Task: Create a roll up summary field in the customer object.
Action: Mouse moved to (46, 74)
Screenshot: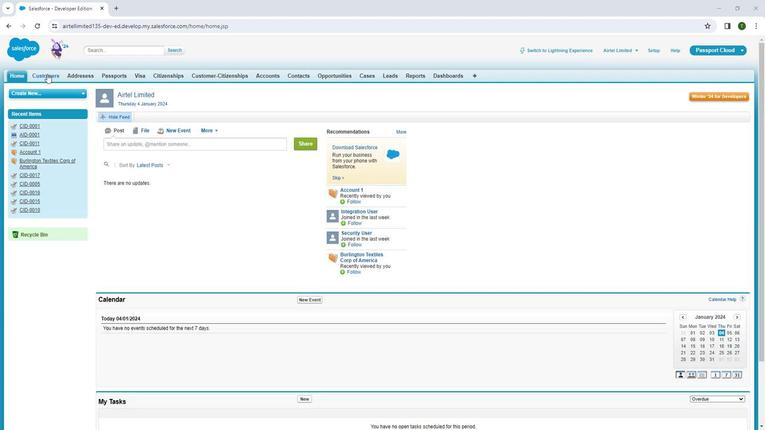 
Action: Mouse pressed left at (46, 74)
Screenshot: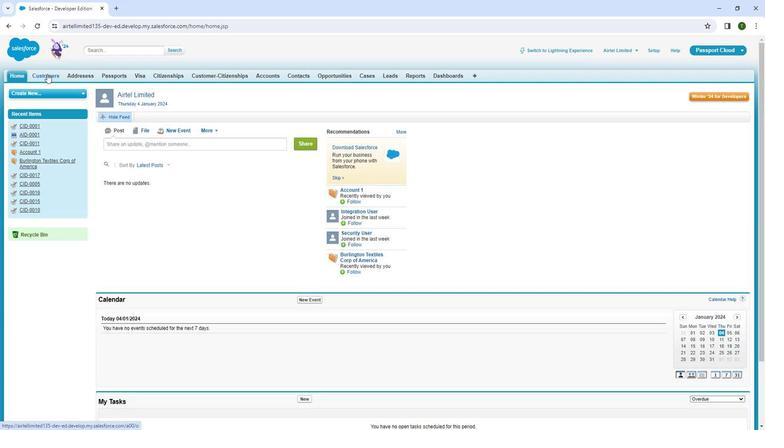 
Action: Mouse pressed left at (46, 74)
Screenshot: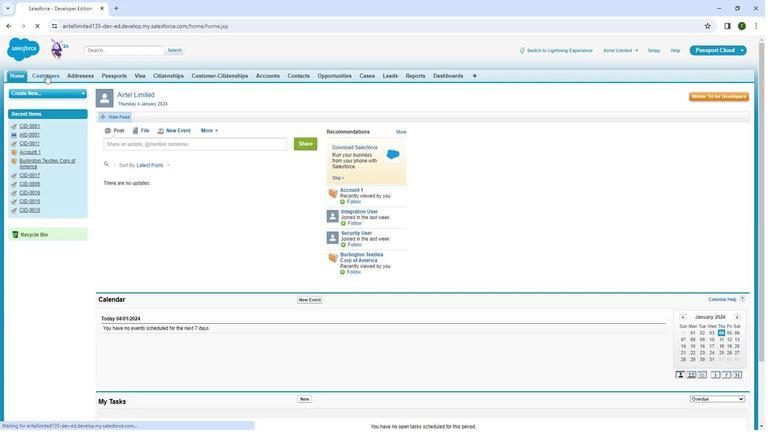 
Action: Mouse moved to (298, 137)
Screenshot: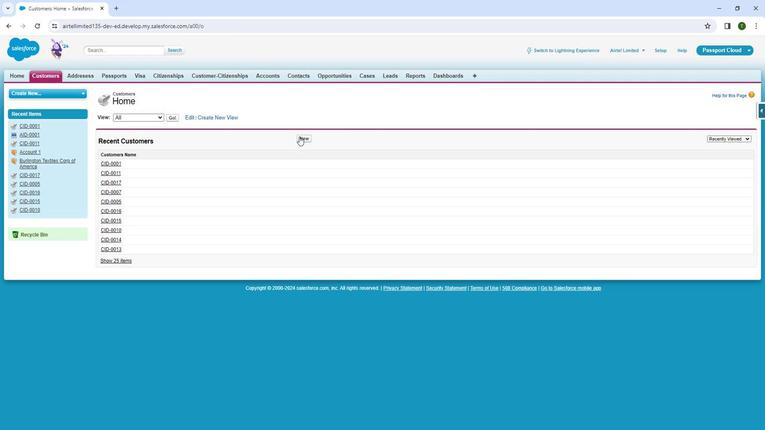 
Action: Mouse pressed left at (298, 137)
Screenshot: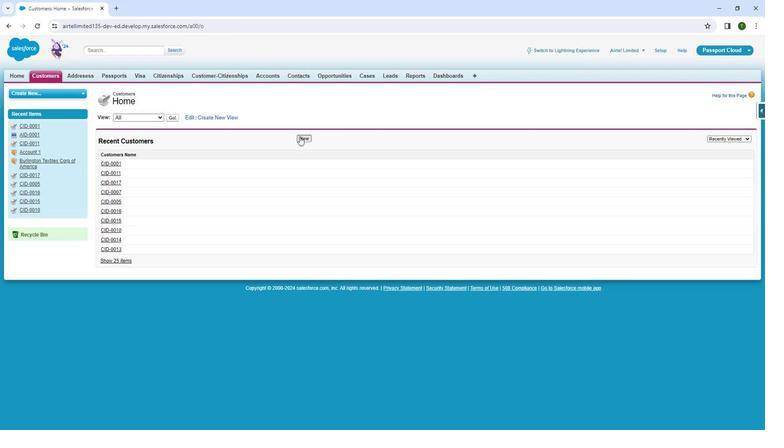 
Action: Mouse moved to (156, 120)
Screenshot: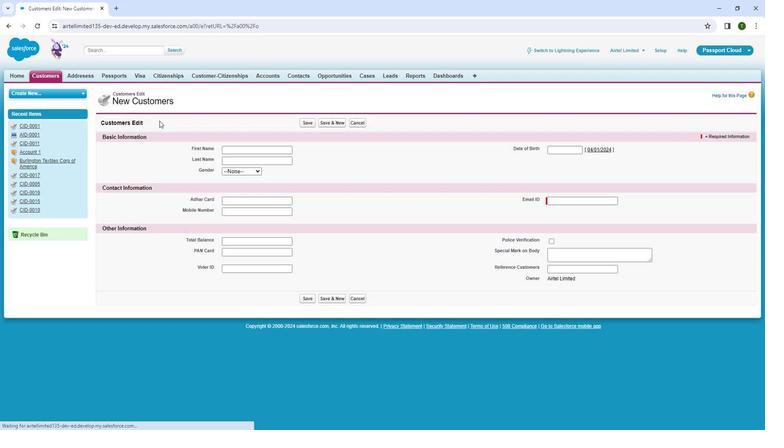 
Action: Mouse scrolled (156, 120) with delta (0, 0)
Screenshot: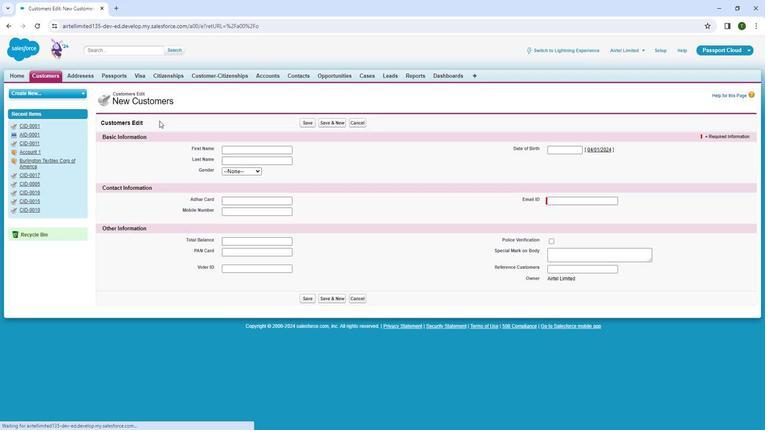 
Action: Mouse moved to (228, 151)
Screenshot: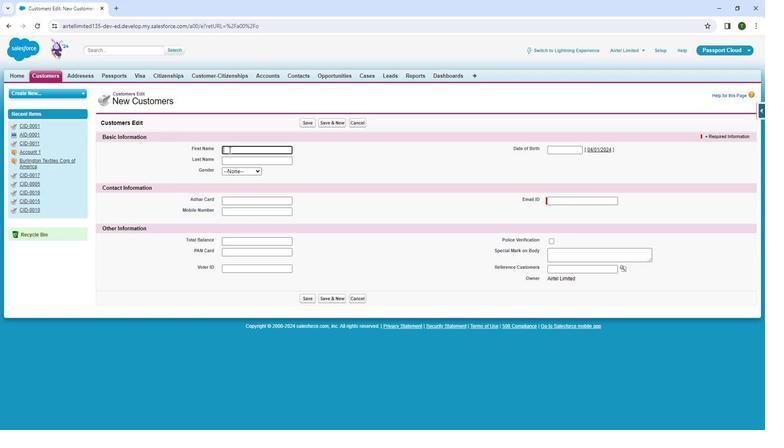 
Action: Mouse pressed left at (228, 151)
Screenshot: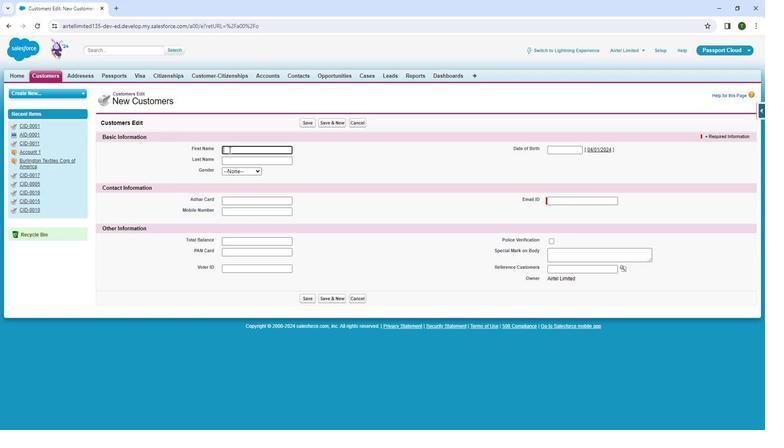 
Action: Mouse moved to (232, 145)
Screenshot: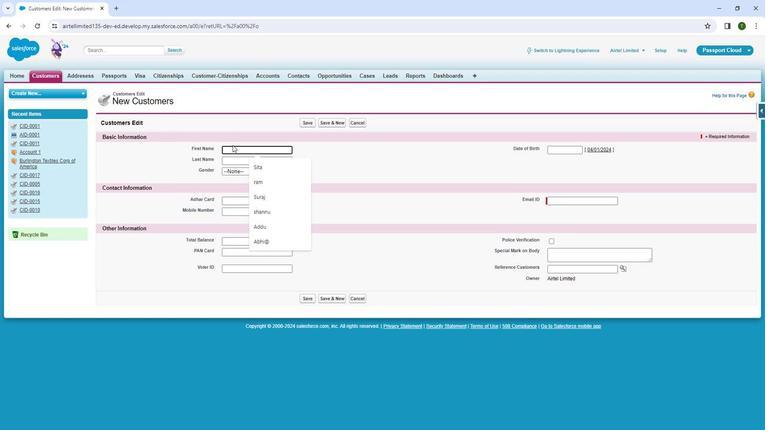 
Action: Key pressed <Key.shift><Key.shift><Key.shift><Key.shift><Key.shift><Key.shift><Key.shift><Key.shift><Key.shift><Key.shift><Key.shift><Key.shift><Key.shift><Key.shift><Key.shift><Key.shift><Key.shift><Key.shift><Key.shift><Key.shift><Key.shift><Key.shift><Key.shift><Key.shift><Key.shift><Key.shift><Key.shift><Key.shift><Key.shift><Key.shift><Key.shift><Key.shift><Key.shift><Key.shift><Key.shift><Key.shift><Key.shift>Pintu
Screenshot: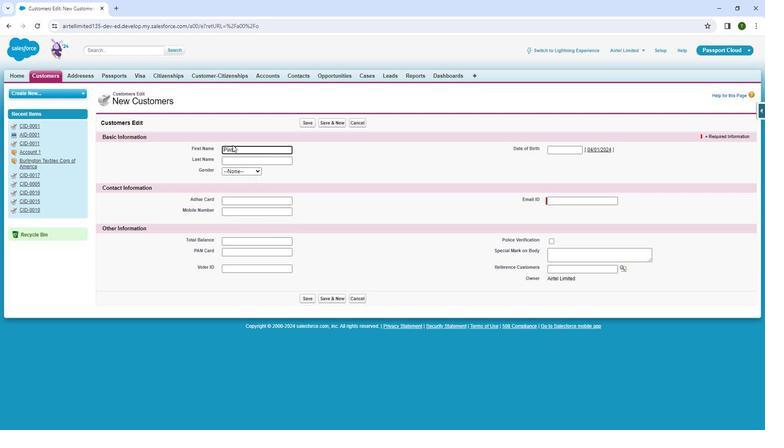 
Action: Mouse moved to (249, 157)
Screenshot: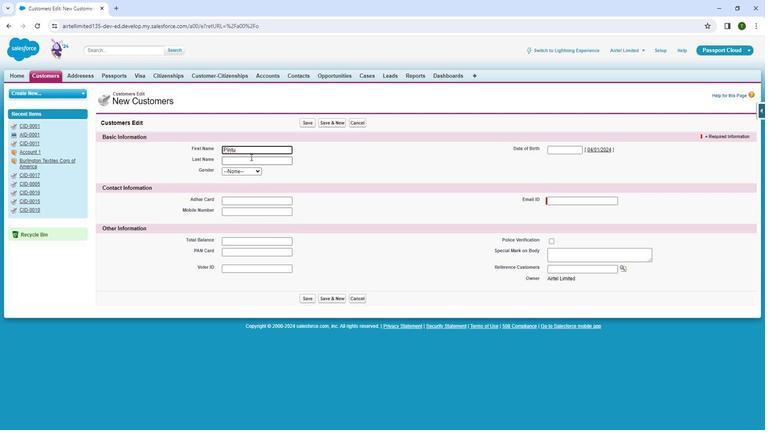 
Action: Mouse pressed left at (249, 157)
Screenshot: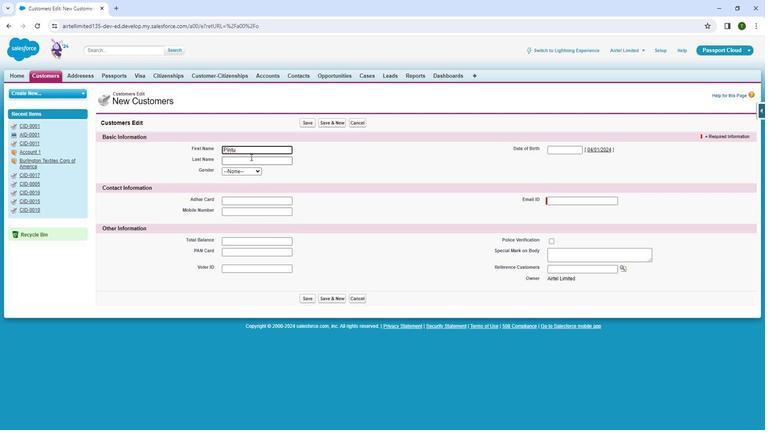 
Action: Mouse moved to (246, 159)
Screenshot: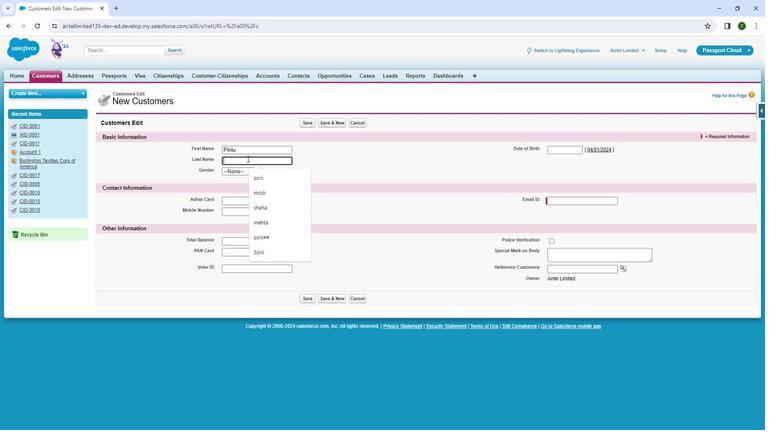 
Action: Key pressed s
Screenshot: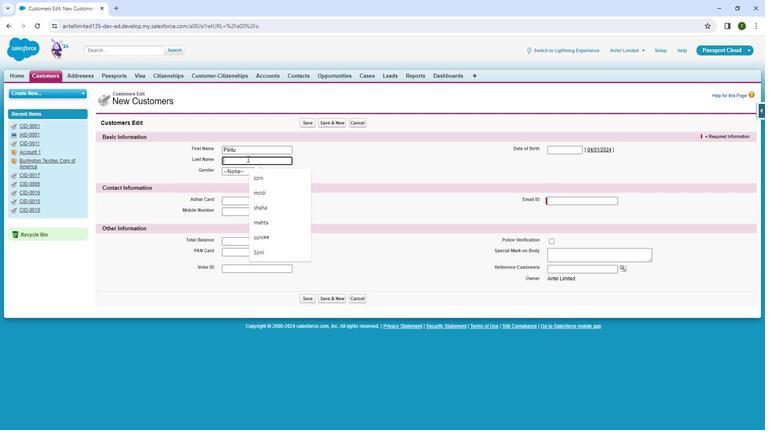 
Action: Mouse moved to (245, 160)
Screenshot: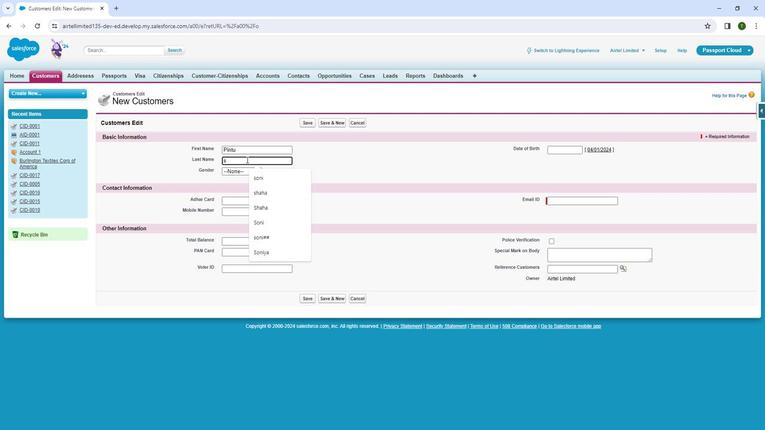 
Action: Key pressed hah
Screenshot: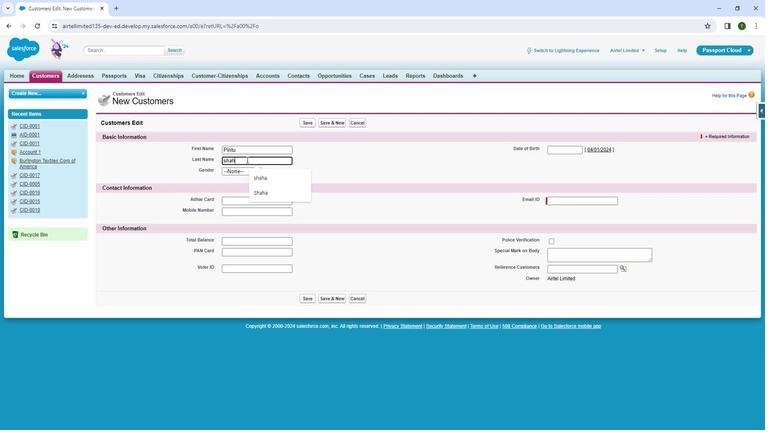 
Action: Mouse moved to (243, 162)
Screenshot: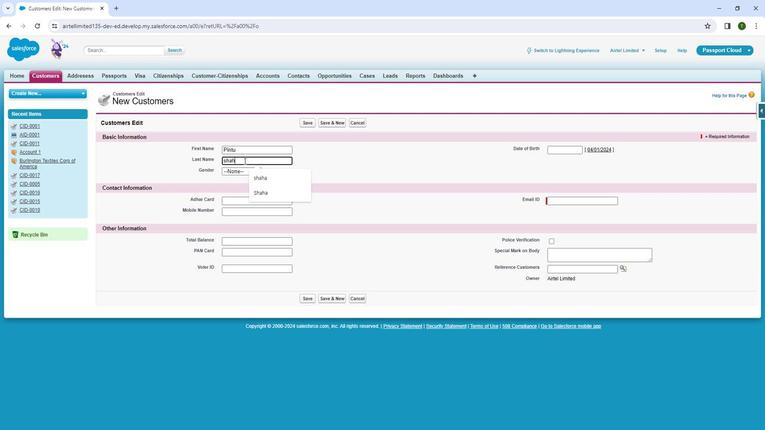 
Action: Key pressed u
Screenshot: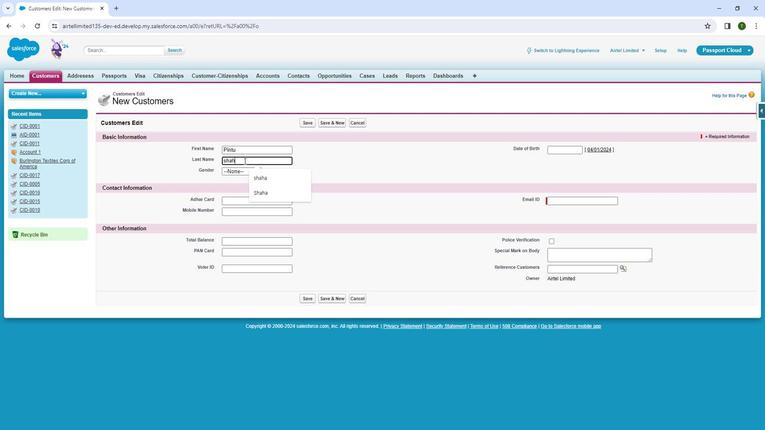 
Action: Mouse moved to (229, 173)
Screenshot: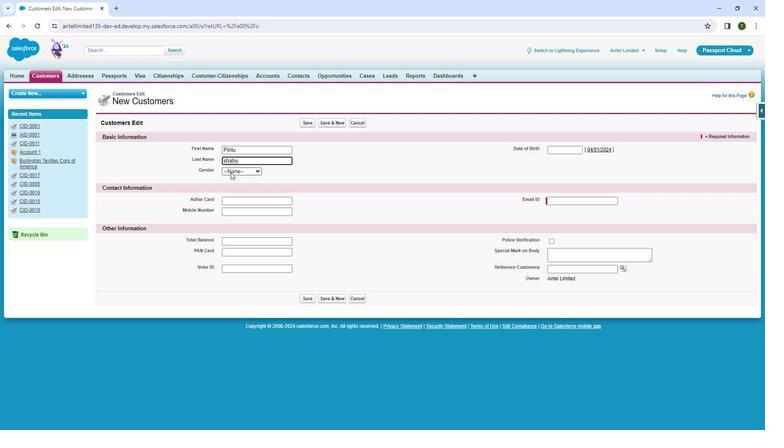
Action: Mouse pressed left at (229, 173)
Screenshot: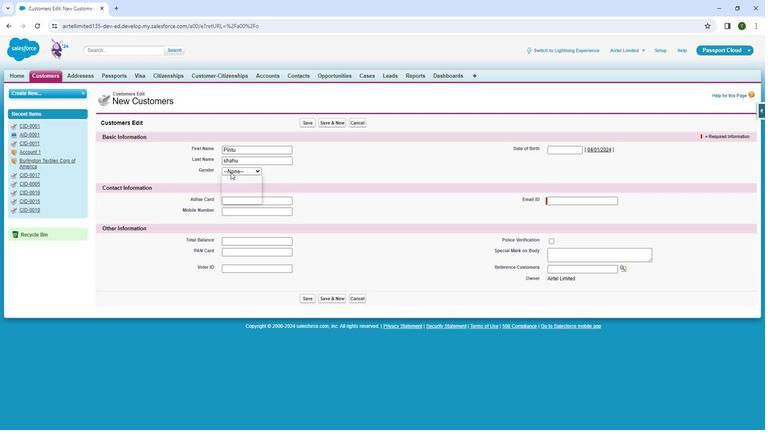 
Action: Mouse moved to (232, 186)
Screenshot: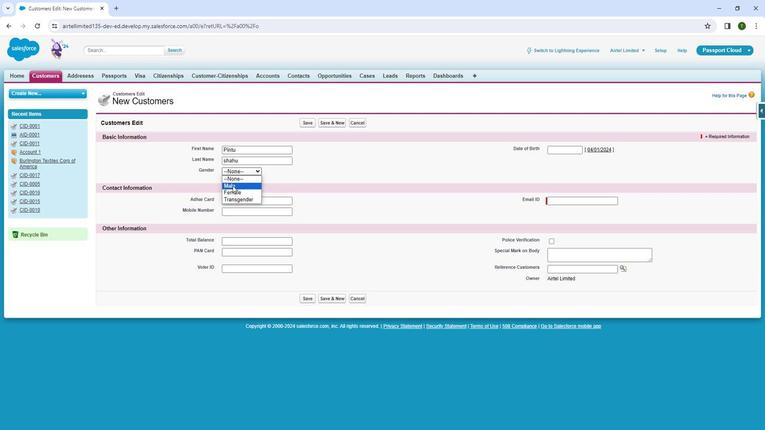 
Action: Mouse pressed left at (232, 186)
Screenshot: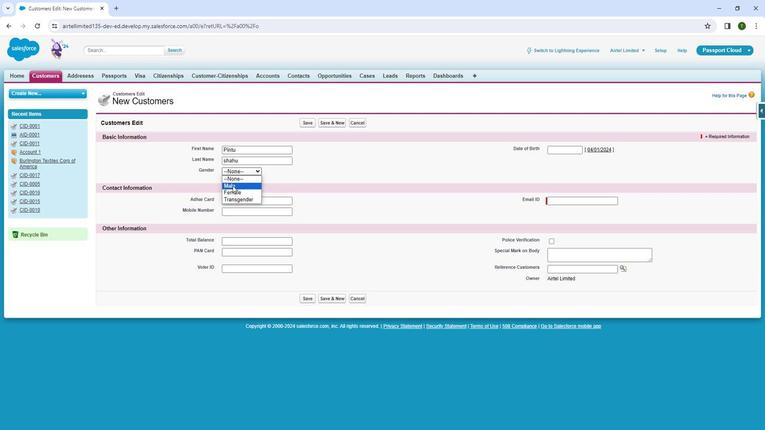 
Action: Mouse moved to (563, 204)
Screenshot: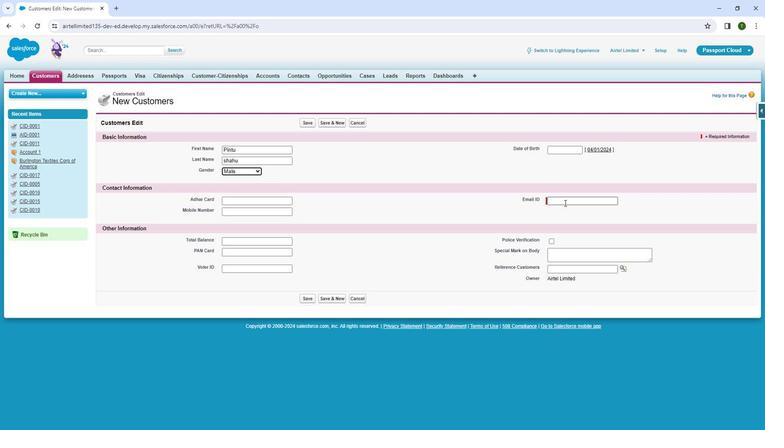 
Action: Mouse pressed left at (563, 204)
Screenshot: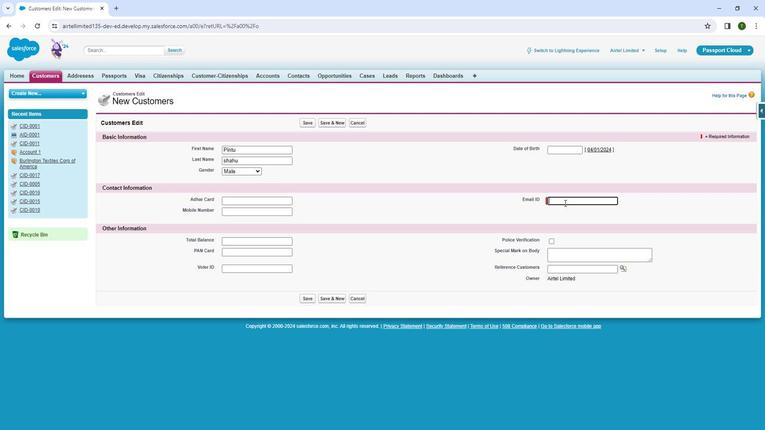 
Action: Mouse moved to (564, 204)
Screenshot: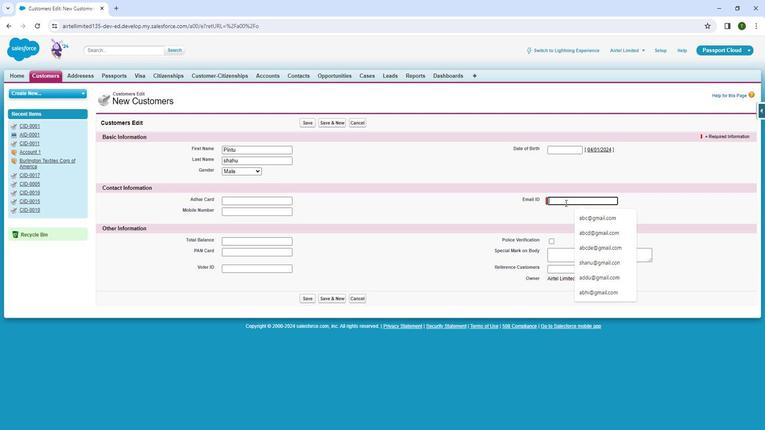 
Action: Key pressed pin
Screenshot: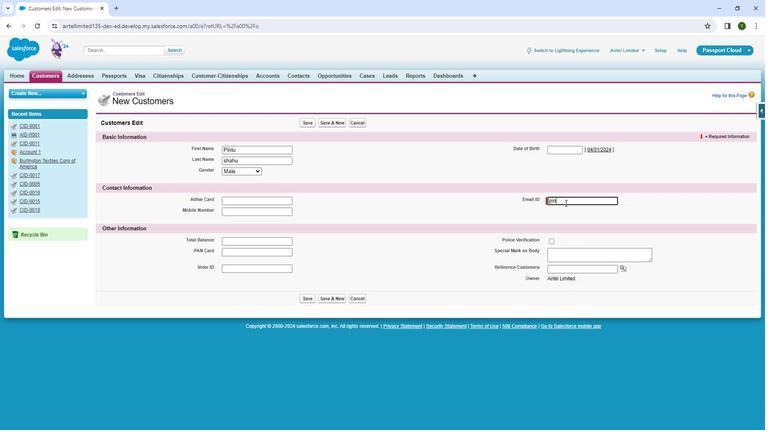 
Action: Mouse moved to (564, 204)
Screenshot: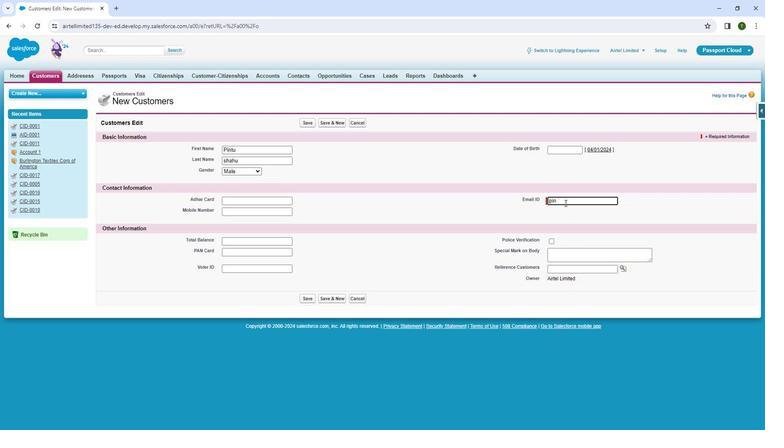 
Action: Key pressed t
Screenshot: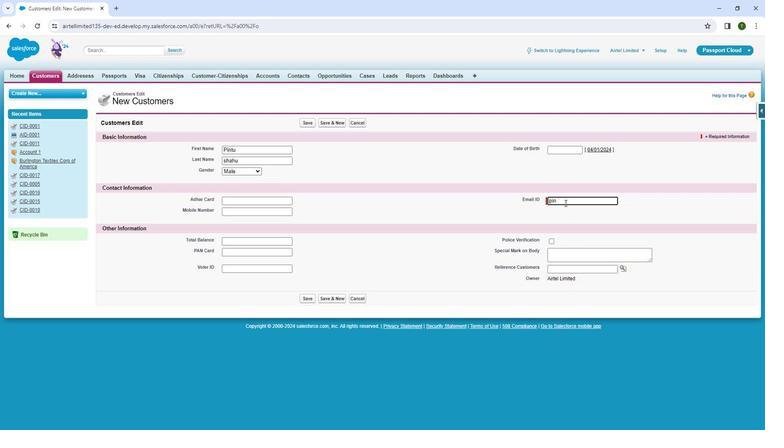
Action: Mouse moved to (564, 204)
Screenshot: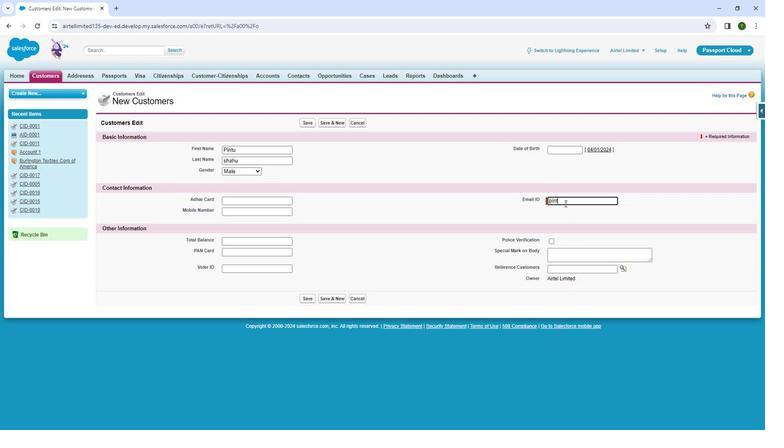 
Action: Key pressed u
Screenshot: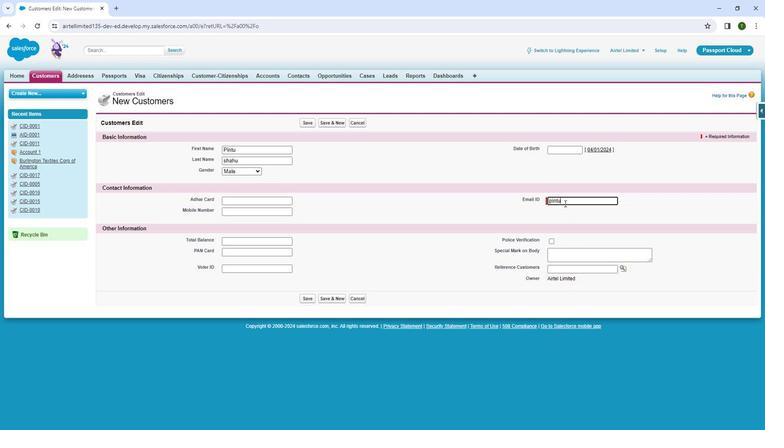 
Action: Mouse moved to (562, 205)
Screenshot: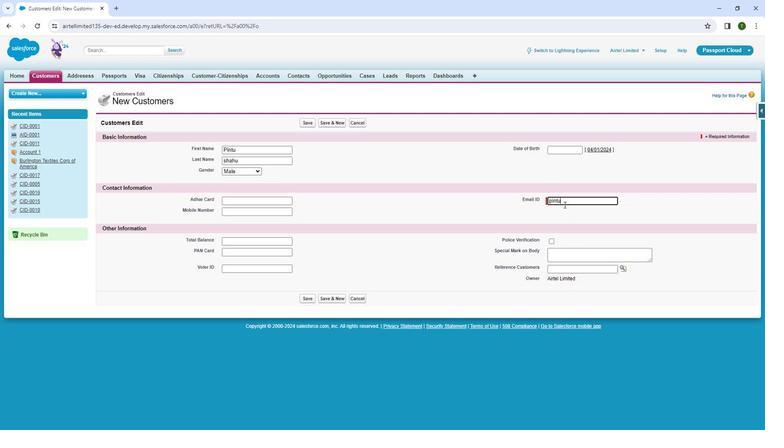 
Action: Key pressed <Key.shift><Key.shift><Key.shift>@gm
Screenshot: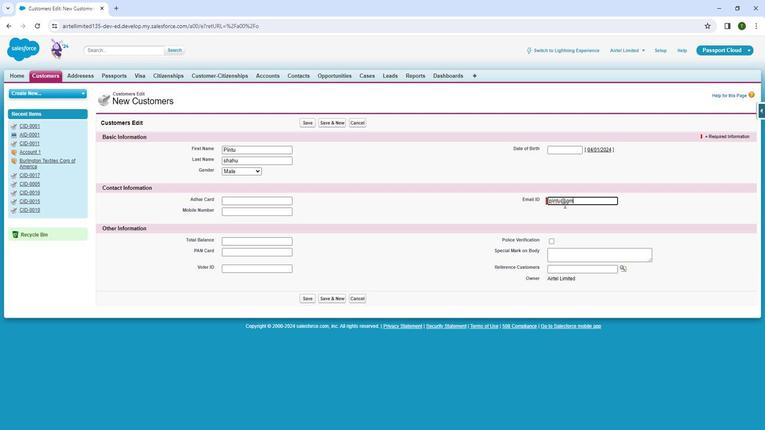 
Action: Mouse moved to (554, 190)
Screenshot: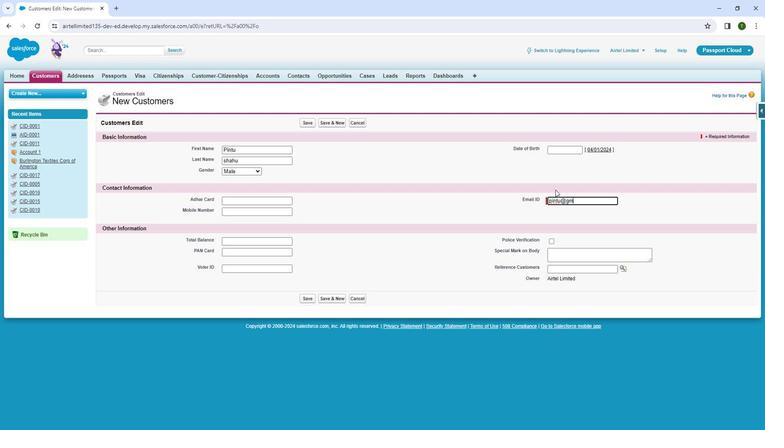 
Action: Key pressed ail.com
Screenshot: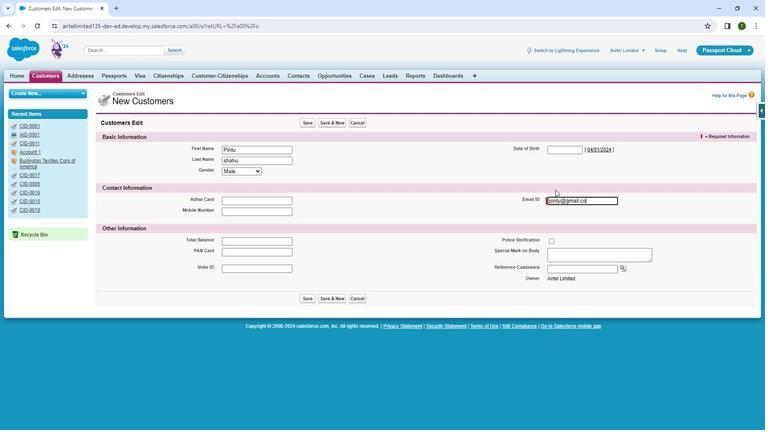 
Action: Mouse moved to (305, 302)
Screenshot: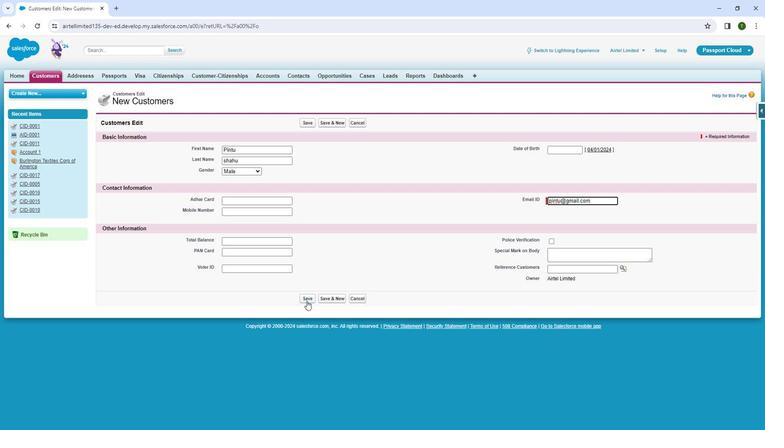 
Action: Mouse pressed left at (305, 302)
Screenshot: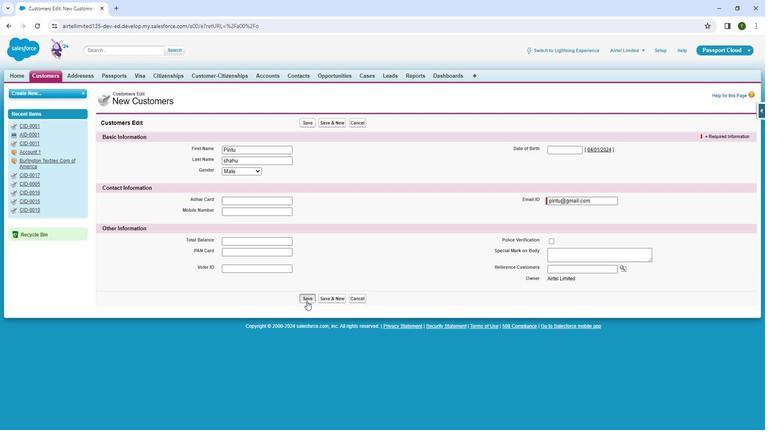 
Action: Mouse moved to (238, 263)
Screenshot: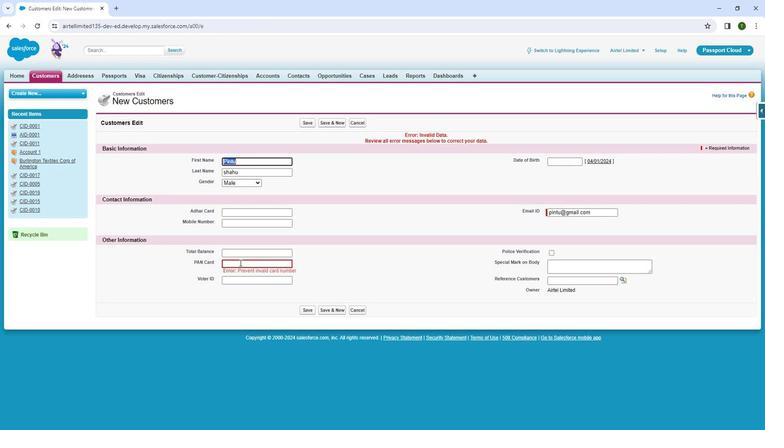 
Action: Mouse pressed left at (238, 263)
Screenshot: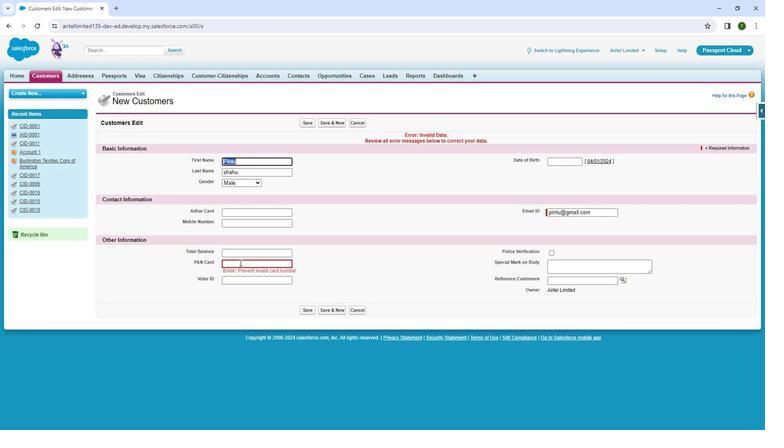 
Action: Mouse moved to (266, 332)
Screenshot: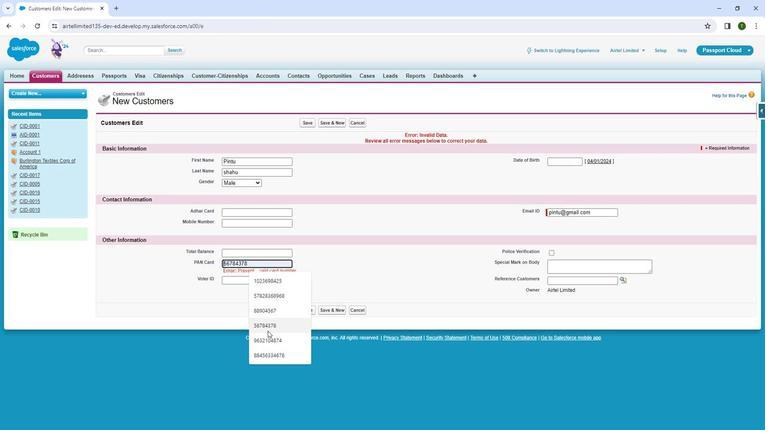 
Action: Mouse scrolled (266, 331) with delta (0, 0)
Screenshot: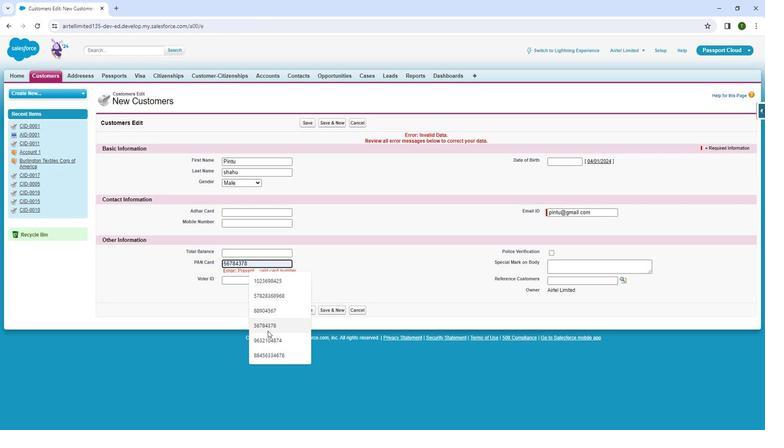 
Action: Mouse scrolled (266, 331) with delta (0, 0)
Screenshot: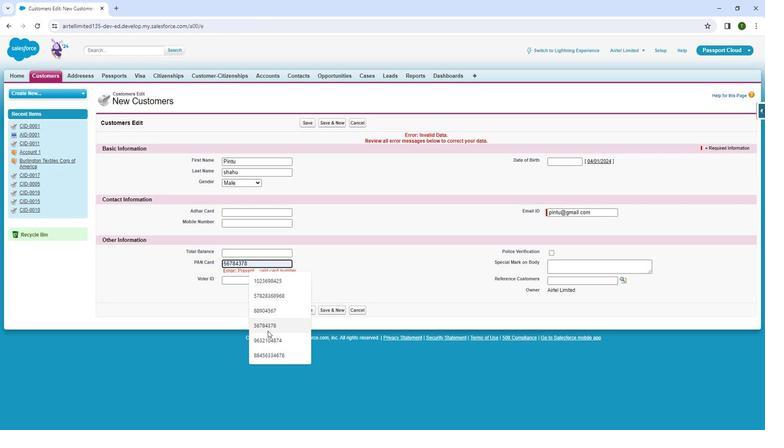 
Action: Mouse scrolled (266, 331) with delta (0, 0)
Screenshot: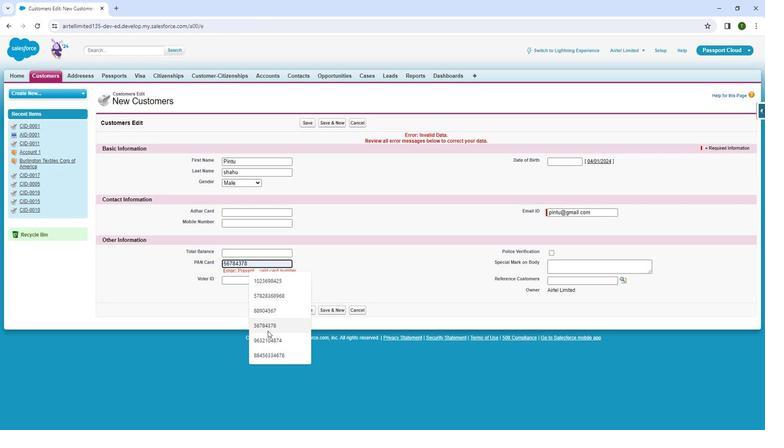 
Action: Mouse scrolled (266, 331) with delta (0, 0)
Screenshot: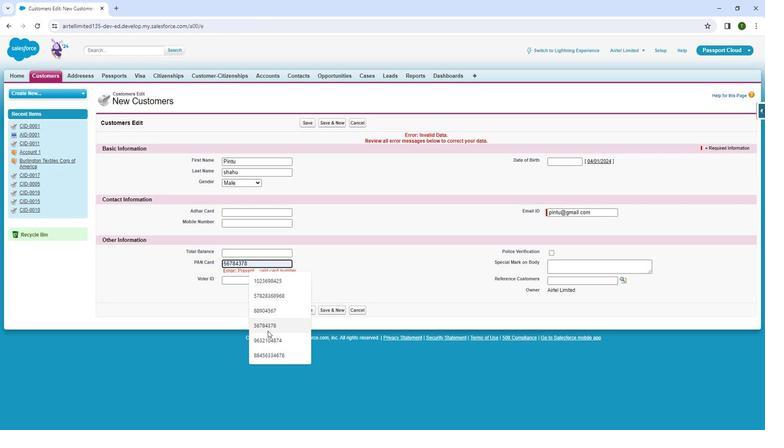 
Action: Mouse scrolled (266, 331) with delta (0, 0)
Screenshot: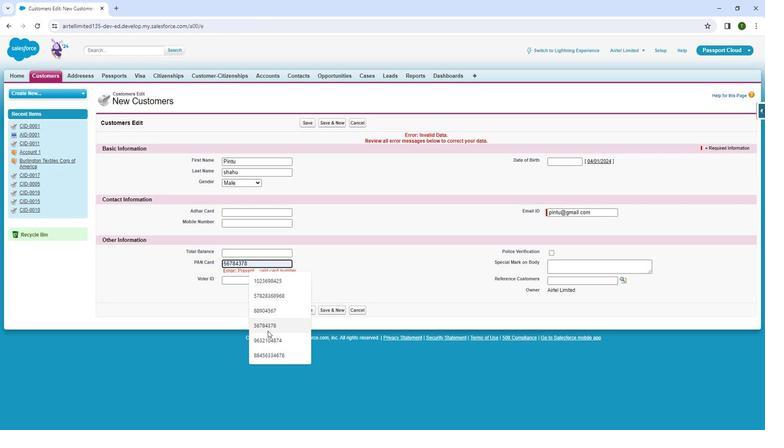 
Action: Mouse moved to (268, 326)
Screenshot: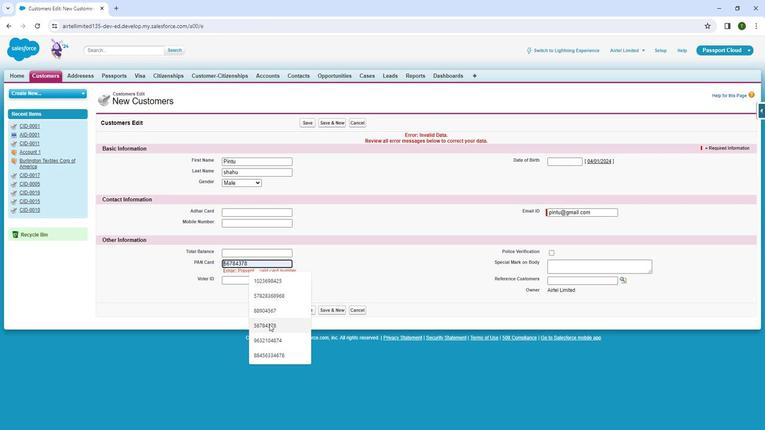 
Action: Key pressed <Key.shift>
Screenshot: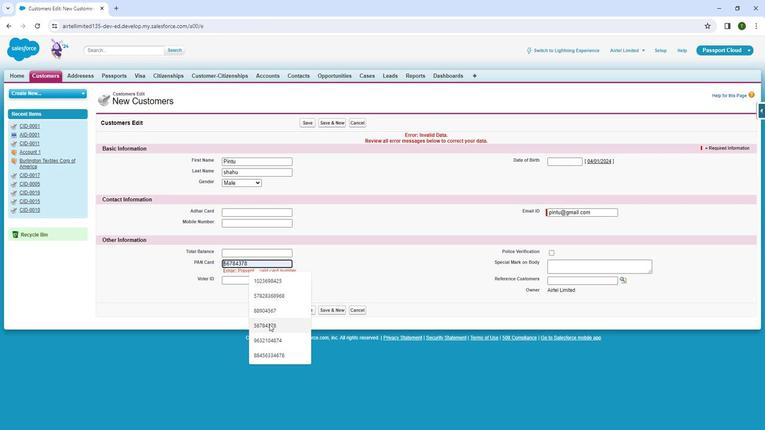
Action: Mouse moved to (268, 324)
Screenshot: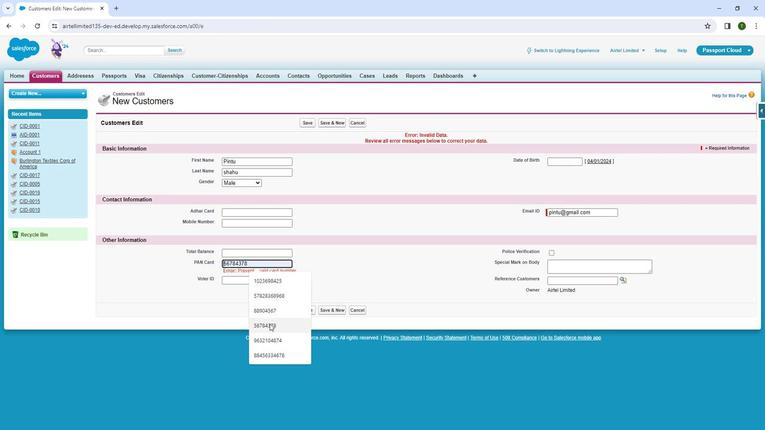
Action: Key pressed A
Screenshot: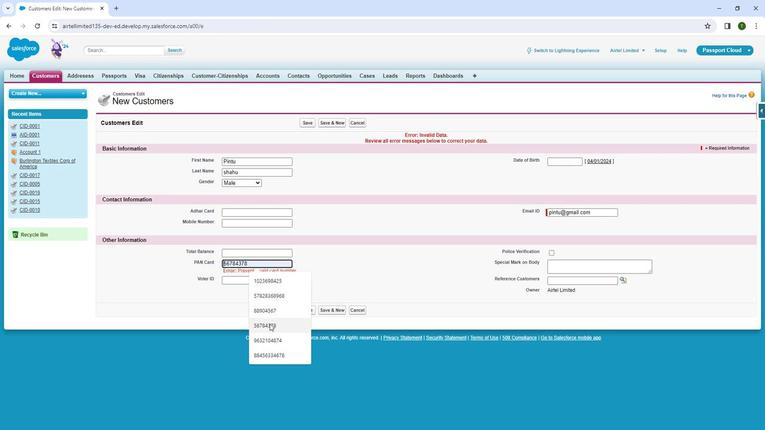 
Action: Mouse moved to (272, 342)
Screenshot: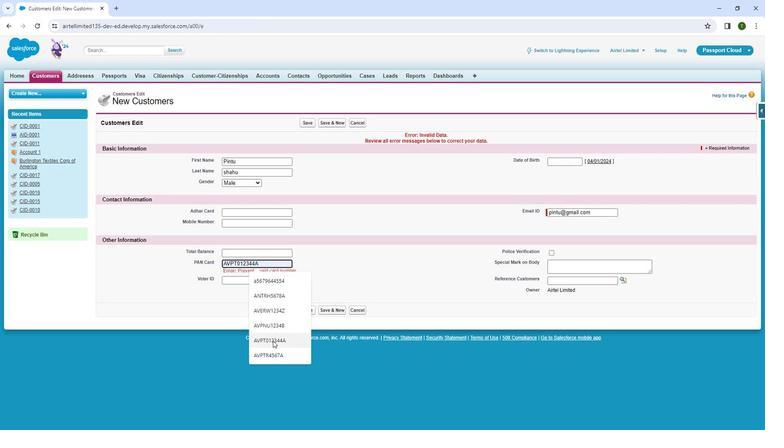 
Action: Mouse pressed left at (272, 342)
Screenshot: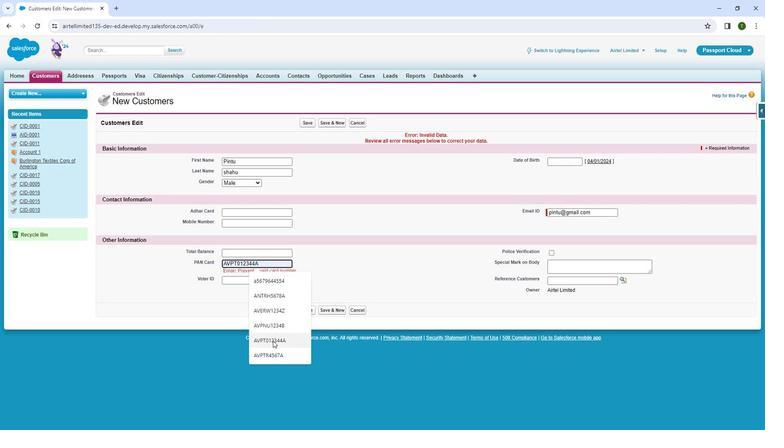 
Action: Mouse moved to (376, 271)
Screenshot: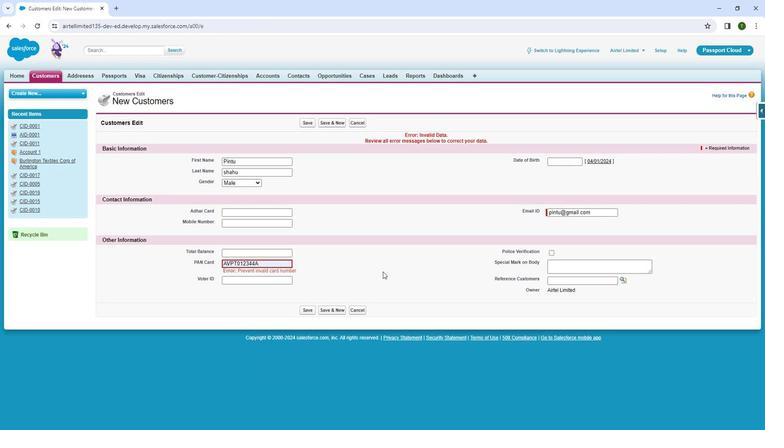
Action: Mouse pressed left at (376, 271)
Screenshot: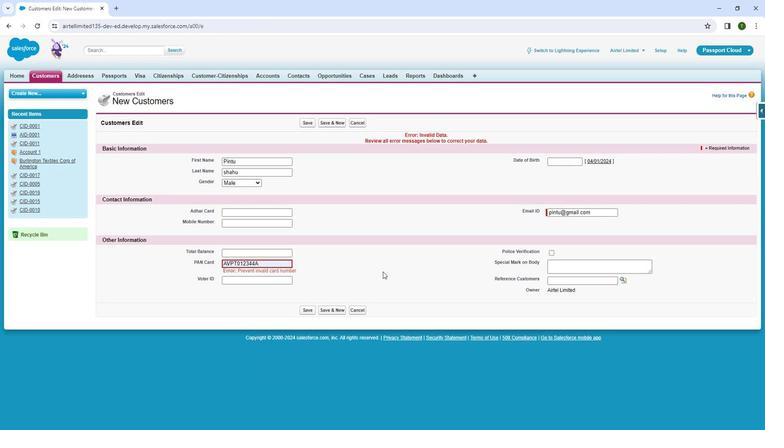 
Action: Mouse moved to (309, 313)
Screenshot: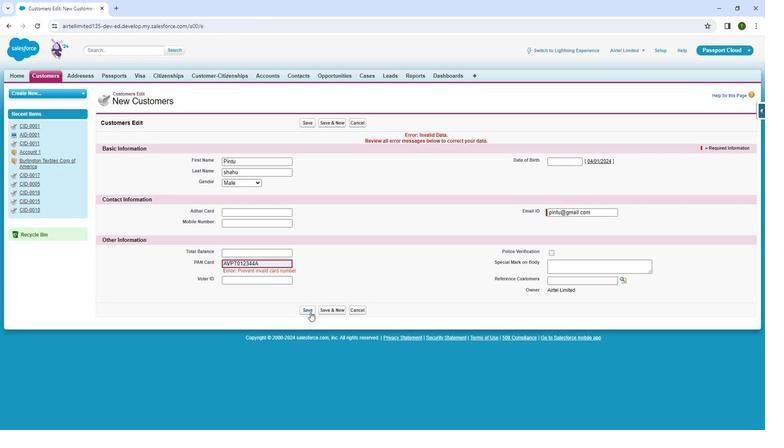 
Action: Mouse pressed left at (309, 313)
Screenshot: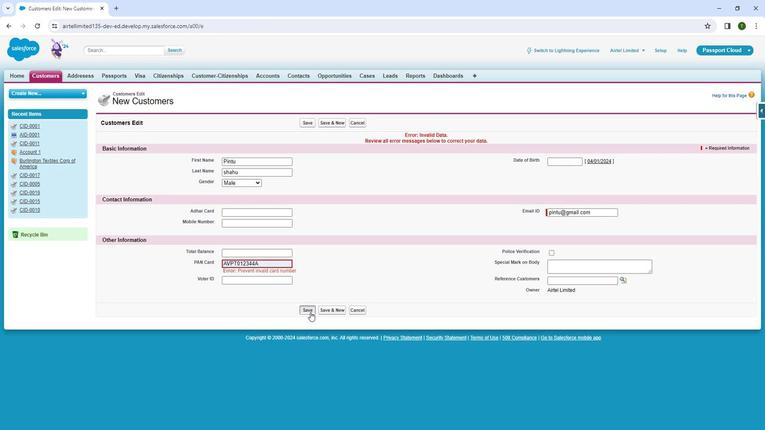 
Action: Mouse moved to (261, 264)
Screenshot: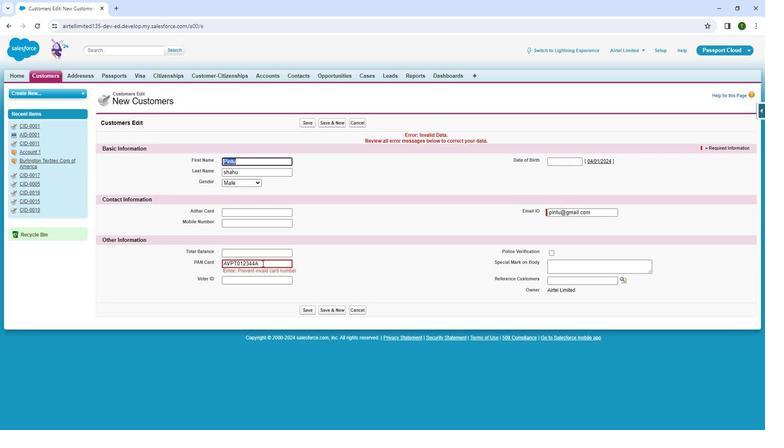 
Action: Mouse pressed left at (261, 264)
Screenshot: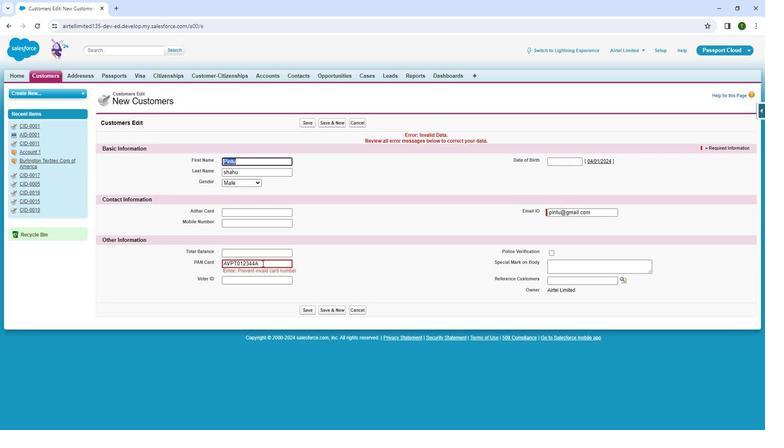 
Action: Mouse moved to (260, 266)
Screenshot: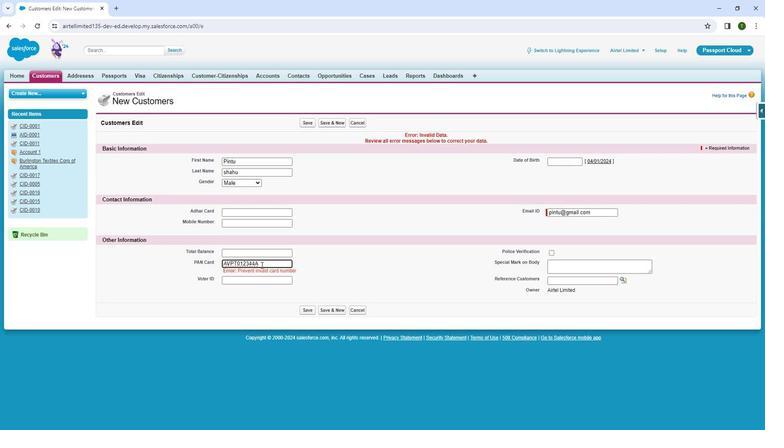 
Action: Key pressed <Key.backspace>
Screenshot: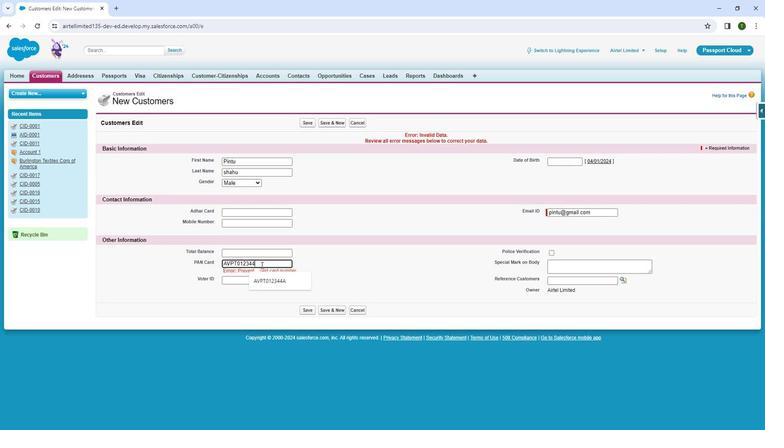 
Action: Mouse moved to (260, 266)
Screenshot: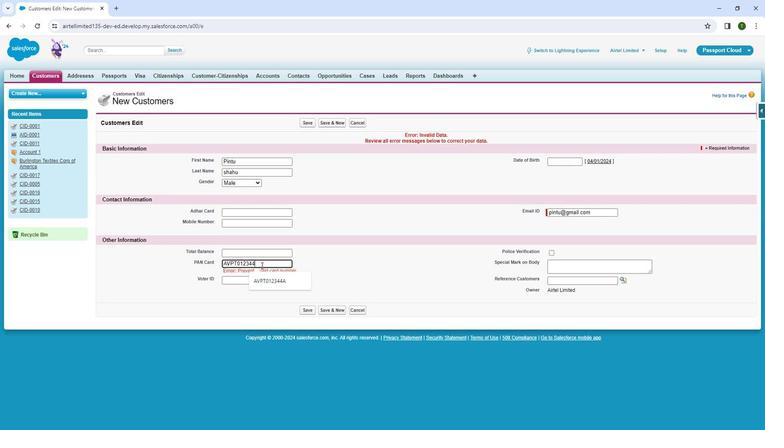 
Action: Key pressed <Key.shift><Key.shift><Key.shift><Key.shift><Key.shift><Key.shift><Key.shift>
Screenshot: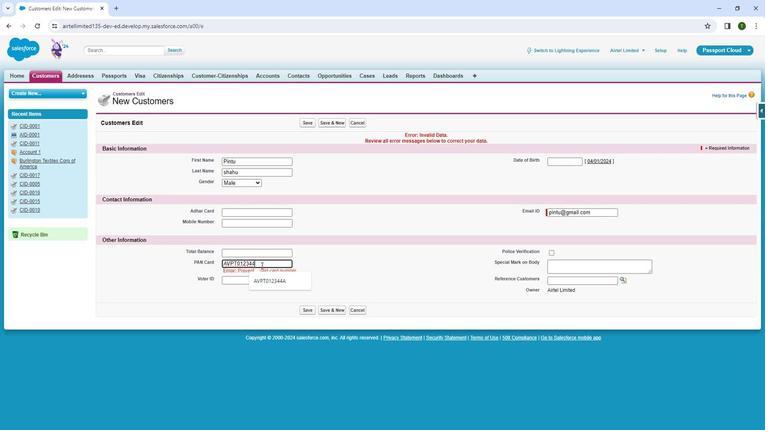 
Action: Mouse moved to (260, 266)
Screenshot: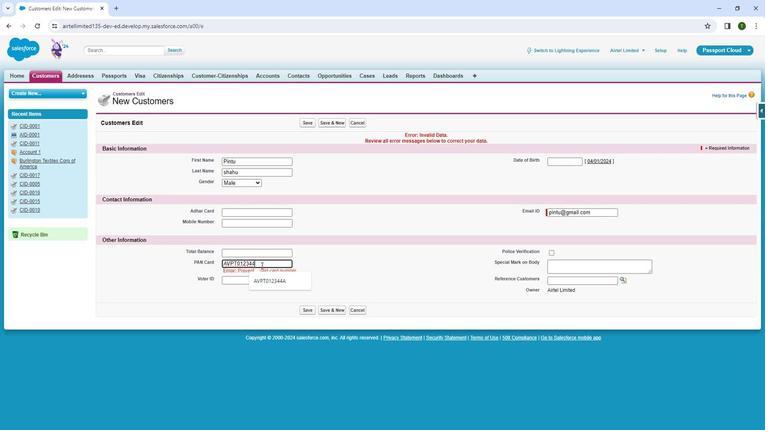 
Action: Key pressed <Key.shift><Key.shift><Key.shift><Key.shift><Key.shift><Key.shift>E
Screenshot: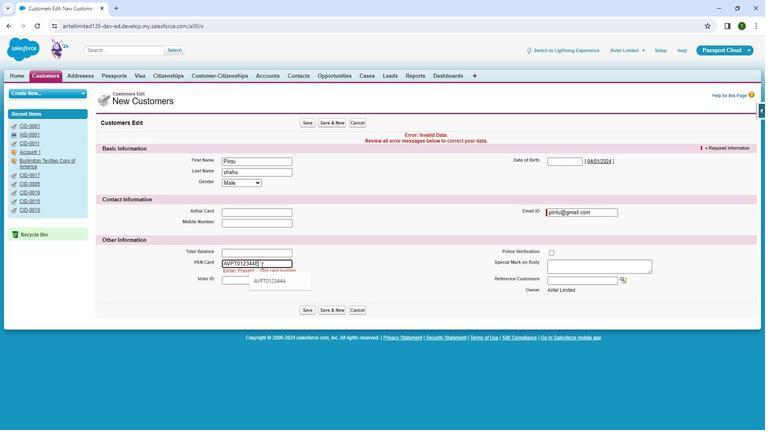 
Action: Mouse moved to (304, 311)
Screenshot: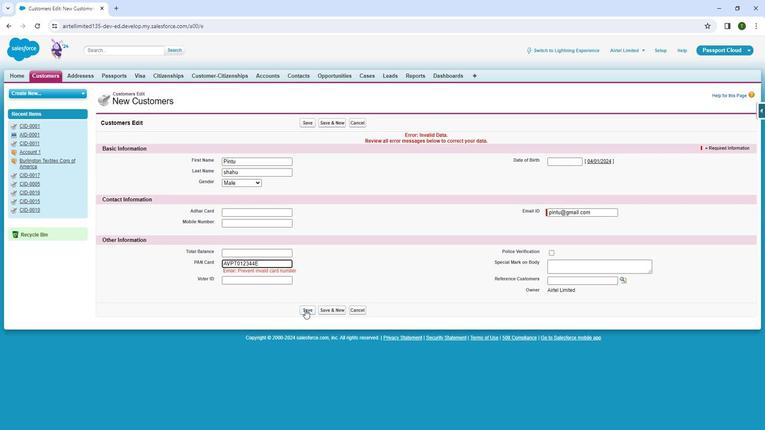
Action: Mouse pressed left at (304, 311)
Screenshot: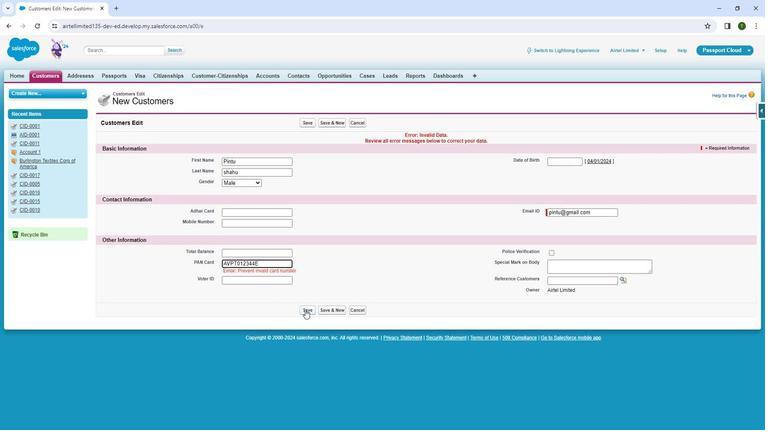 
Action: Mouse moved to (238, 265)
Screenshot: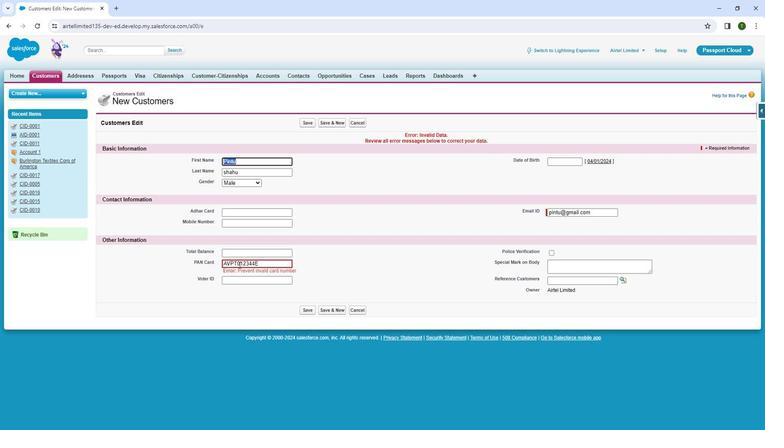 
Action: Mouse pressed left at (238, 265)
Screenshot: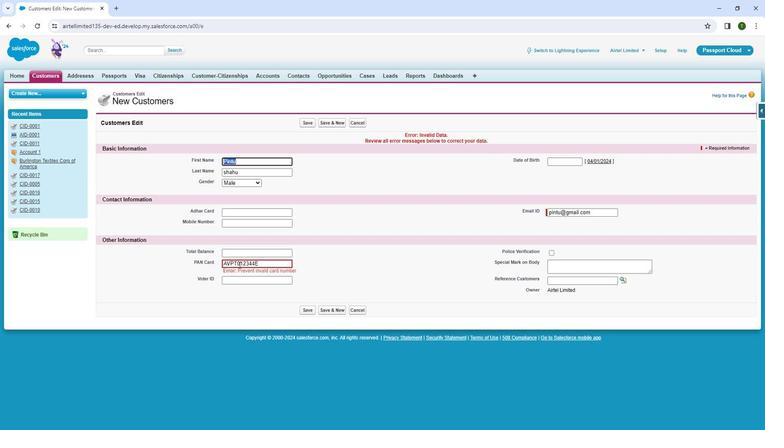 
Action: Mouse moved to (250, 283)
Screenshot: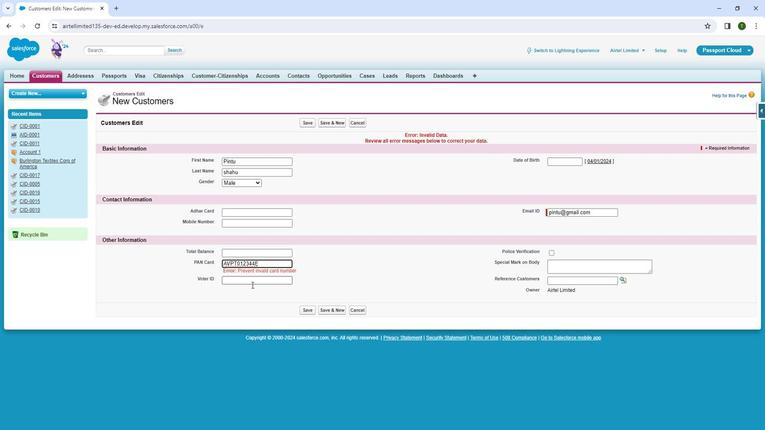 
Action: Key pressed <Key.backspace>
Screenshot: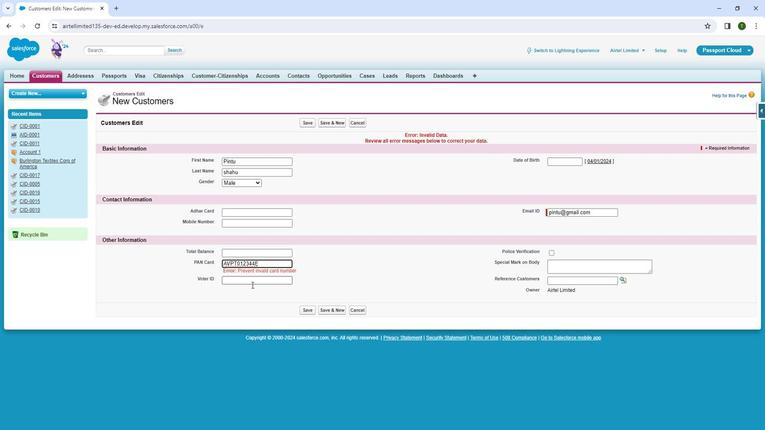 
Action: Mouse moved to (251, 297)
Screenshot: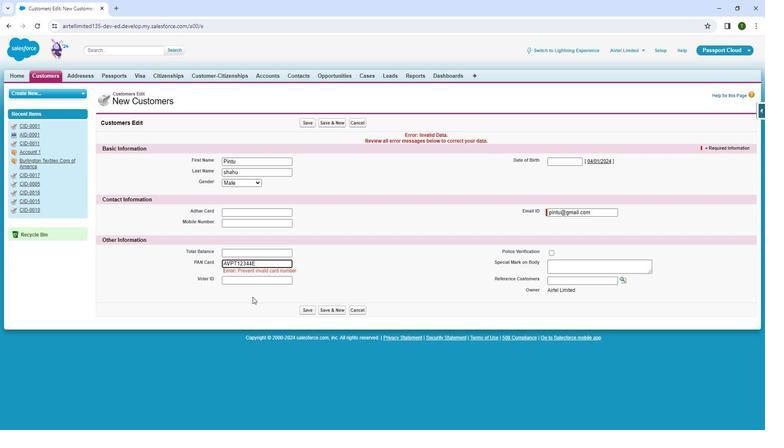 
Action: Key pressed <Key.shift>
Screenshot: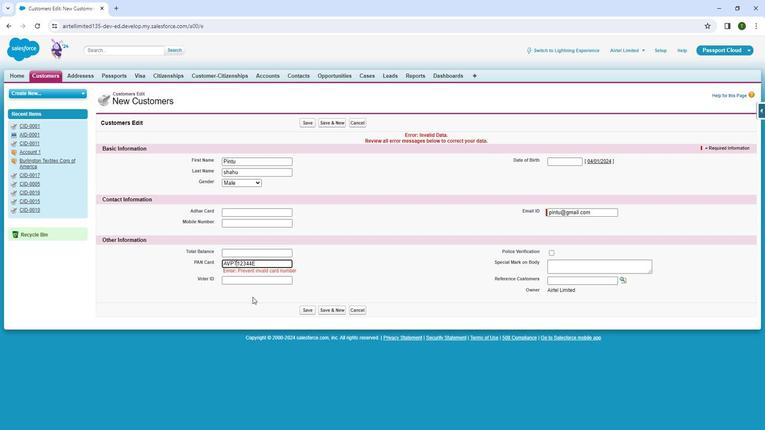 
Action: Mouse moved to (251, 297)
Screenshot: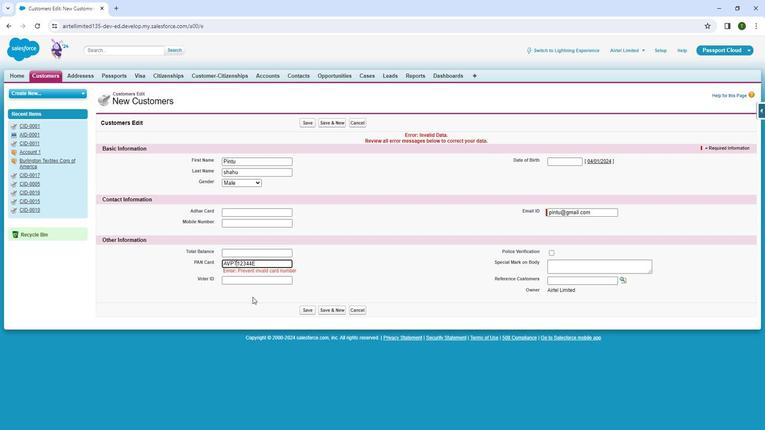 
Action: Key pressed <Key.shift><Key.shift><Key.shift><Key.shift><Key.shift>C
Screenshot: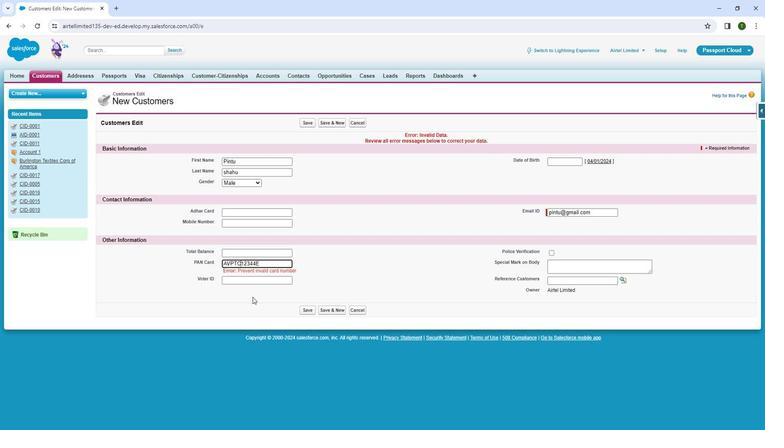 
Action: Mouse moved to (304, 312)
Screenshot: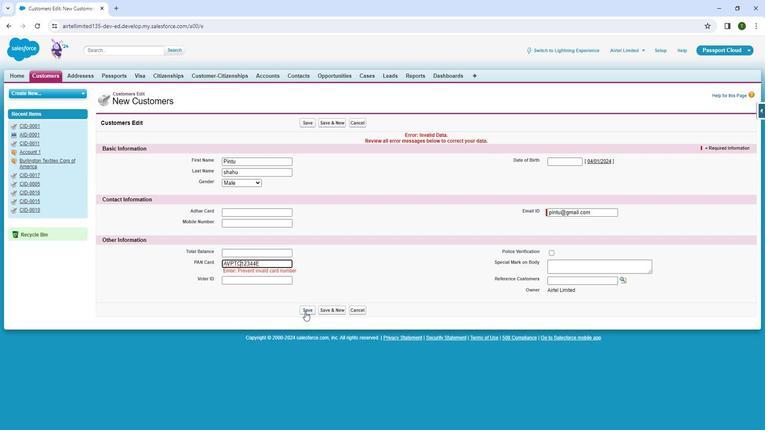 
Action: Mouse pressed left at (304, 312)
Screenshot: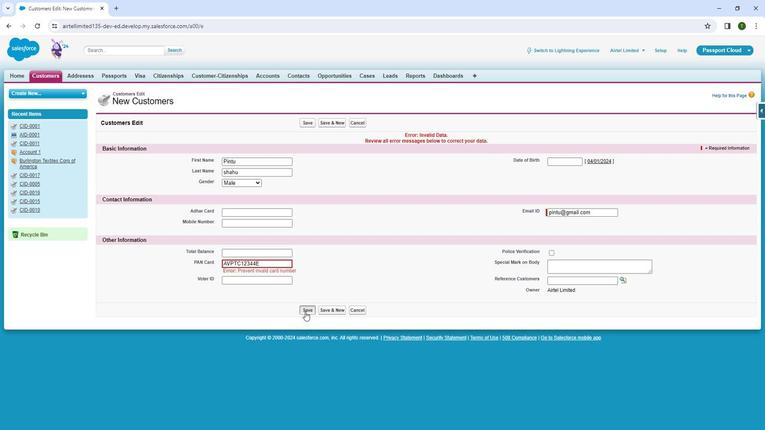 
Action: Mouse moved to (251, 266)
Screenshot: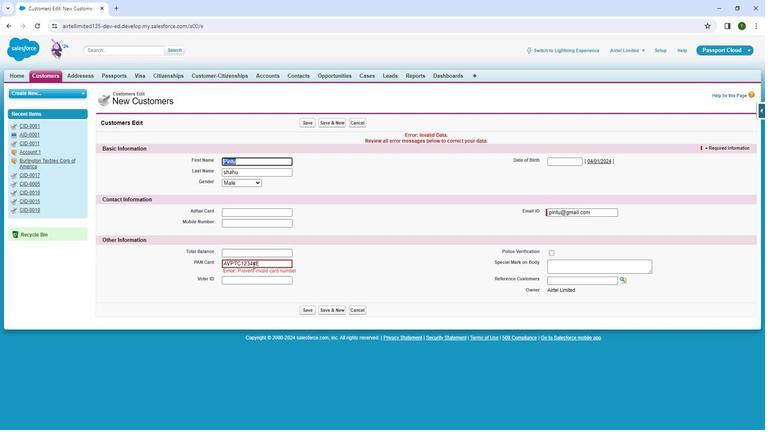 
Action: Mouse pressed left at (251, 266)
Screenshot: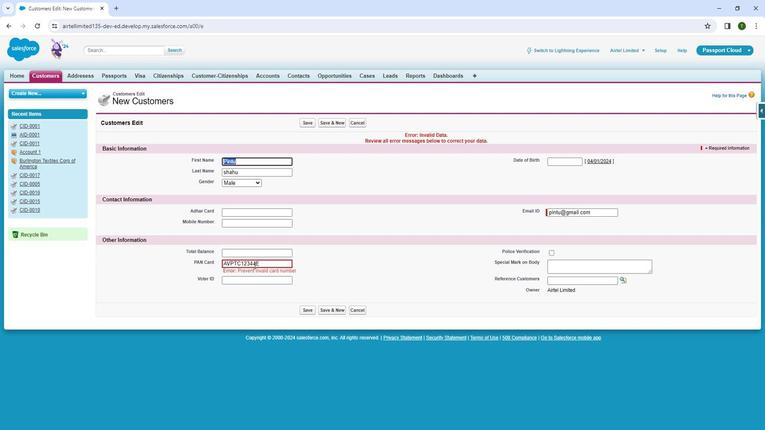 
Action: Mouse moved to (276, 293)
Screenshot: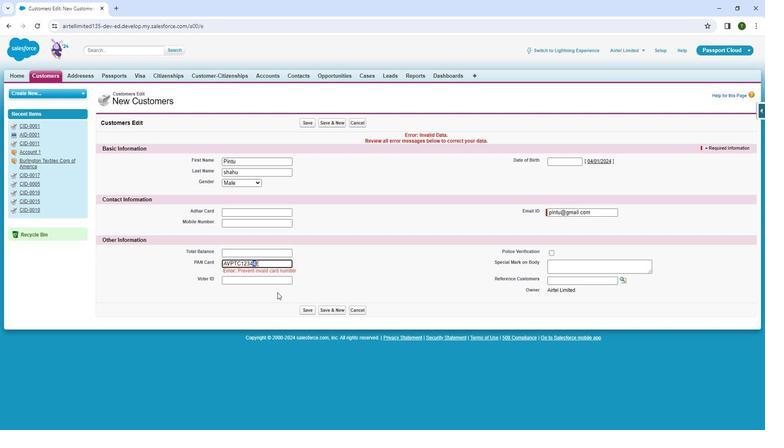 
Action: Key pressed <Key.backspace>
Screenshot: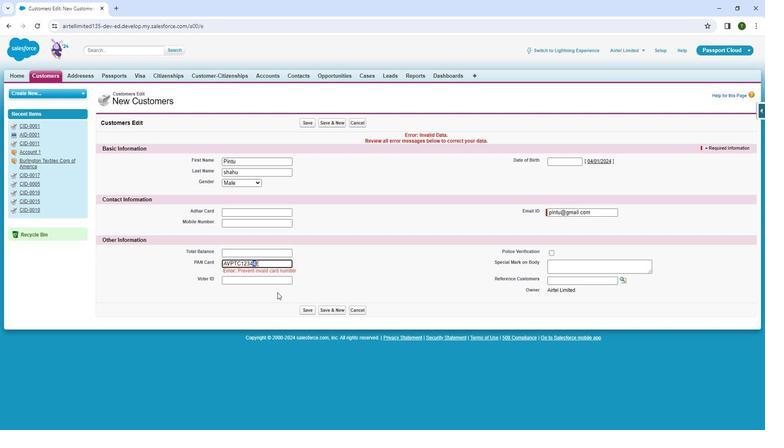
Action: Mouse moved to (300, 307)
Screenshot: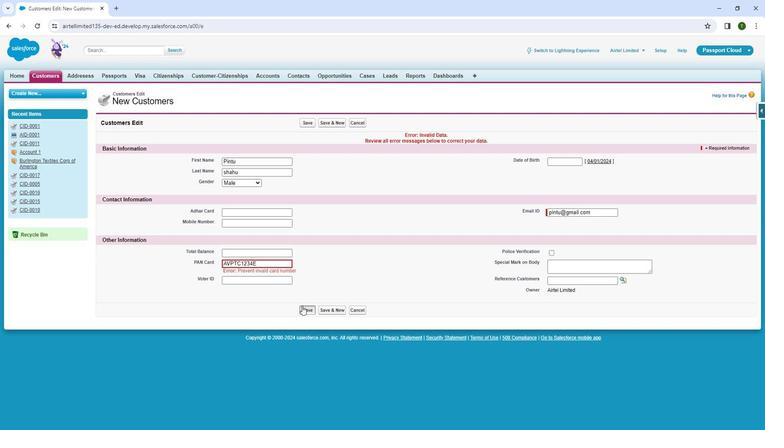 
Action: Mouse pressed left at (300, 307)
Screenshot: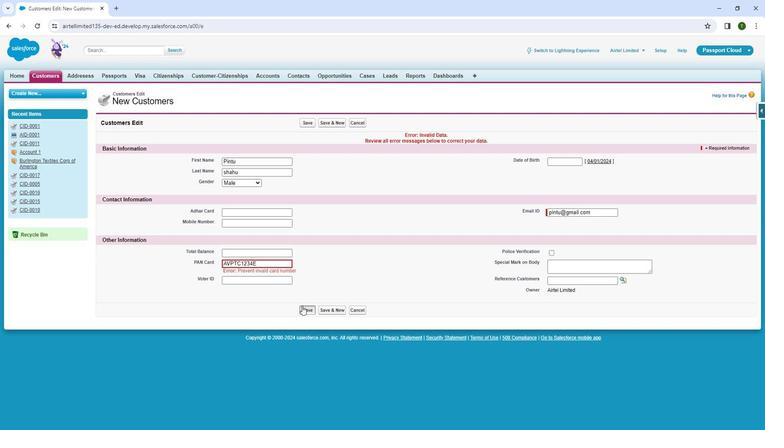 
Action: Mouse moved to (274, 285)
Screenshot: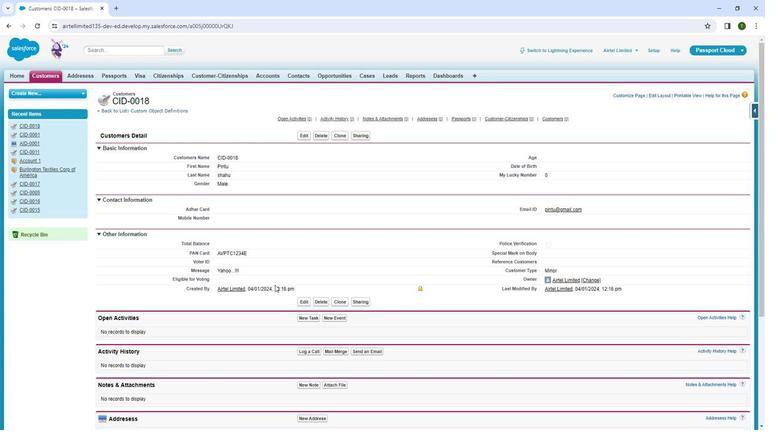 
Action: Mouse scrolled (274, 285) with delta (0, 0)
Screenshot: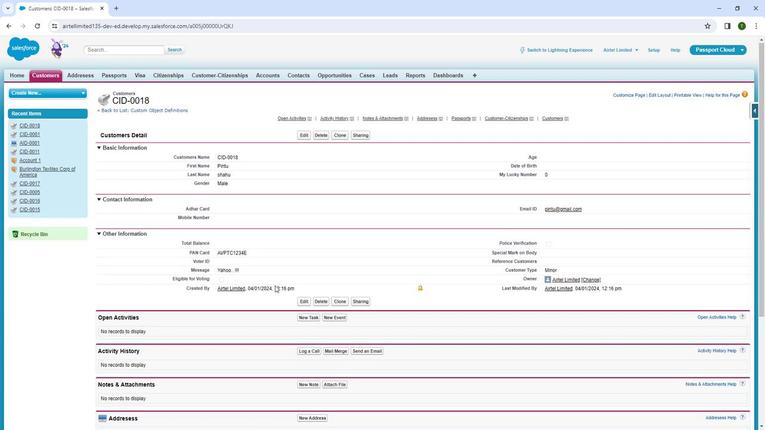 
Action: Mouse moved to (274, 287)
Screenshot: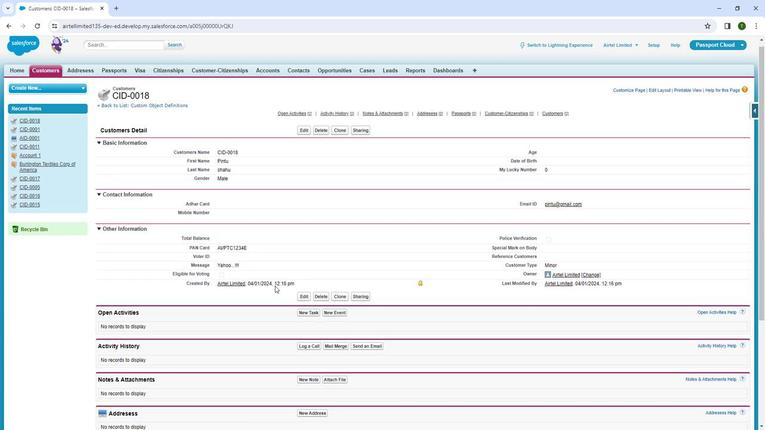 
Action: Mouse scrolled (274, 286) with delta (0, 0)
Screenshot: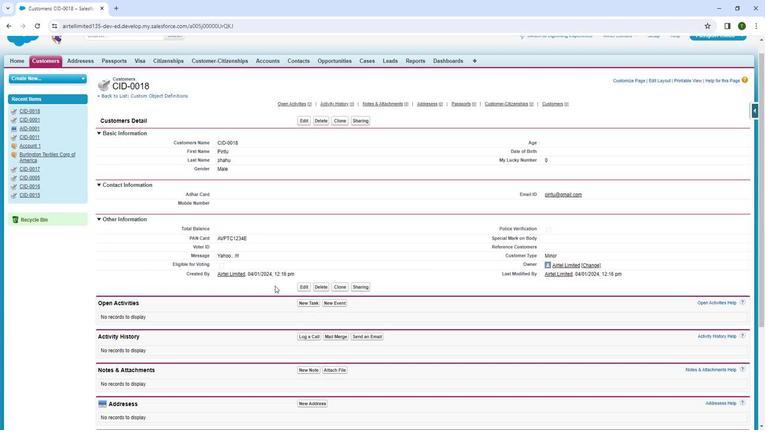 
Action: Mouse moved to (275, 296)
Screenshot: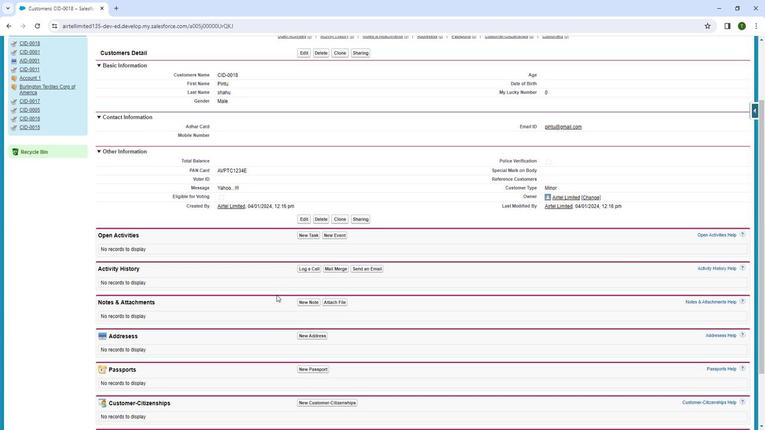 
Action: Mouse scrolled (275, 295) with delta (0, 0)
Screenshot: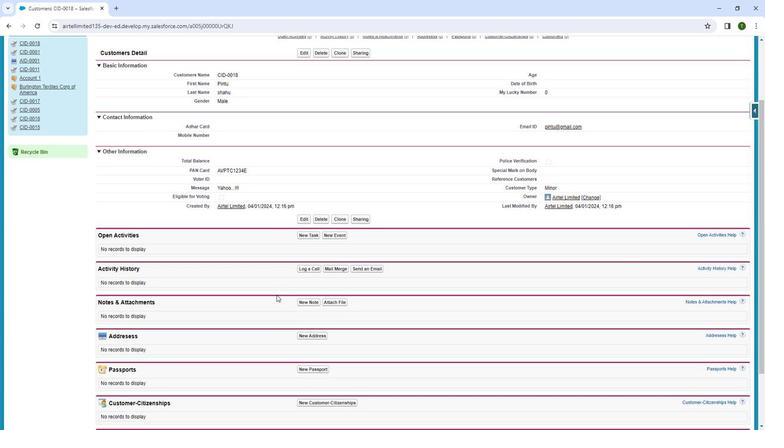 
Action: Mouse scrolled (275, 295) with delta (0, 0)
Screenshot: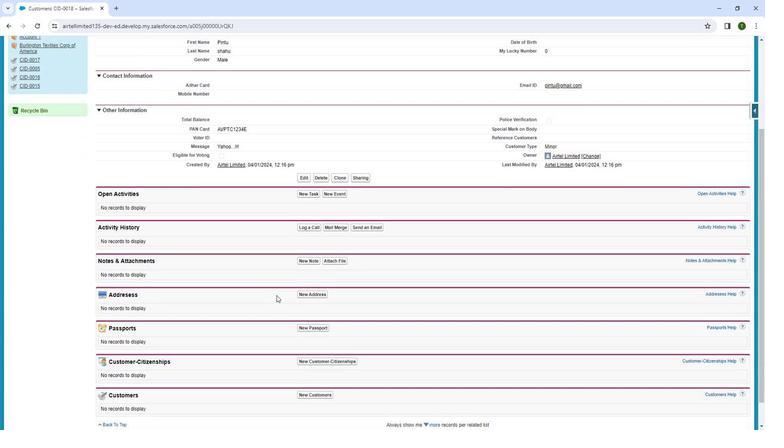 
Action: Mouse moved to (311, 268)
Screenshot: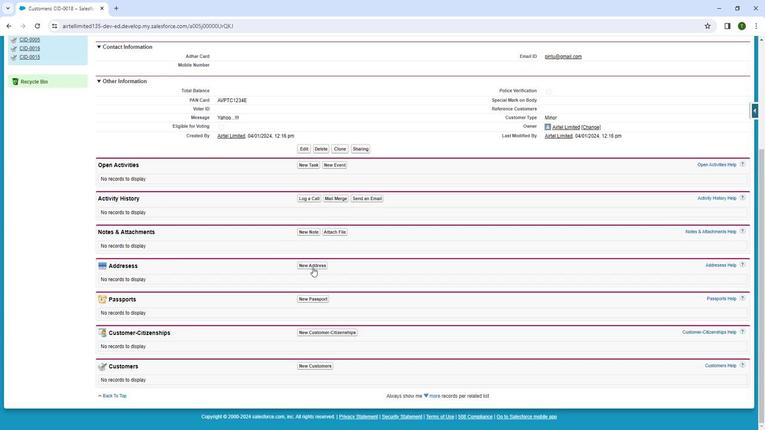 
Action: Mouse pressed left at (311, 268)
Screenshot: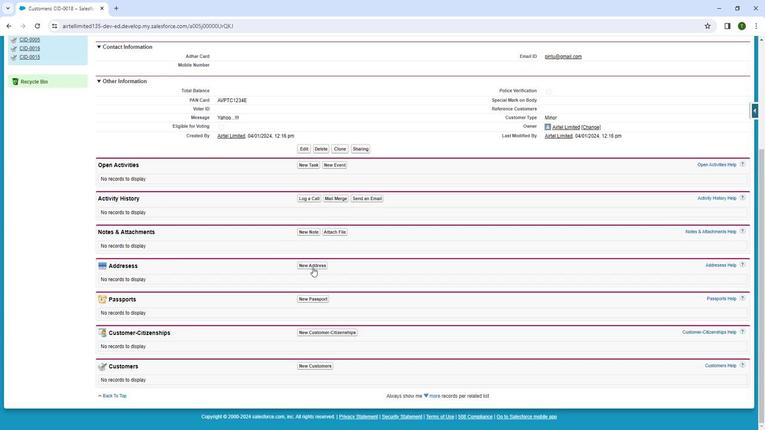 
Action: Mouse moved to (294, 276)
Screenshot: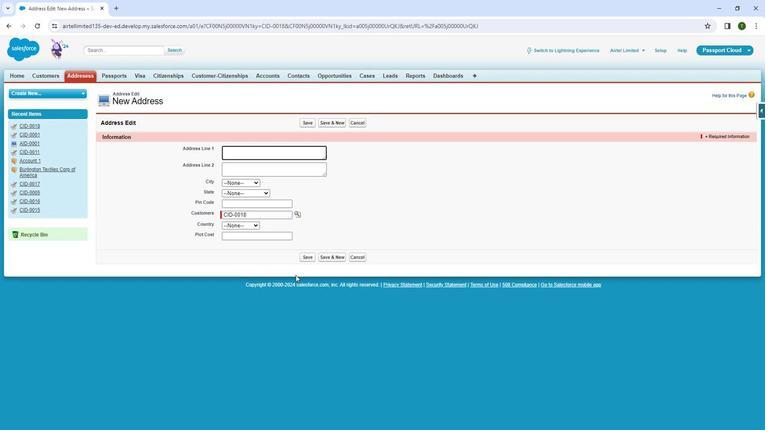 
Action: Mouse scrolled (294, 275) with delta (0, 0)
Screenshot: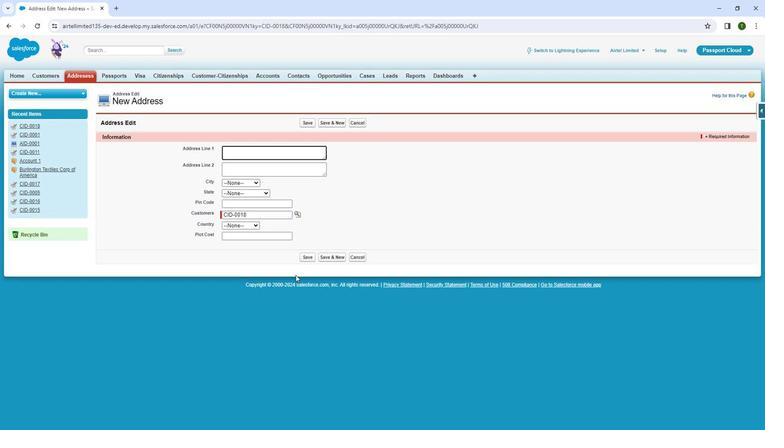 
Action: Mouse moved to (233, 225)
Screenshot: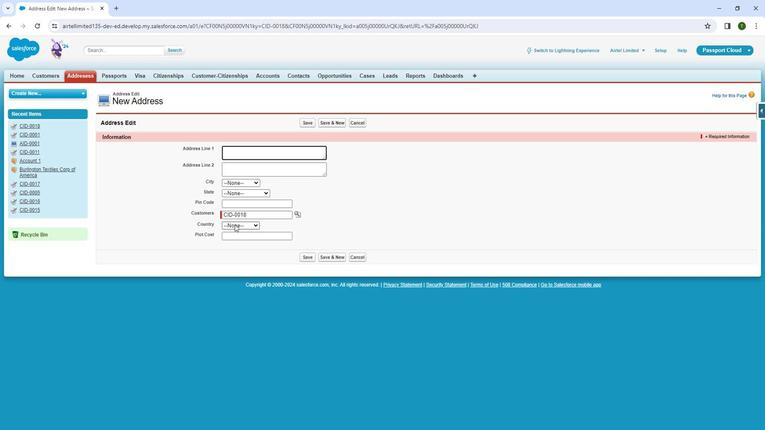 
Action: Mouse pressed left at (233, 225)
Screenshot: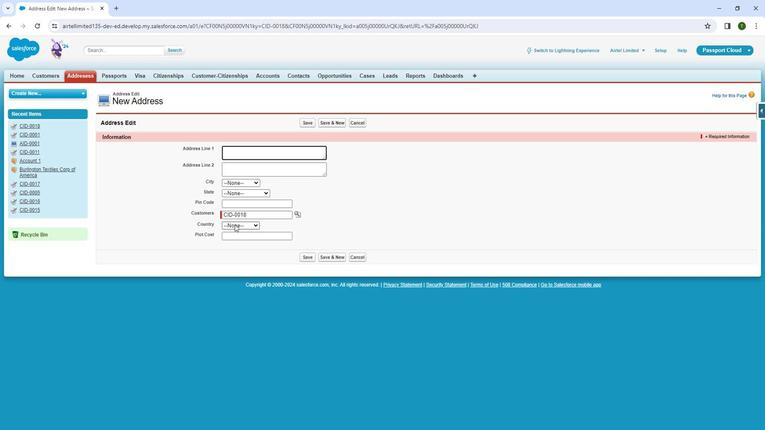 
Action: Mouse moved to (232, 240)
Screenshot: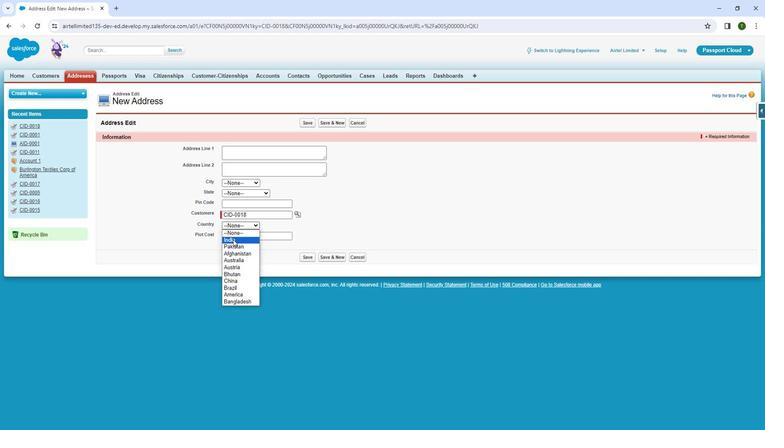 
Action: Mouse pressed left at (232, 240)
Screenshot: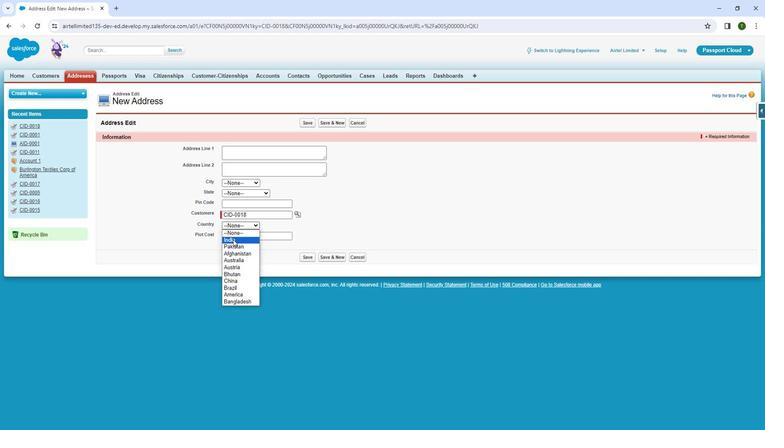 
Action: Mouse moved to (233, 183)
Screenshot: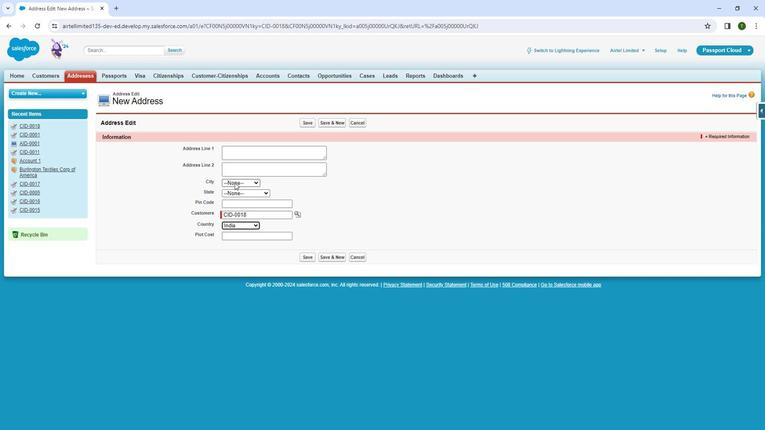 
Action: Mouse pressed left at (233, 183)
Screenshot: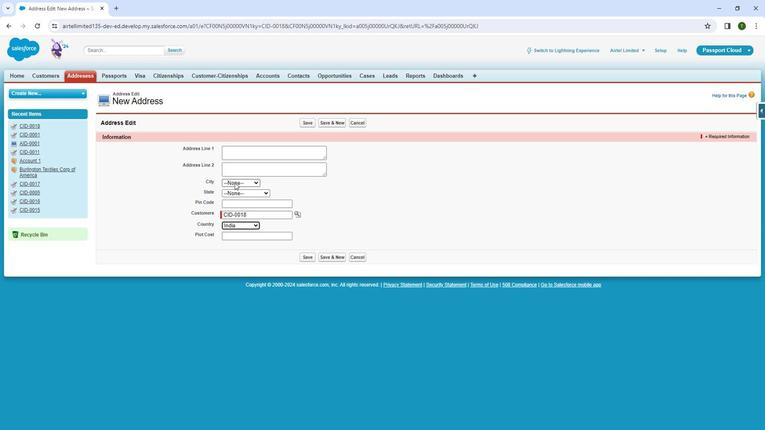 
Action: Mouse moved to (230, 195)
Screenshot: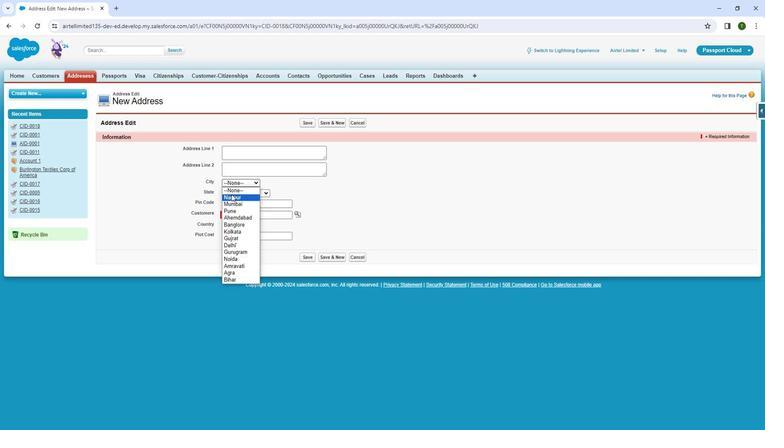 
Action: Mouse pressed left at (230, 195)
Screenshot: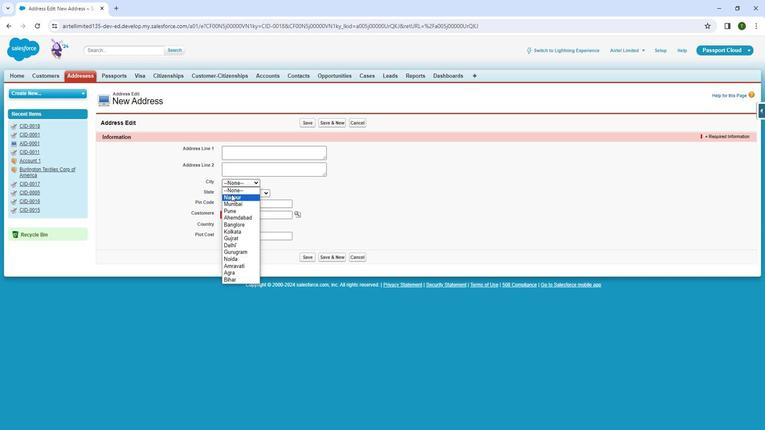
Action: Mouse moved to (228, 190)
Screenshot: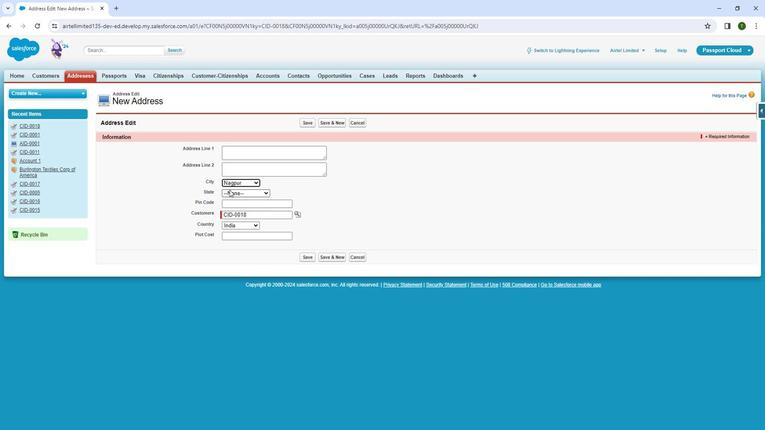 
Action: Mouse pressed left at (228, 190)
Screenshot: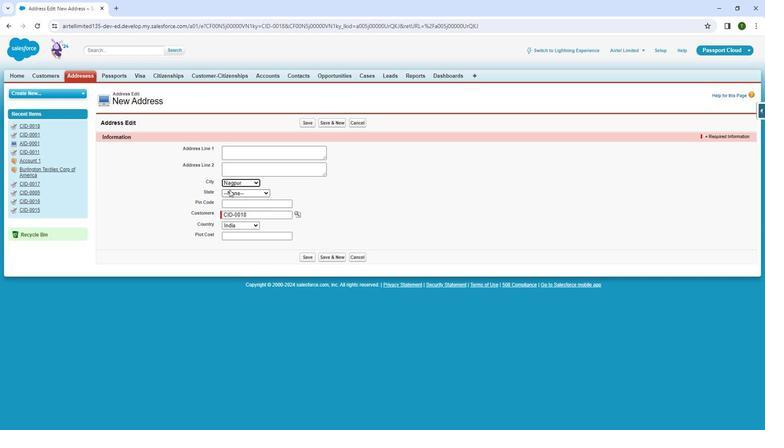 
Action: Mouse moved to (228, 209)
Screenshot: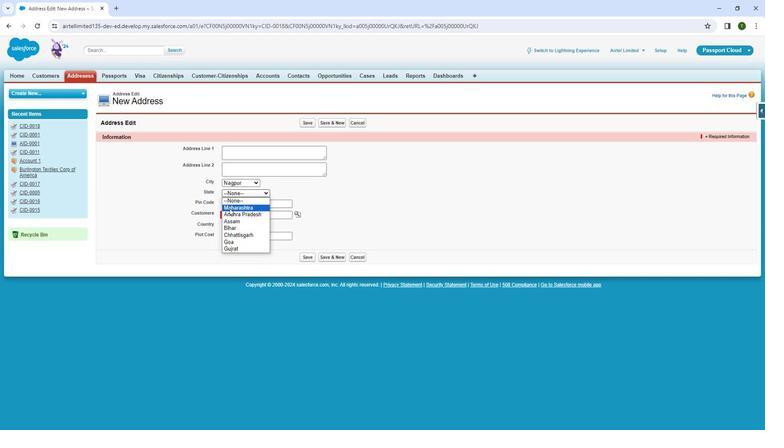 
Action: Mouse pressed left at (228, 209)
Screenshot: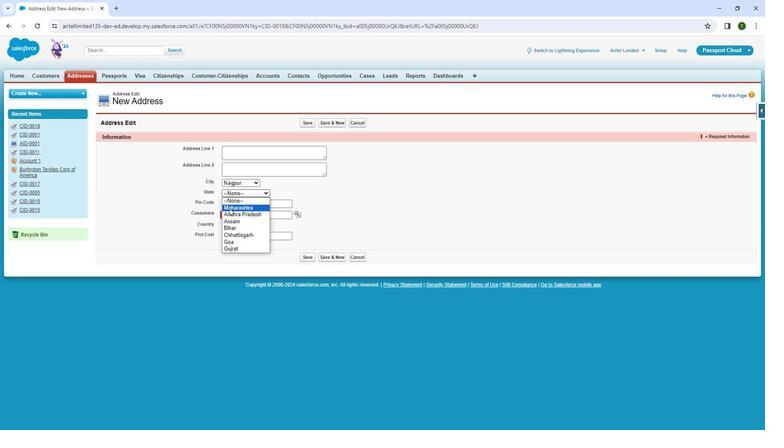 
Action: Mouse moved to (247, 151)
Screenshot: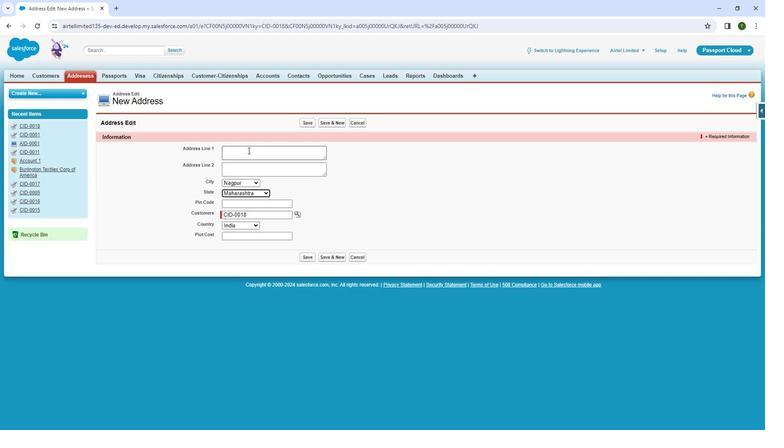 
Action: Mouse pressed left at (247, 151)
Screenshot: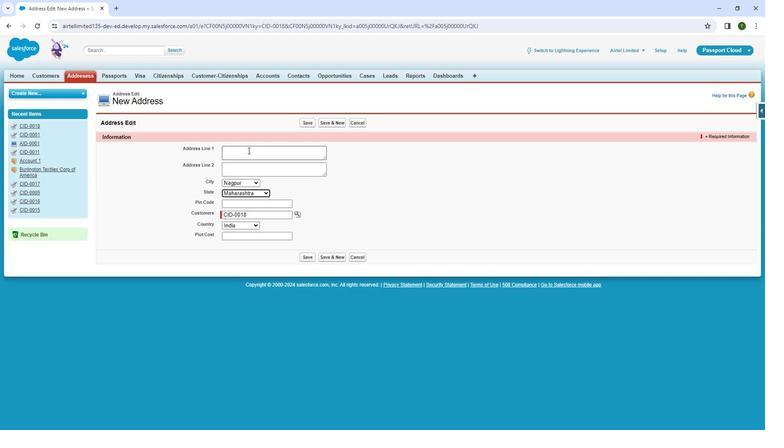 
Action: Mouse moved to (260, 155)
Screenshot: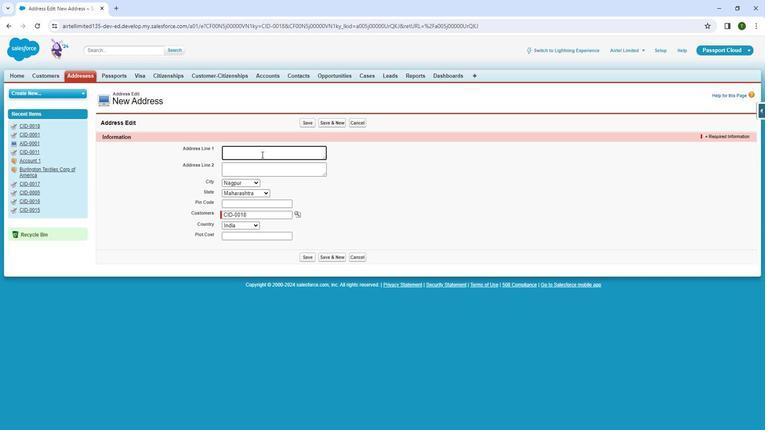
Action: Key pressed <Key.shift><Key.shift><Key.shift><Key.shift><Key.shift><Key.shift><Key.shift><Key.shift><Key.shift><Key.shift>j
Screenshot: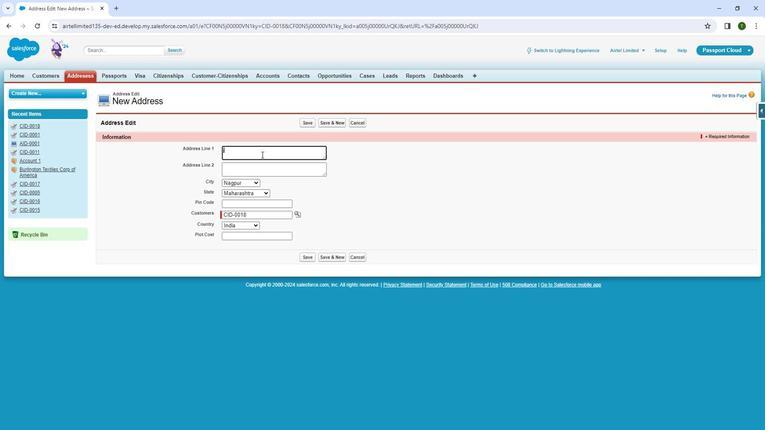 
Action: Mouse moved to (261, 155)
Screenshot: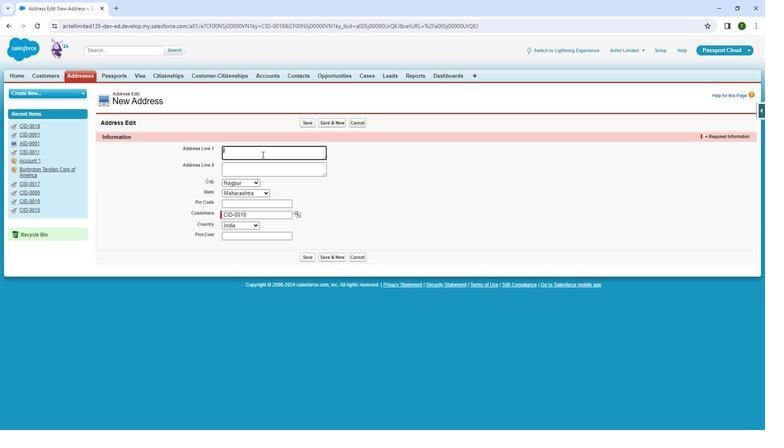 
Action: Key pressed i
Screenshot: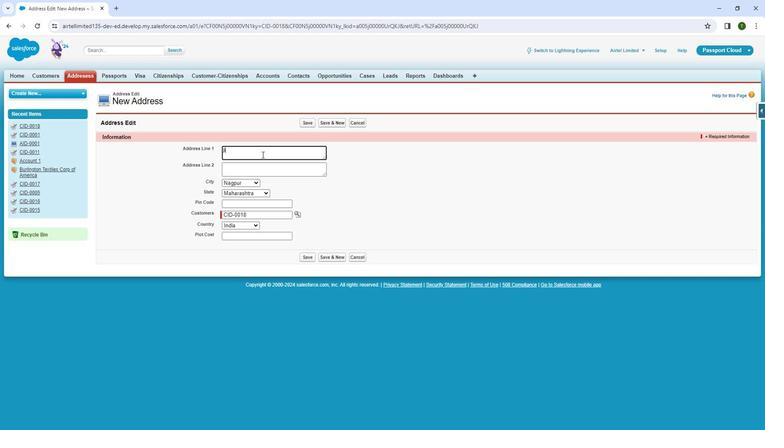 
Action: Mouse moved to (261, 156)
Screenshot: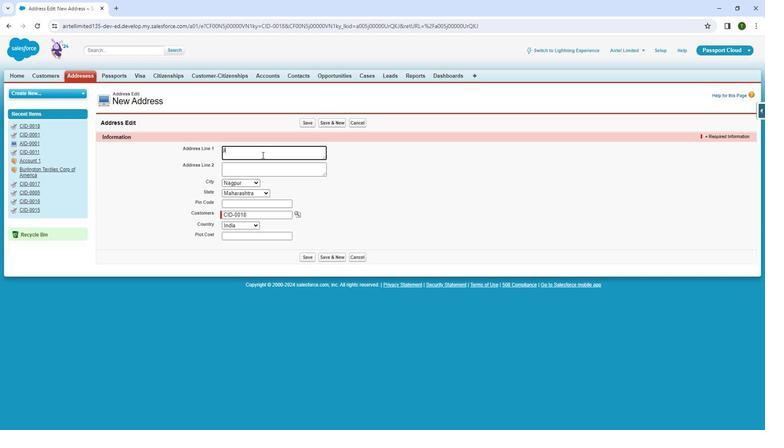 
Action: Key pressed n
Screenshot: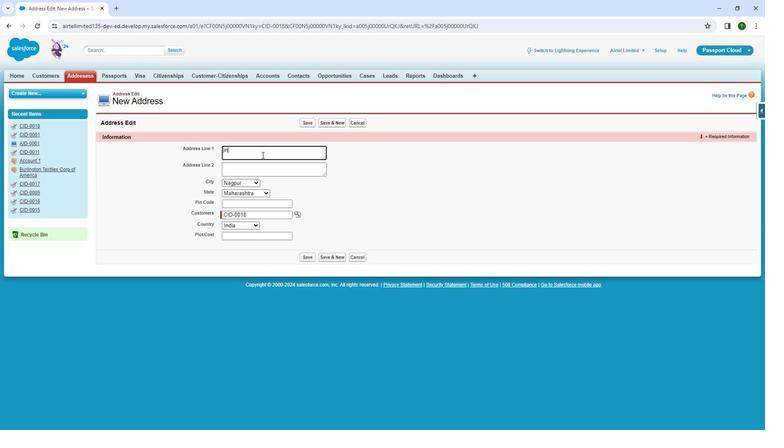 
Action: Mouse moved to (265, 155)
Screenshot: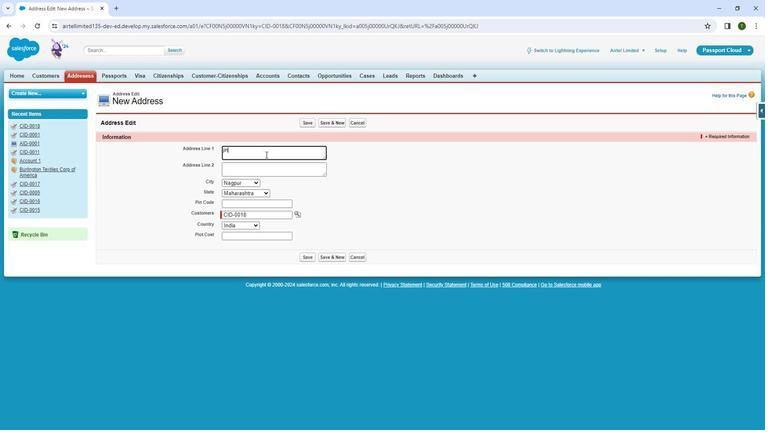 
Action: Key pressed g
Screenshot: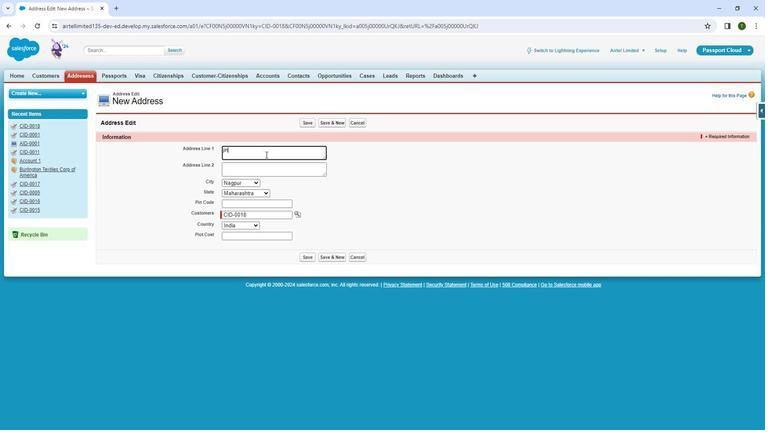 
Action: Mouse moved to (271, 157)
Screenshot: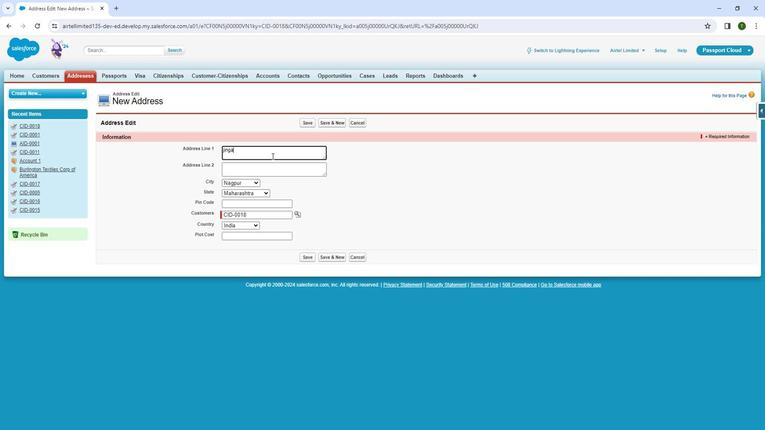 
Action: Key pressed a
Screenshot: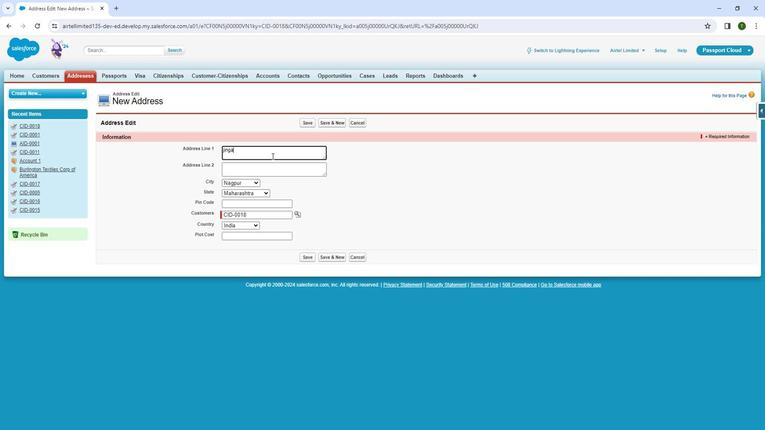 
Action: Mouse moved to (274, 158)
Screenshot: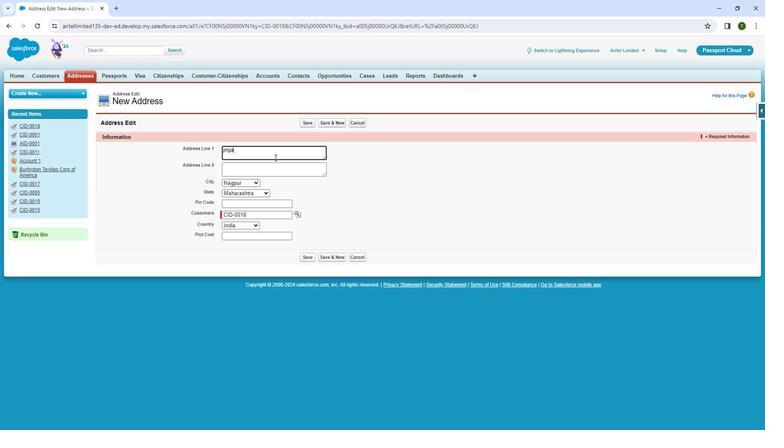 
Action: Key pressed bai<Key.space>
Screenshot: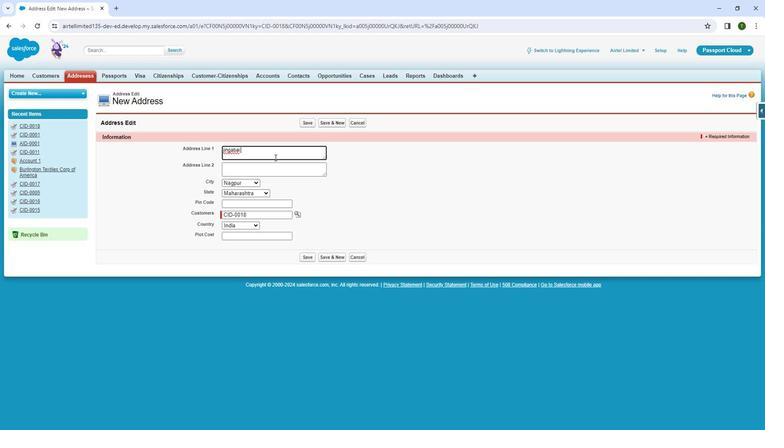 
Action: Mouse moved to (275, 158)
Screenshot: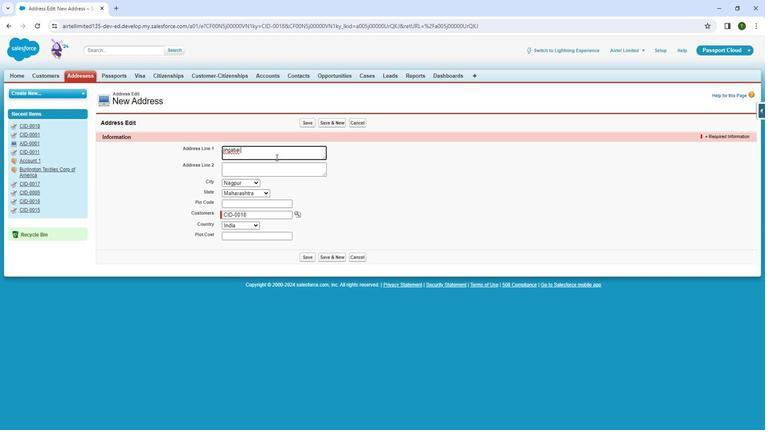 
Action: Key pressed t
Screenshot: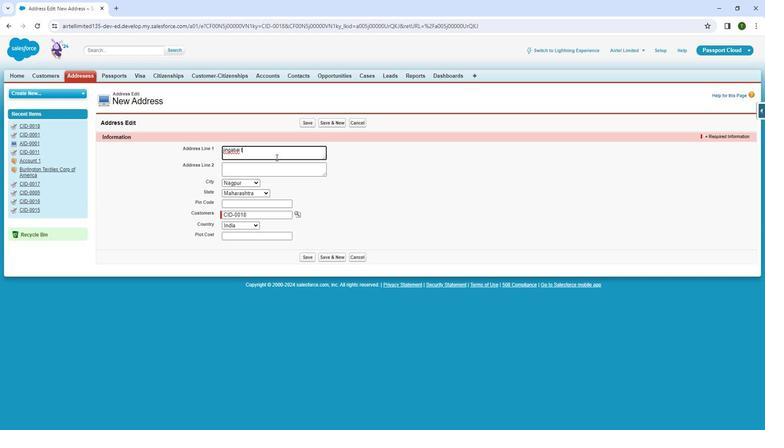 
Action: Mouse moved to (275, 158)
Screenshot: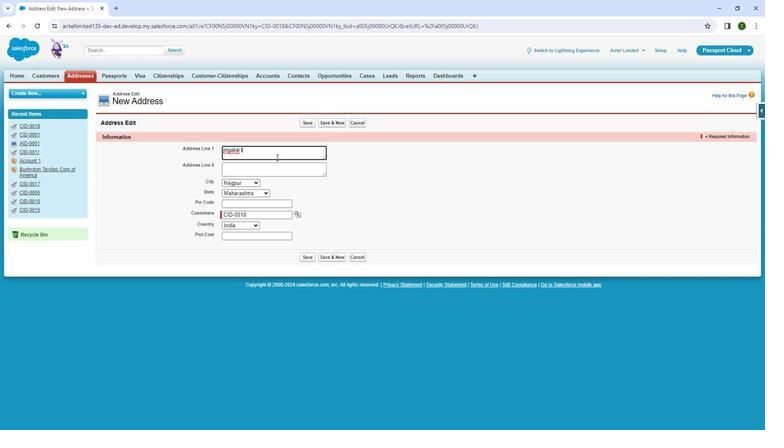 
Action: Key pressed akl
Screenshot: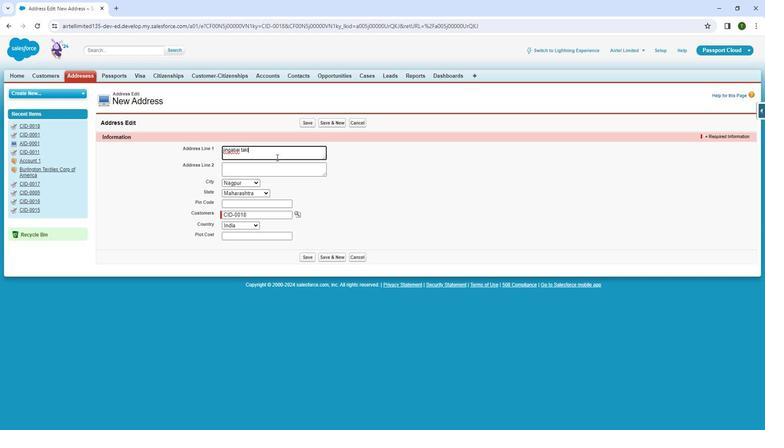 
Action: Mouse moved to (276, 158)
Screenshot: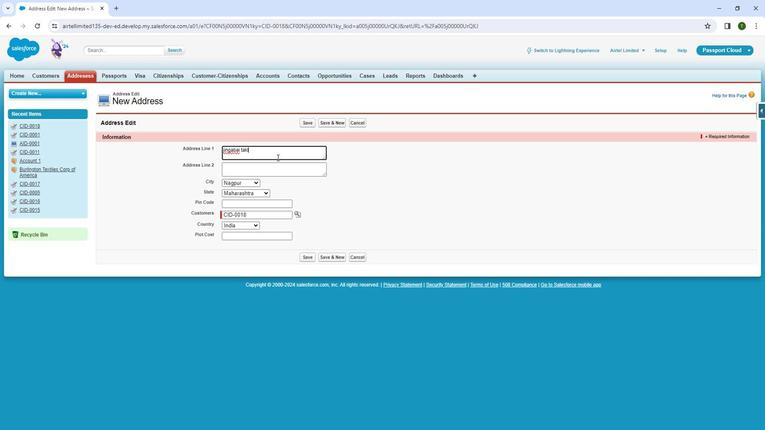 
Action: Key pressed i
Screenshot: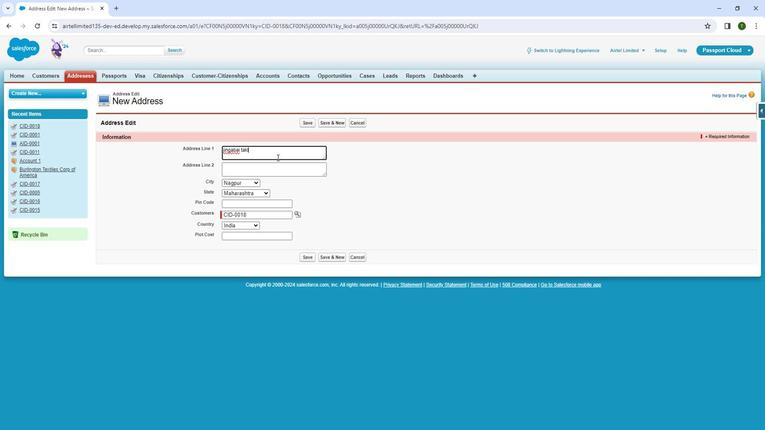 
Action: Mouse moved to (260, 175)
Screenshot: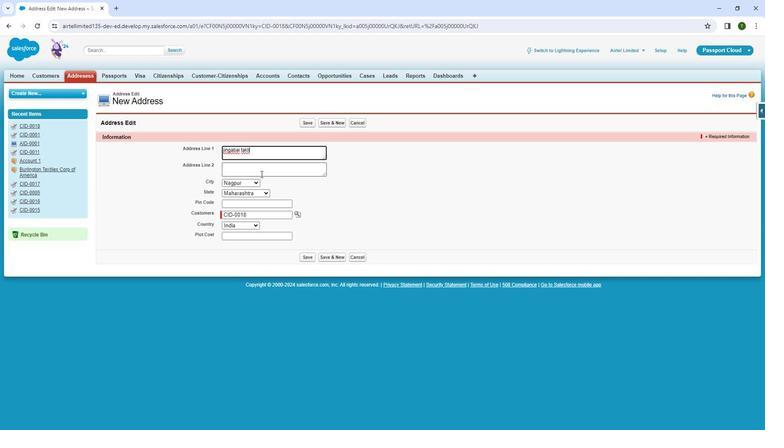 
Action: Mouse pressed left at (260, 175)
Screenshot: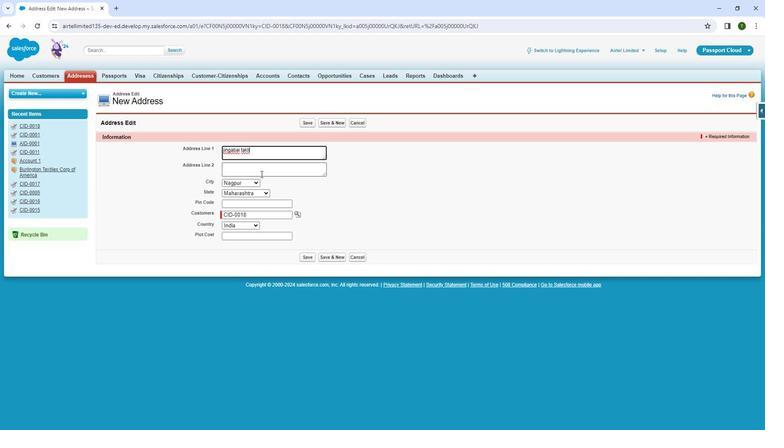 
Action: Mouse moved to (310, 138)
Screenshot: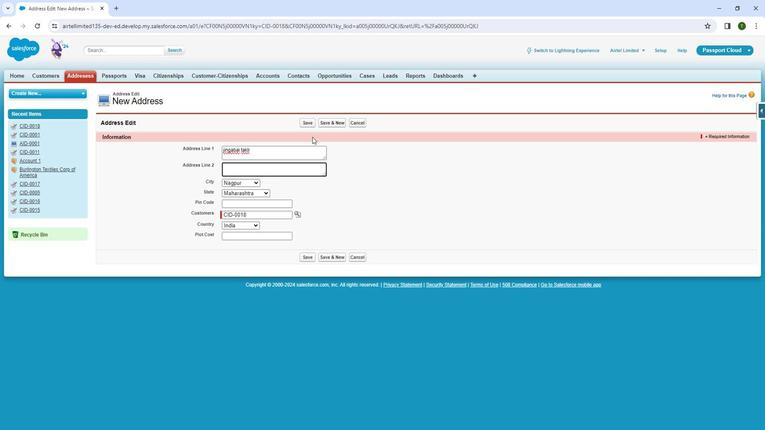 
Action: Key pressed g
Screenshot: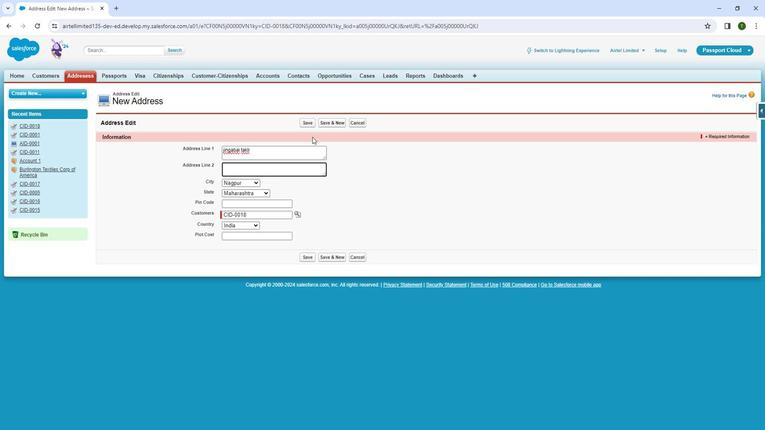 
Action: Mouse moved to (314, 139)
Screenshot: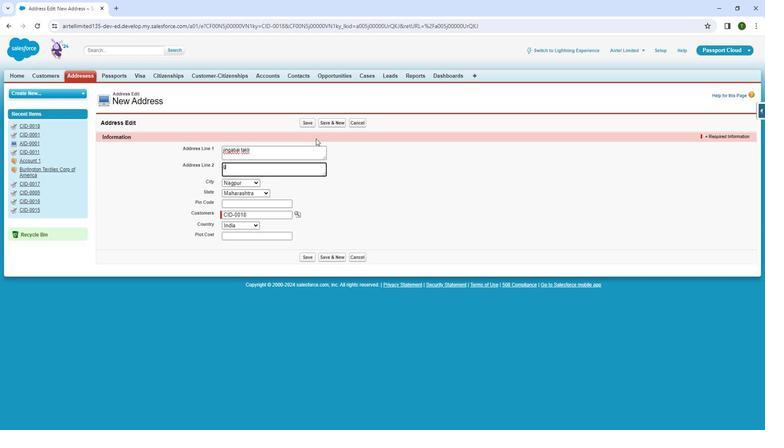 
Action: Key pressed o
Screenshot: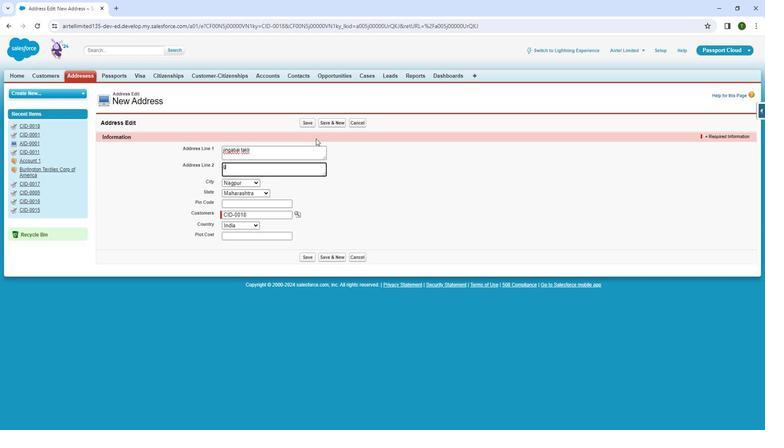 
Action: Mouse moved to (329, 147)
Screenshot: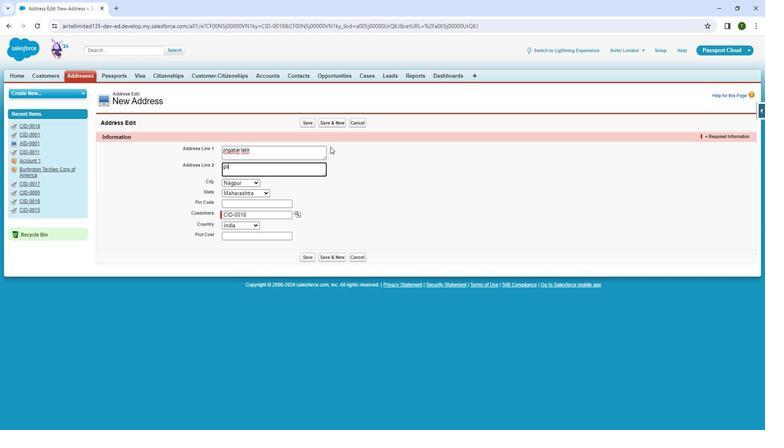 
Action: Key pressed r
Screenshot: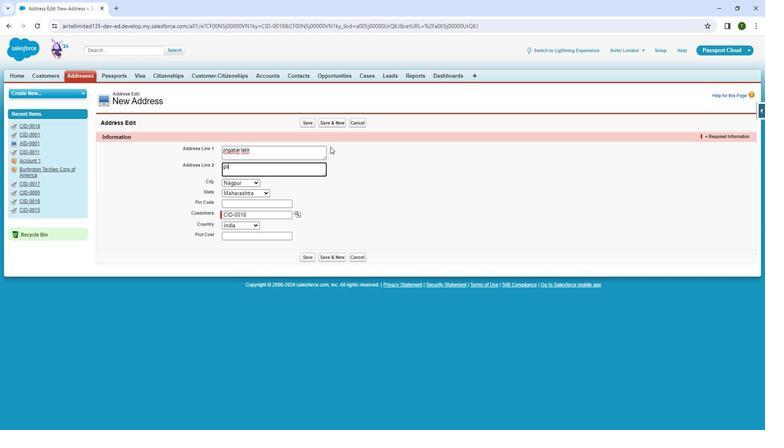 
Action: Mouse moved to (336, 151)
Screenshot: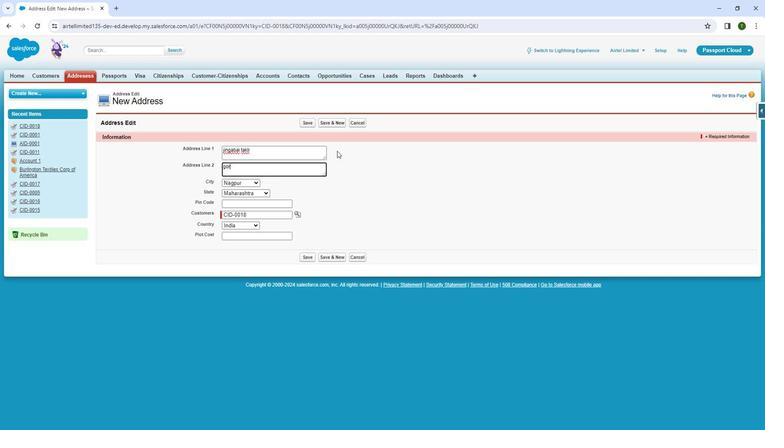 
Action: Key pressed e
Screenshot: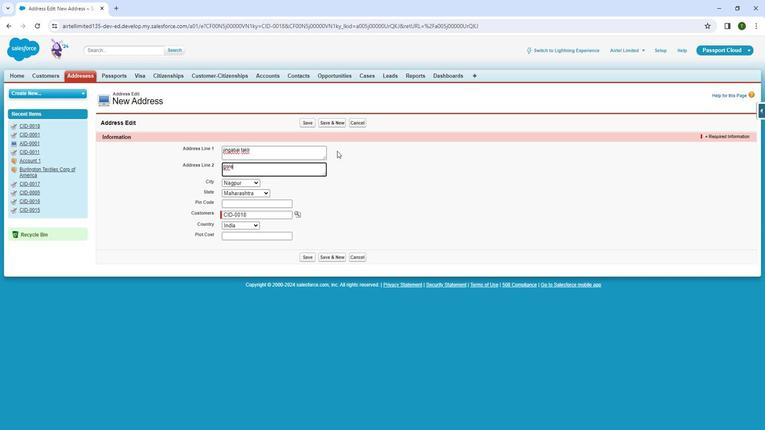 
Action: Mouse moved to (336, 151)
Screenshot: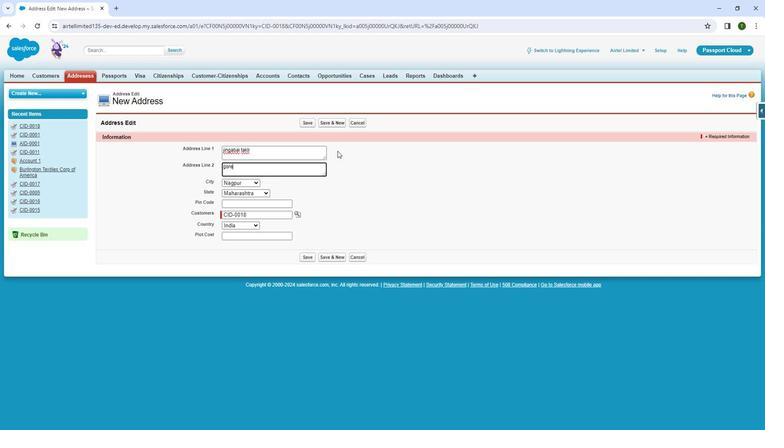 
Action: Key pressed wada
Screenshot: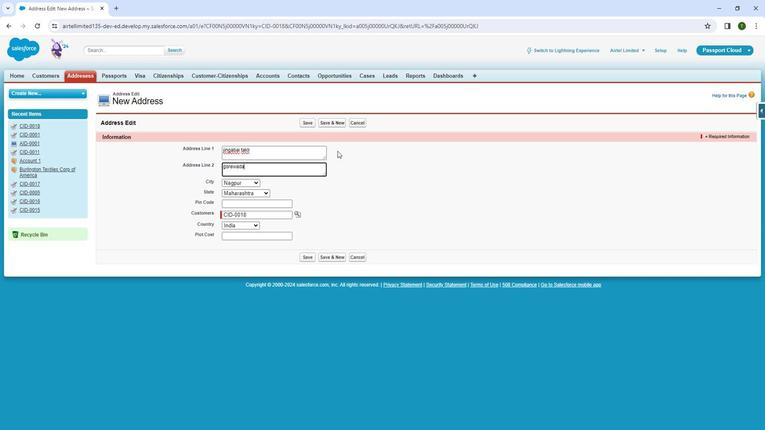 
Action: Mouse moved to (304, 260)
Screenshot: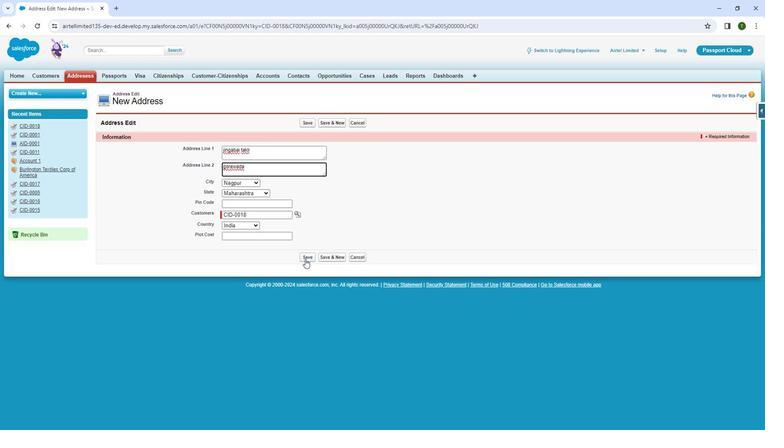 
Action: Mouse pressed left at (304, 260)
Screenshot: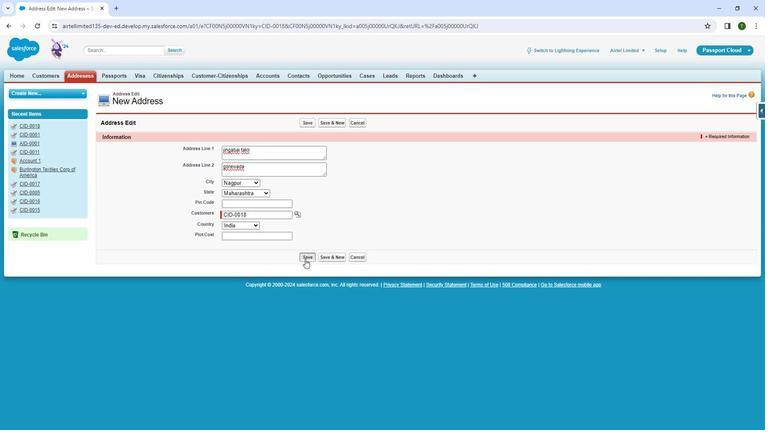 
Action: Mouse moved to (48, 76)
Screenshot: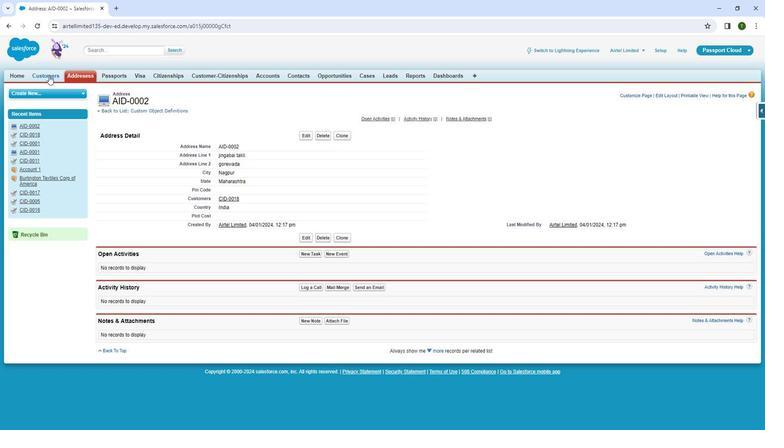 
Action: Mouse pressed left at (48, 76)
Screenshot: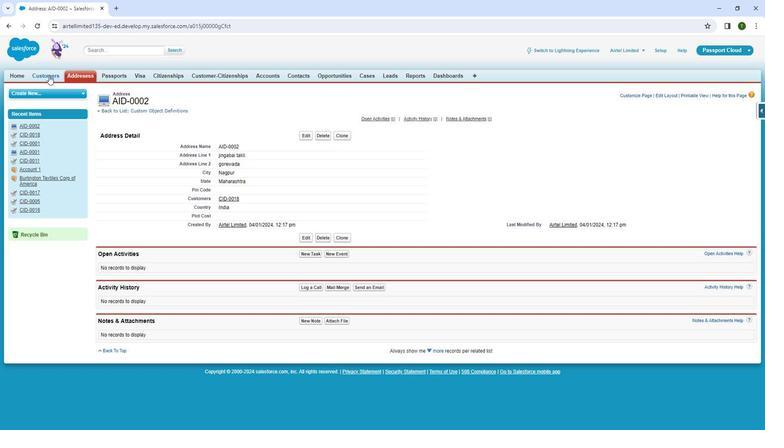 
Action: Mouse moved to (172, 117)
Screenshot: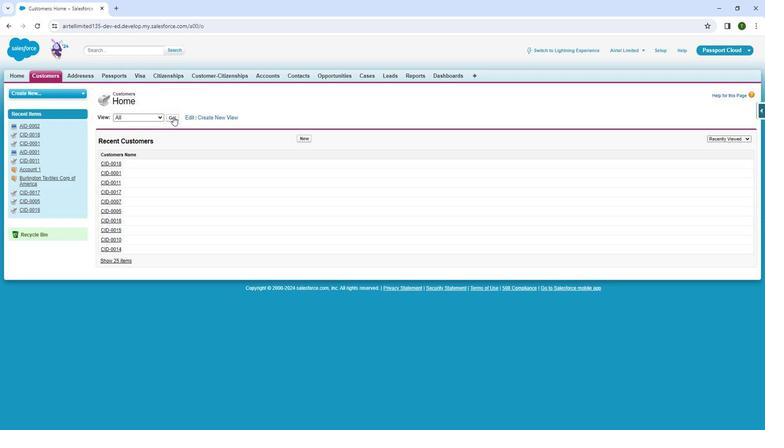 
Action: Mouse pressed left at (172, 117)
Screenshot: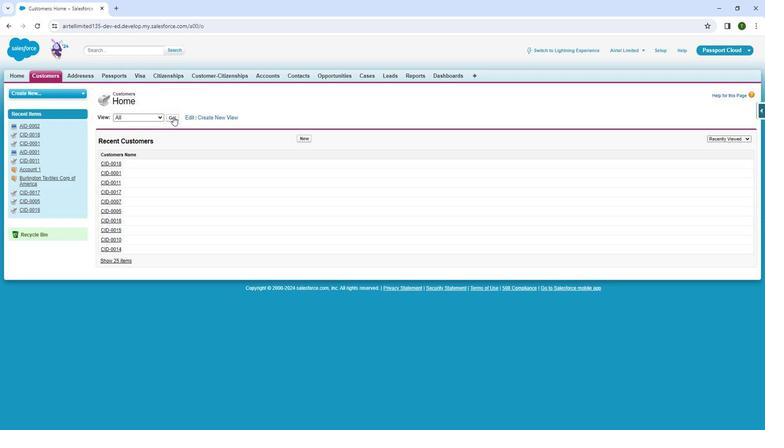 
Action: Mouse moved to (134, 296)
Screenshot: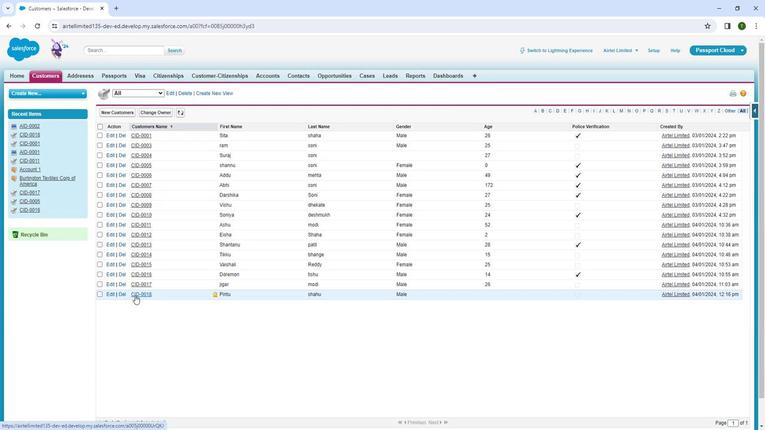 
Action: Mouse pressed left at (134, 296)
Screenshot: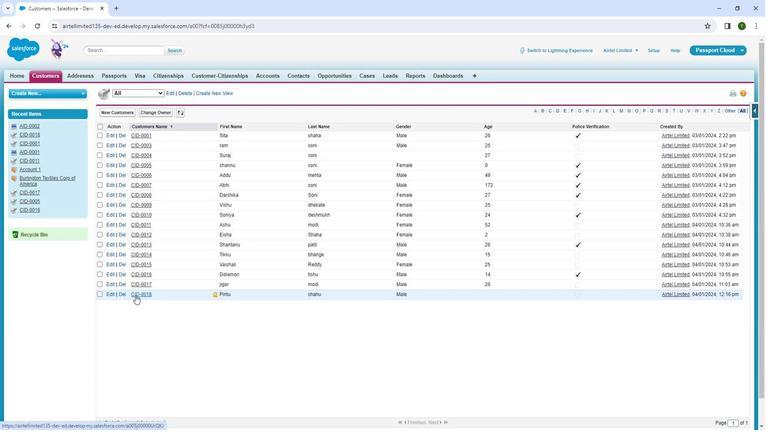 
Action: Mouse moved to (160, 272)
Screenshot: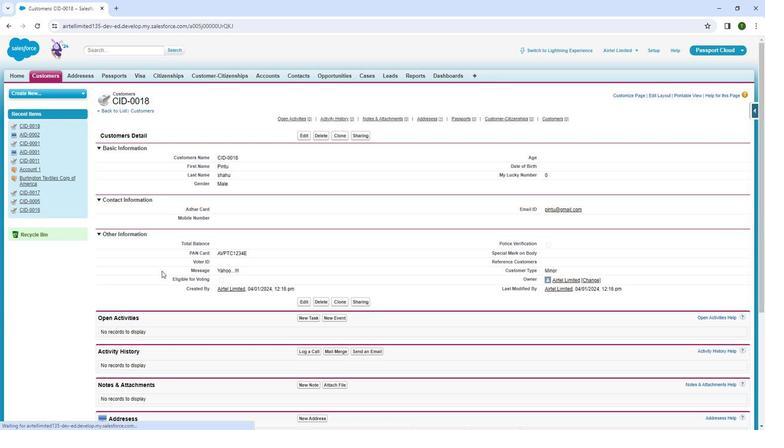 
Action: Mouse scrolled (160, 271) with delta (0, 0)
Screenshot: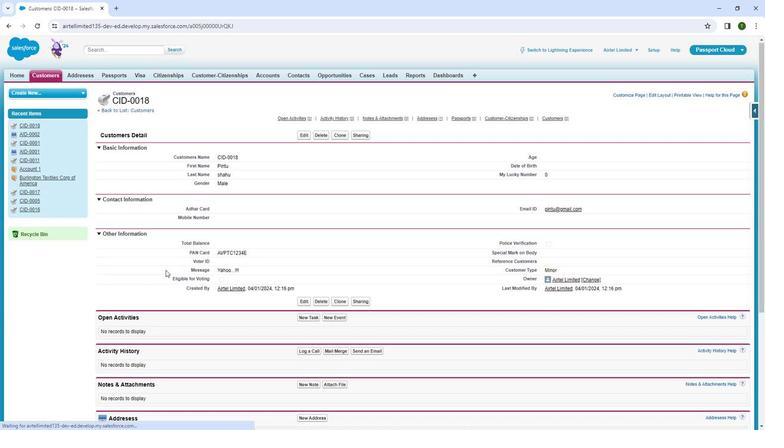 
Action: Mouse moved to (167, 269)
Screenshot: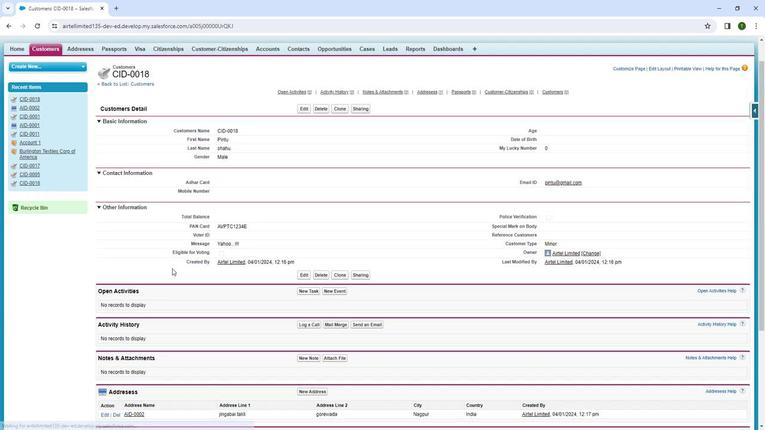 
Action: Mouse scrolled (167, 269) with delta (0, 0)
Screenshot: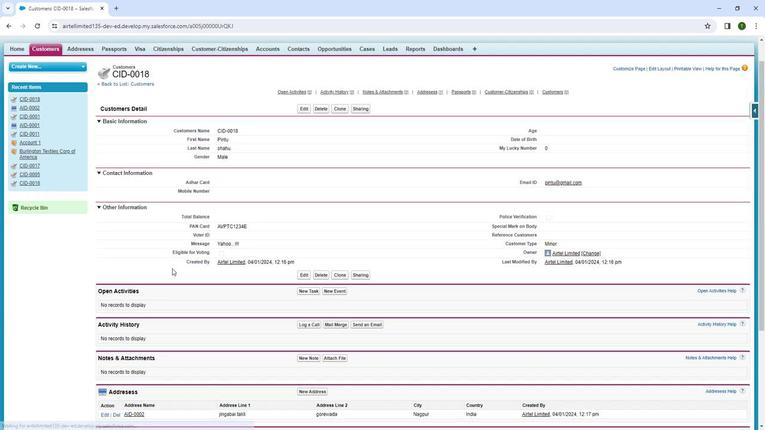 
Action: Mouse moved to (177, 266)
Screenshot: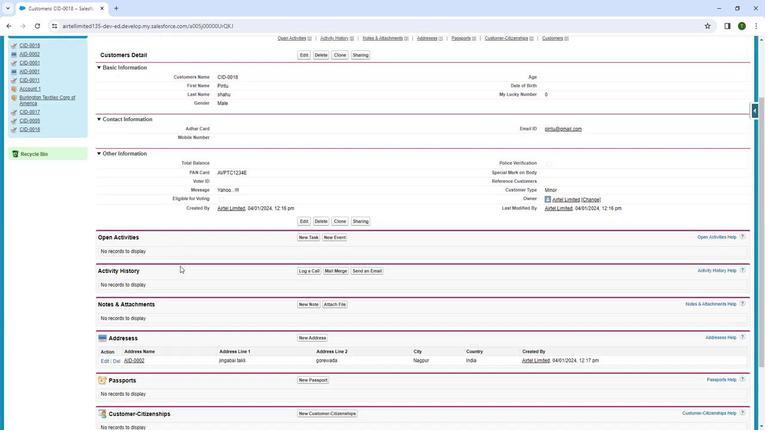 
Action: Mouse scrolled (177, 266) with delta (0, 0)
Screenshot: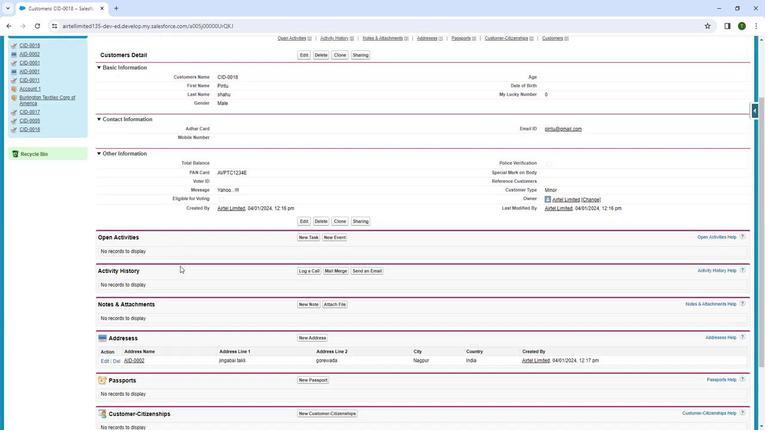 
Action: Mouse moved to (312, 294)
Screenshot: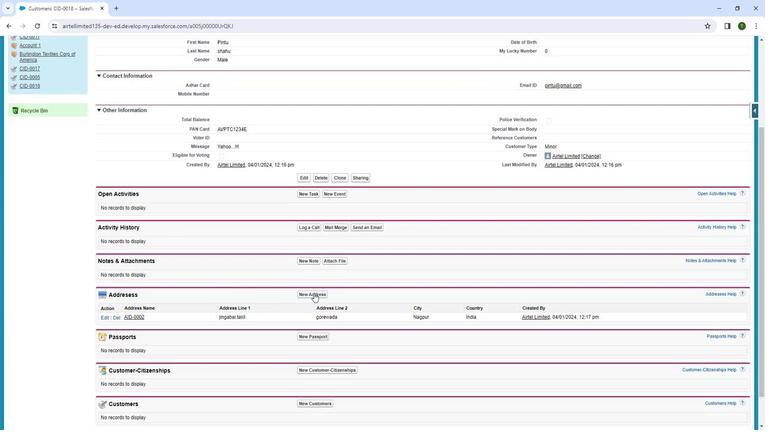 
Action: Mouse pressed left at (312, 294)
Screenshot: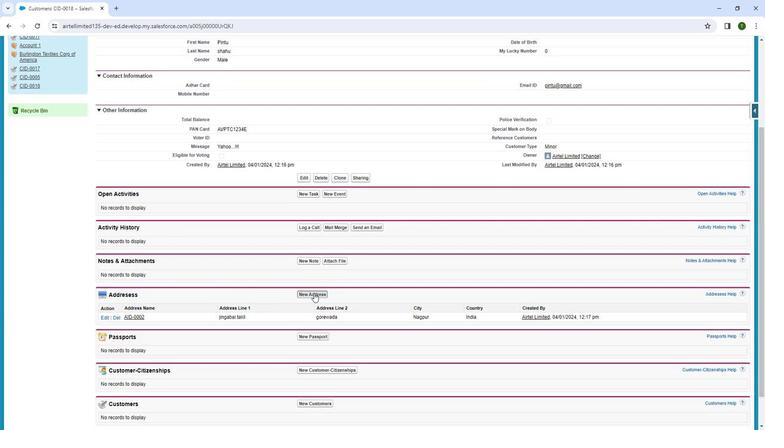 
Action: Mouse moved to (296, 213)
Screenshot: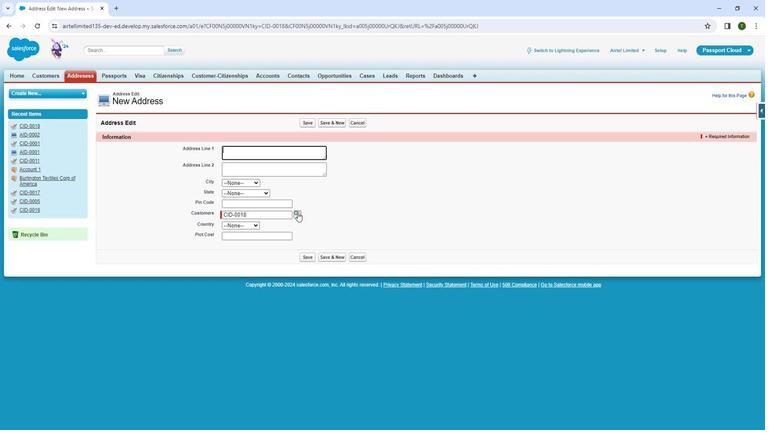 
Action: Mouse pressed left at (296, 213)
Screenshot: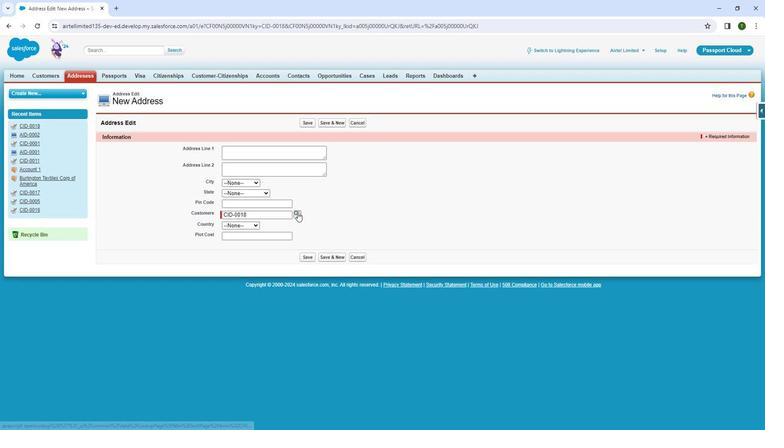 
Action: Mouse moved to (752, 207)
Screenshot: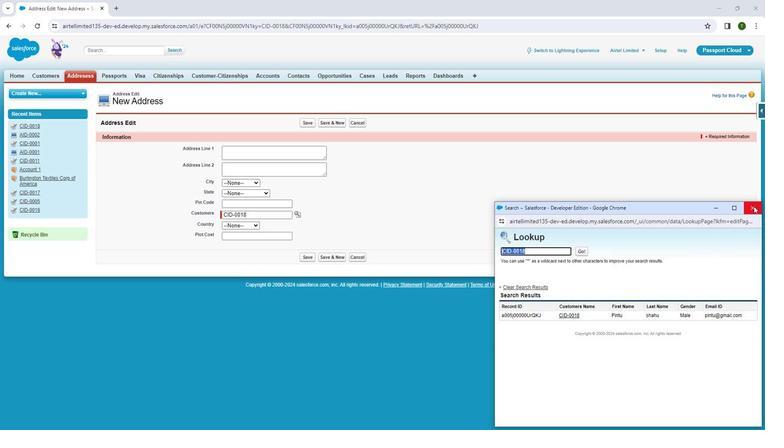 
Action: Mouse pressed left at (752, 207)
Screenshot: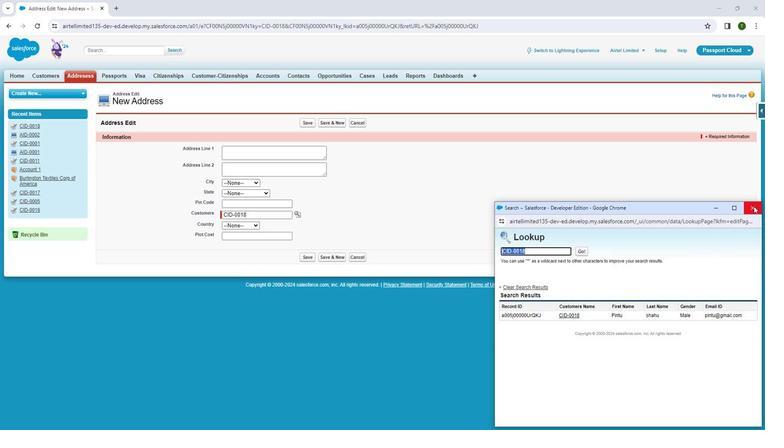 
Action: Mouse moved to (253, 157)
Screenshot: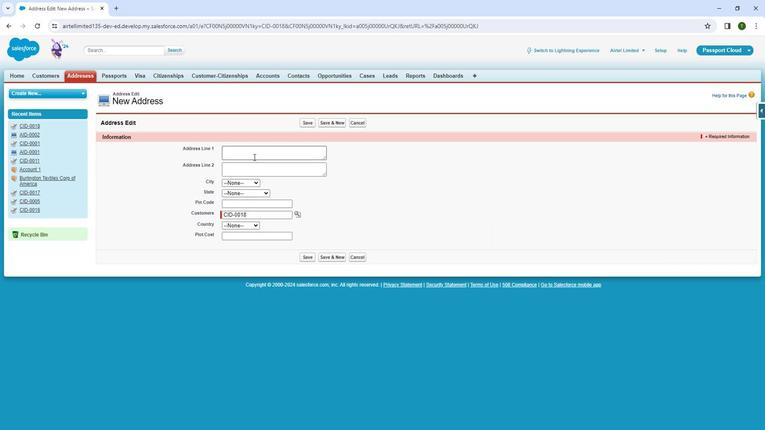 
Action: Mouse pressed left at (253, 157)
Screenshot: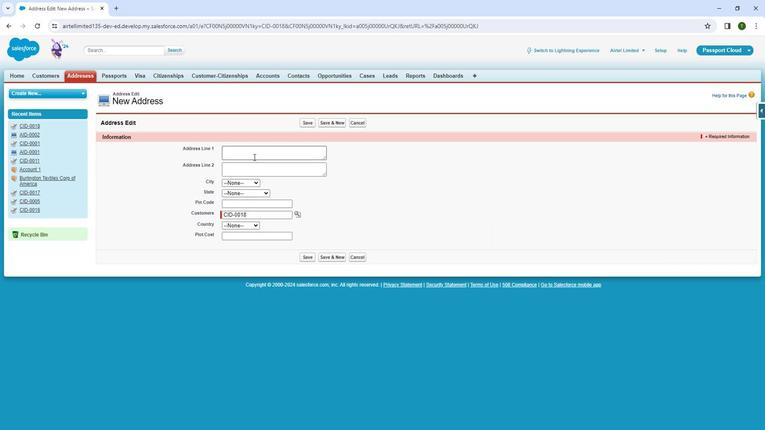 
Action: Mouse moved to (252, 157)
Screenshot: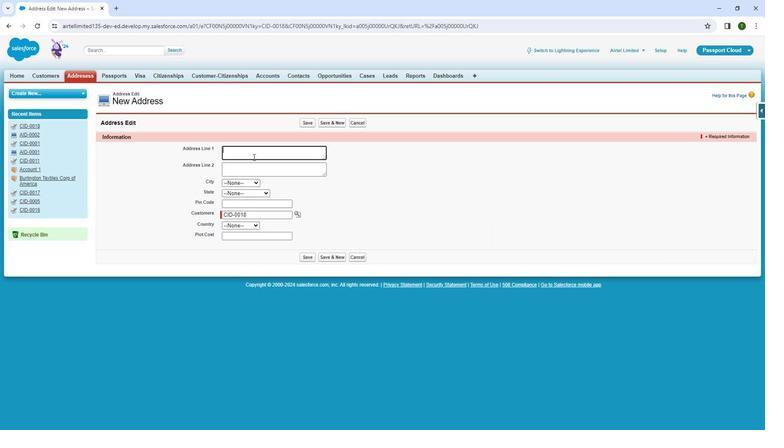 
Action: Key pressed <Key.shift><Key.shift><Key.shift><Key.shift><Key.shift><Key.shift><Key.shift><Key.shift><Key.shift><Key.shift><Key.shift><Key.shift><Key.shift><Key.shift><Key.shift><Key.shift><Key.shift><Key.shift><Key.shift><Key.shift><Key.shift><Key.shift><Key.shift><Key.shift><Key.shift><Key.shift><Key.shift><Key.shift><Key.shift><Key.shift><Key.shift><Key.shift><Key.shift><Key.shift><Key.shift><Key.shift><Key.shift><Key.shift><Key.shift><Key.shift><Key.shift><Key.shift><Key.shift><Key.shift><Key.shift><Key.shift><Key.shift><Key.shift><Key.shift><Key.shift><Key.shift><Key.shift><Key.shift><Key.shift><Key.shift><Key.shift><Key.shift><Key.shift><Key.shift><Key.shift><Key.shift><Key.shift><Key.shift><Key.shift><Key.shift><Key.shift><Key.shift><Key.shift><Key.shift><Key.shift><Key.shift><Key.shift><Key.shift><Key.shift><Key.shift><Key.shift><Key.shift><Key.shift><Key.shift><Key.shift><Key.shift><Key.shift><Key.shift><Key.shift><Key.shift><Key.shift><Key.shift><Key.shift><Key.shift><Key.shift><Key.shift><Key.shift><Key.shift><Key.shift><Key.shift><Key.shift>Manewada<Key.space><Key.shift>road
Screenshot: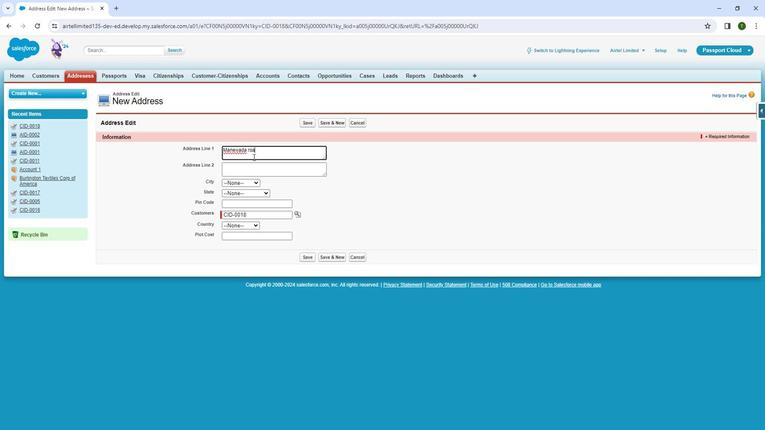 
Action: Mouse moved to (241, 170)
Screenshot: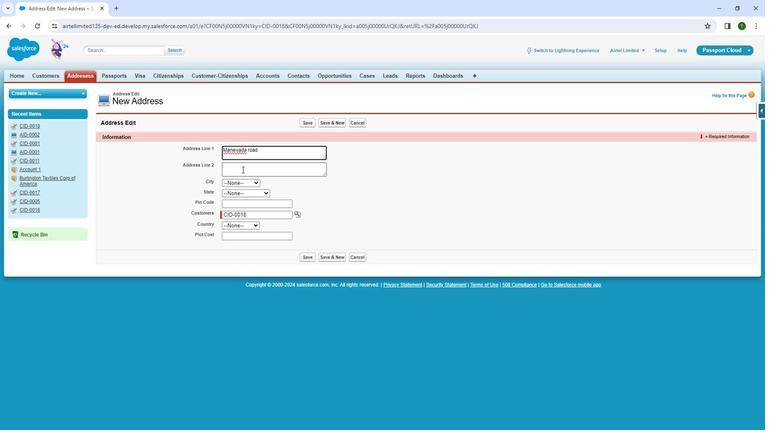 
Action: Mouse pressed left at (241, 170)
Screenshot: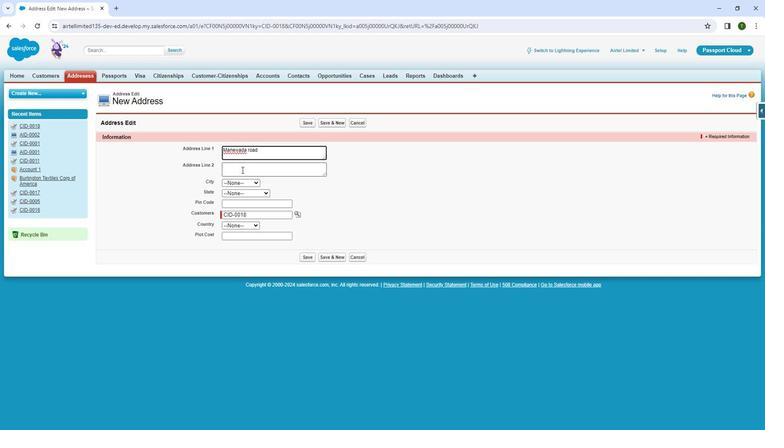 
Action: Mouse moved to (240, 171)
Screenshot: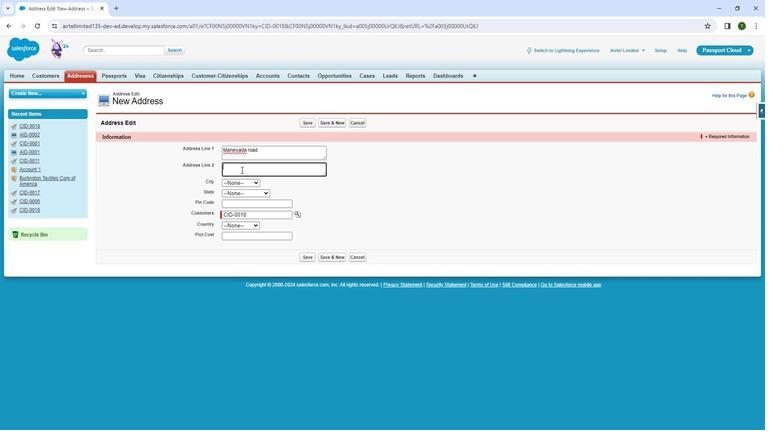 
Action: Key pressed s
Screenshot: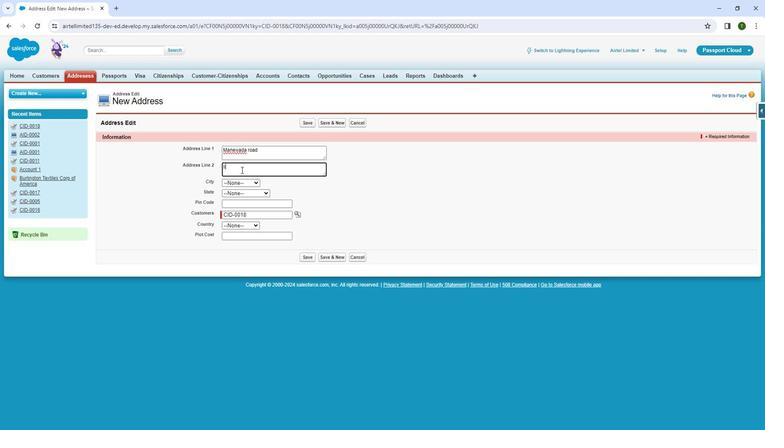 
Action: Mouse moved to (253, 176)
Screenshot: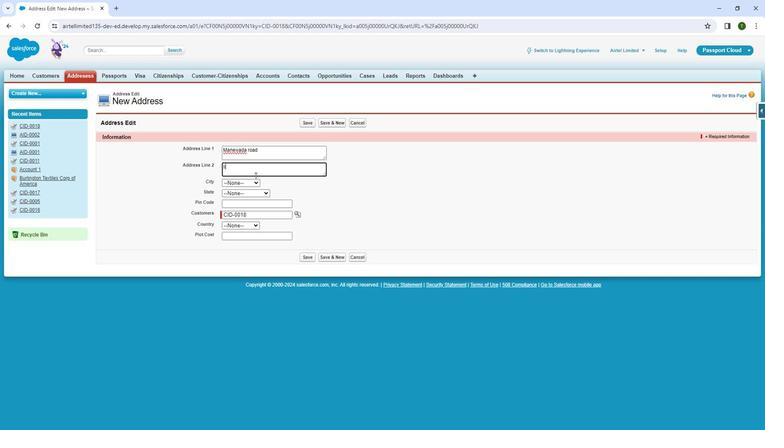 
Action: Key pressed h
Screenshot: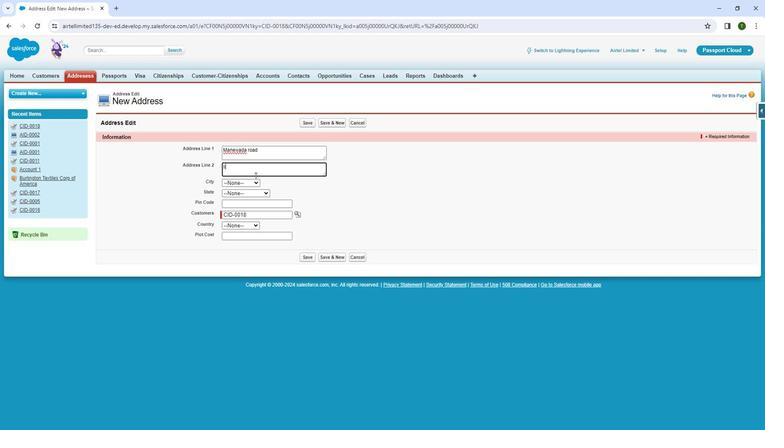 
Action: Mouse moved to (266, 176)
Screenshot: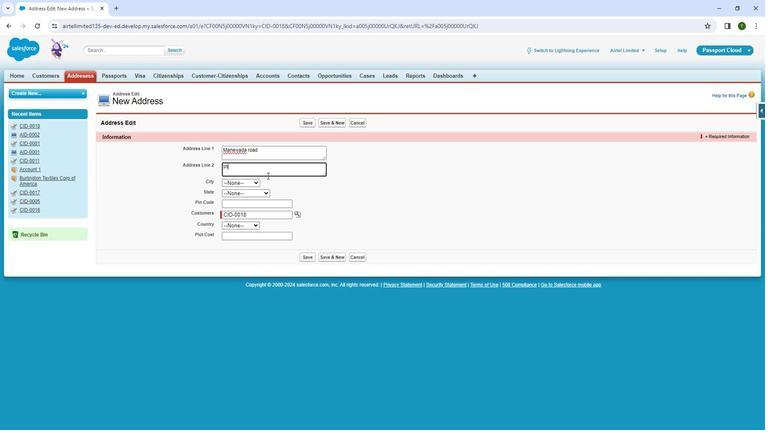 
Action: Key pressed <Key.backspace><Key.backspace>
Screenshot: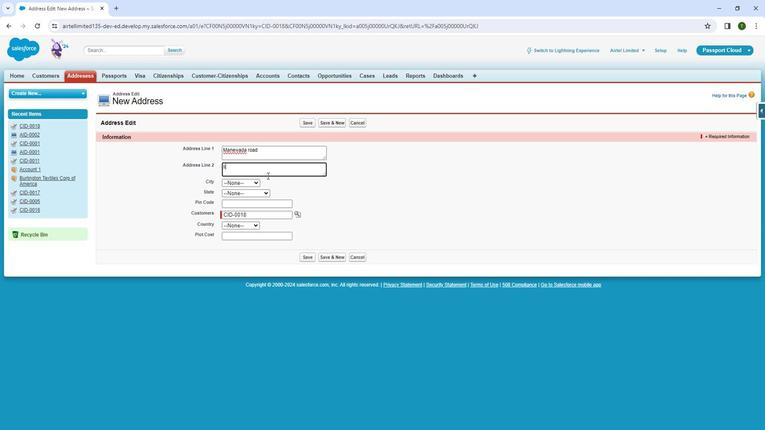 
Action: Mouse moved to (278, 176)
Screenshot: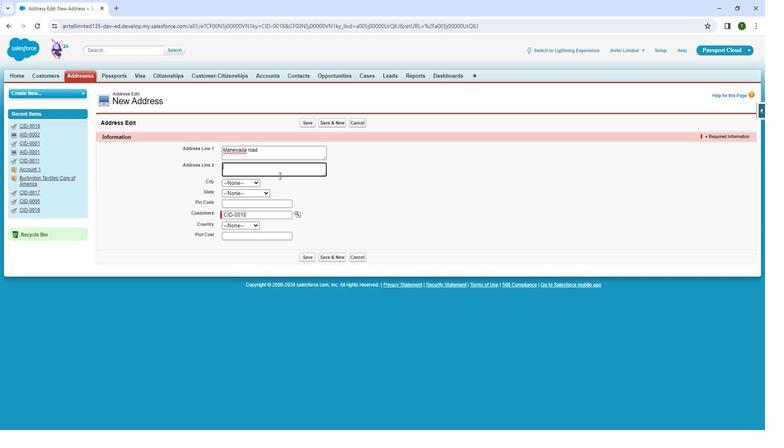 
Action: Key pressed bhilgao
Screenshot: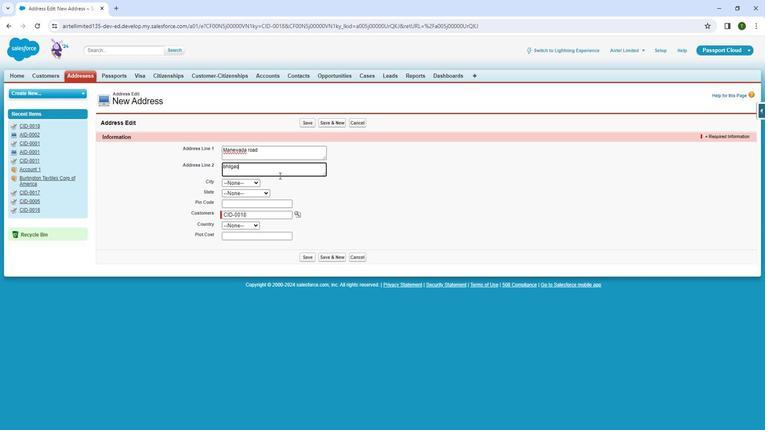 
Action: Mouse moved to (239, 184)
Screenshot: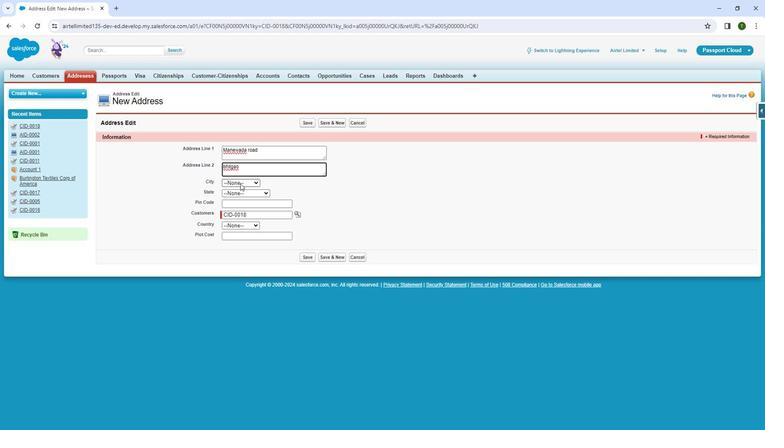 
Action: Mouse pressed left at (239, 184)
Screenshot: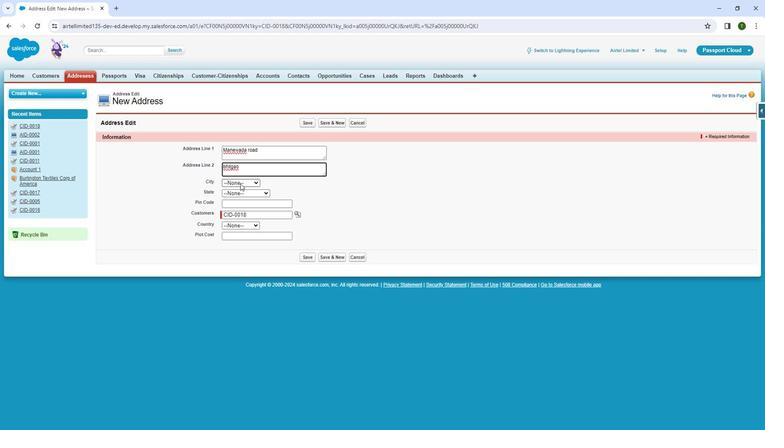 
Action: Mouse moved to (233, 212)
Screenshot: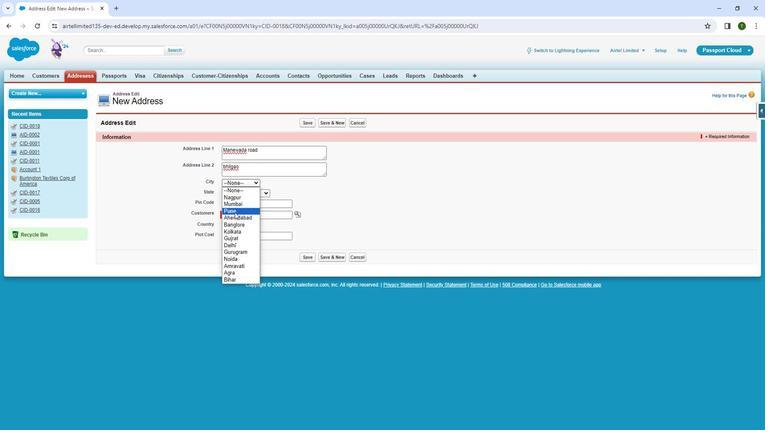 
Action: Mouse pressed left at (233, 212)
Screenshot: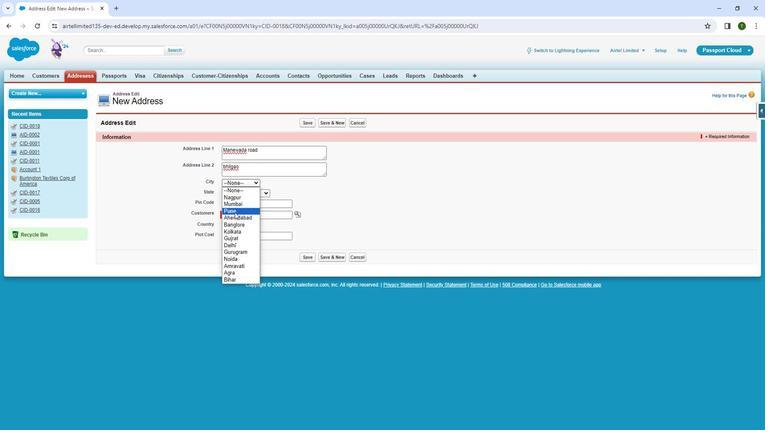 
Action: Mouse moved to (235, 195)
Screenshot: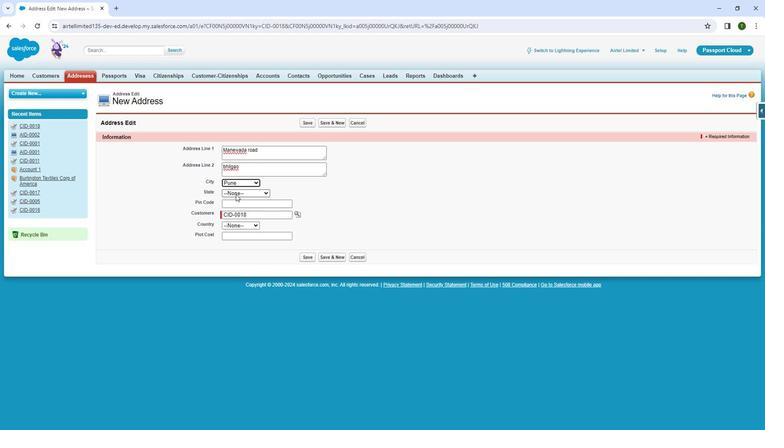 
Action: Mouse pressed left at (235, 195)
Screenshot: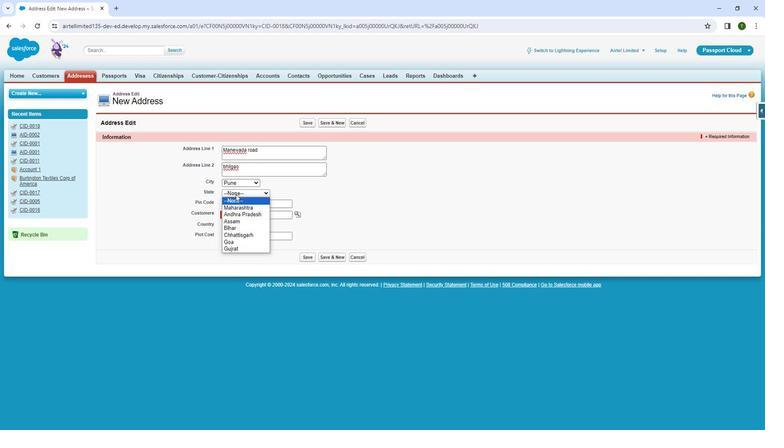 
Action: Mouse moved to (234, 209)
Screenshot: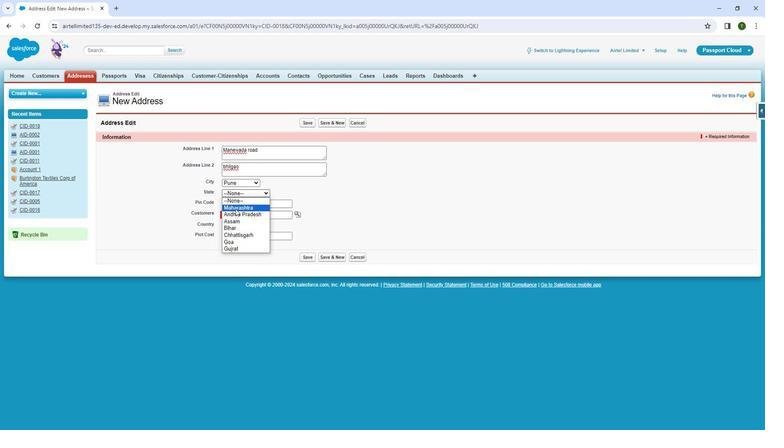 
Action: Mouse pressed left at (234, 209)
Screenshot: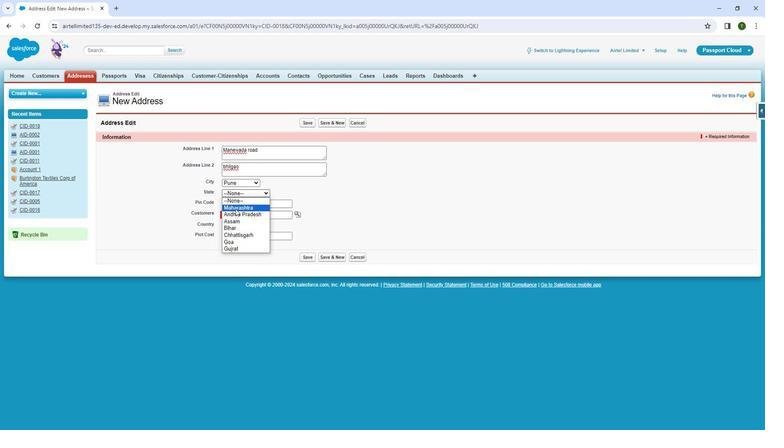 
Action: Mouse moved to (232, 226)
Screenshot: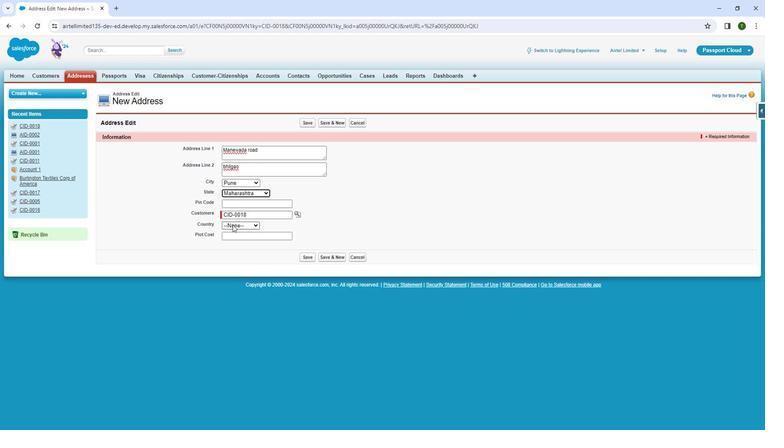 
Action: Mouse pressed left at (232, 226)
Screenshot: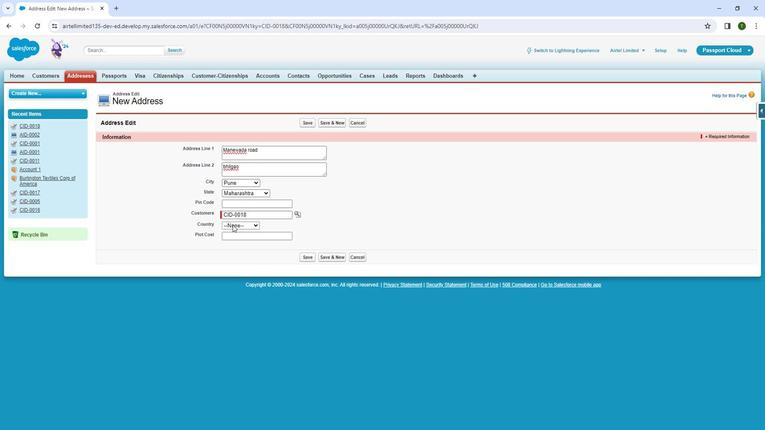 
Action: Mouse moved to (232, 241)
Screenshot: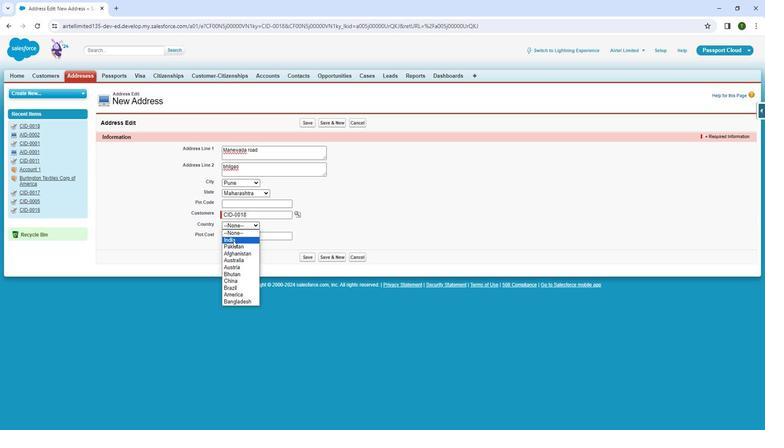 
Action: Mouse pressed left at (232, 241)
Screenshot: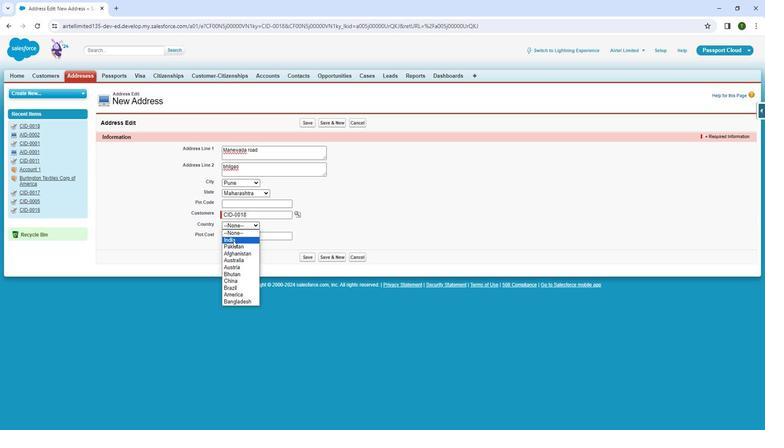 
Action: Mouse moved to (239, 236)
Screenshot: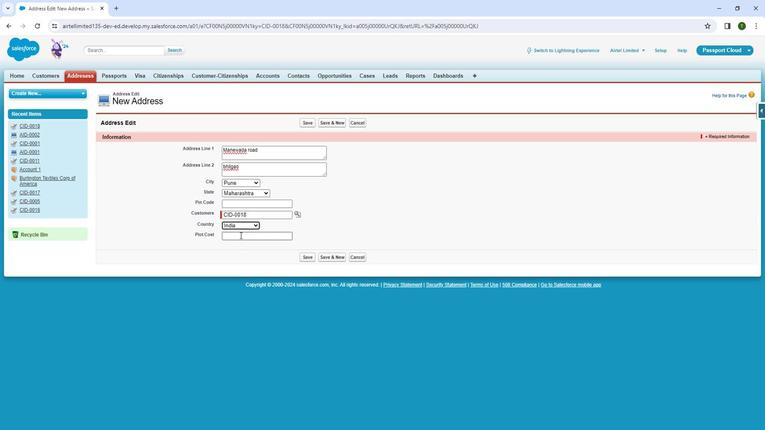 
Action: Mouse pressed left at (239, 236)
Screenshot: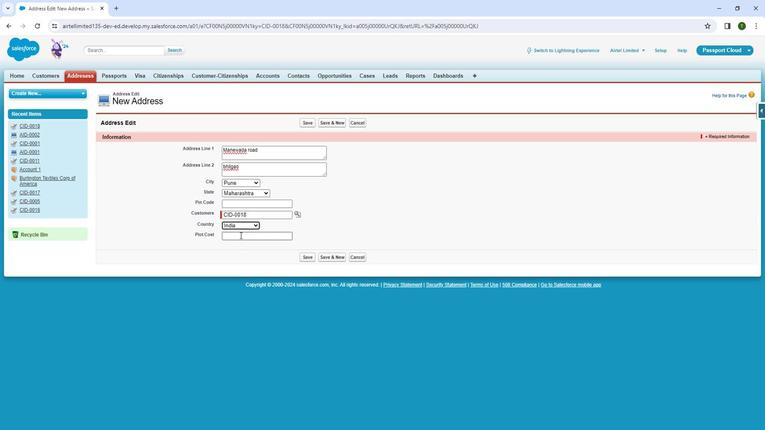 
Action: Mouse moved to (274, 213)
Screenshot: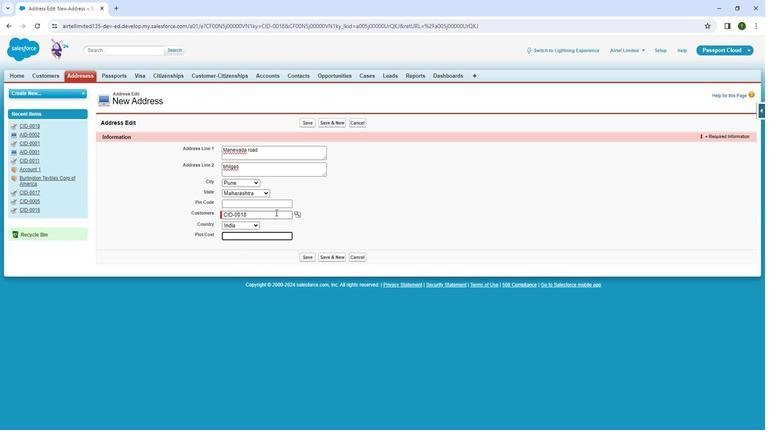 
Action: Key pressed 2000
Screenshot: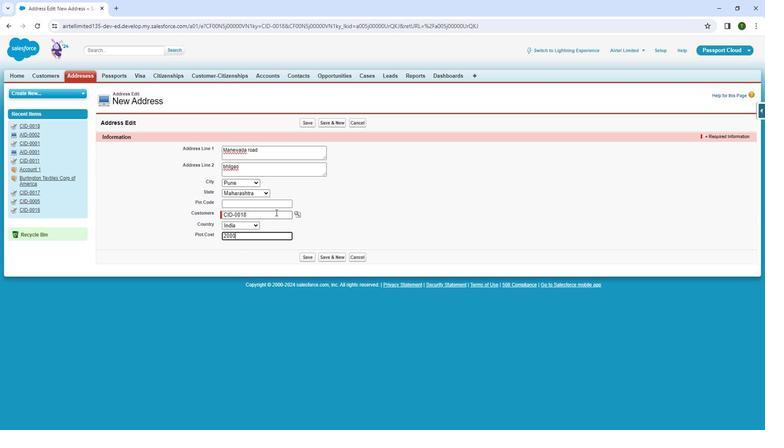 
Action: Mouse moved to (303, 259)
Screenshot: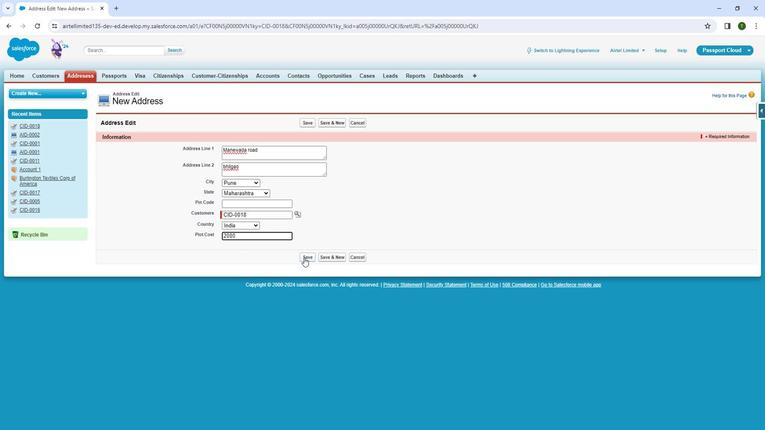 
Action: Mouse pressed left at (303, 259)
Screenshot: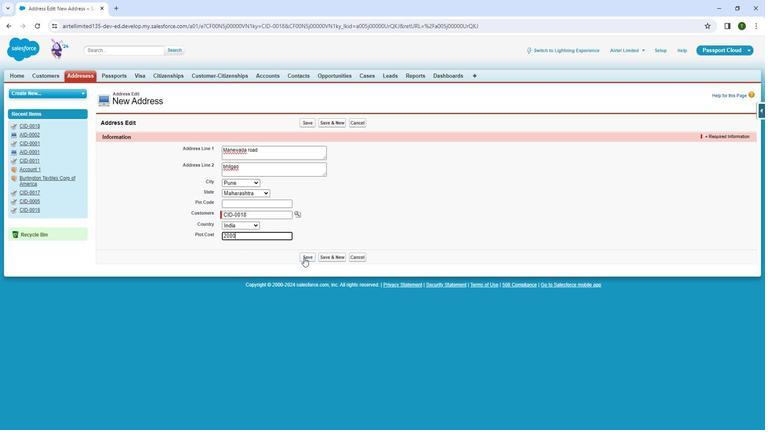 
Action: Mouse moved to (111, 110)
Screenshot: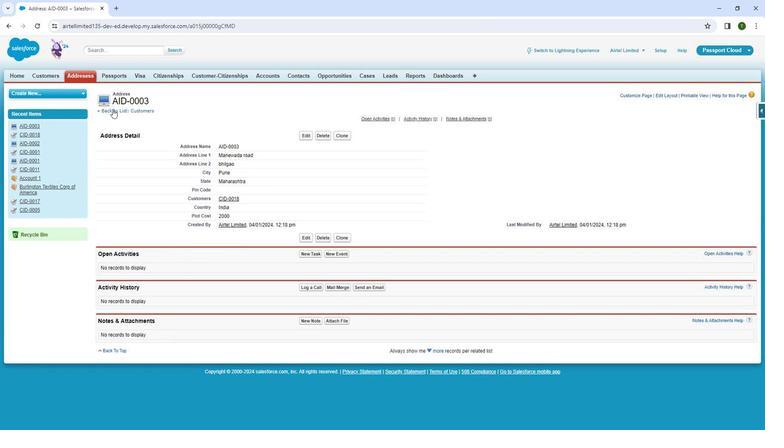
Action: Mouse pressed left at (111, 110)
Screenshot: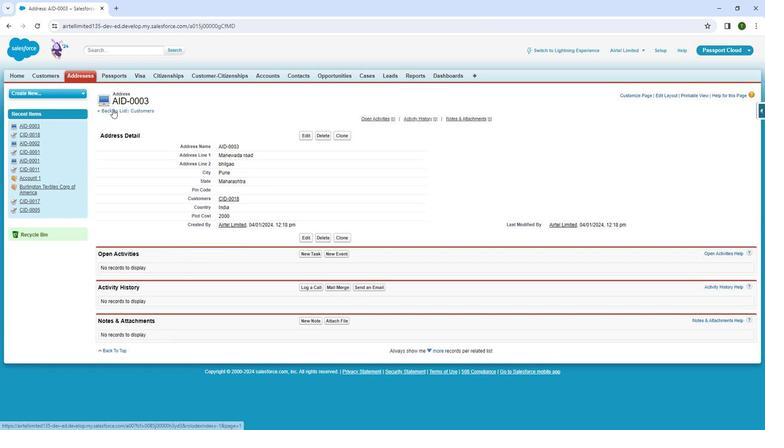 
Action: Mouse moved to (77, 75)
Screenshot: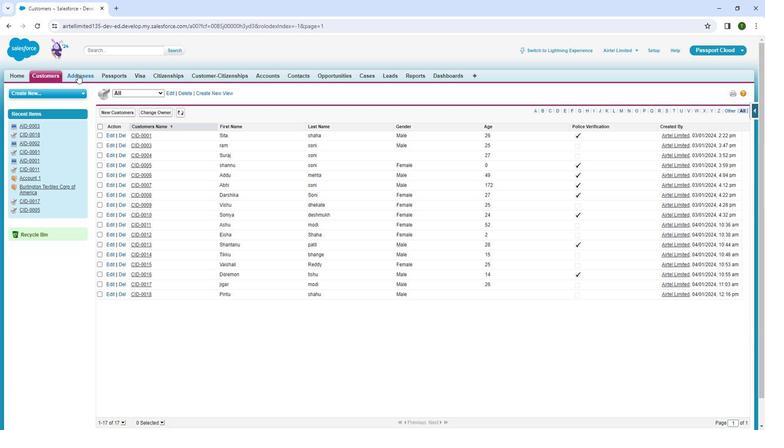 
Action: Mouse pressed left at (77, 75)
Screenshot: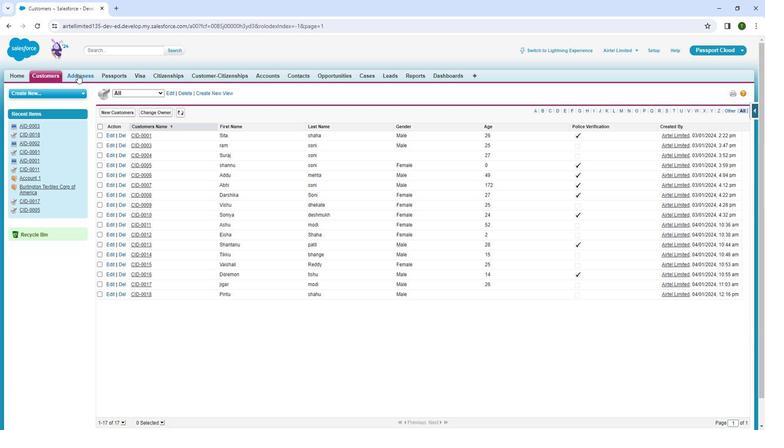 
Action: Mouse pressed left at (77, 75)
Screenshot: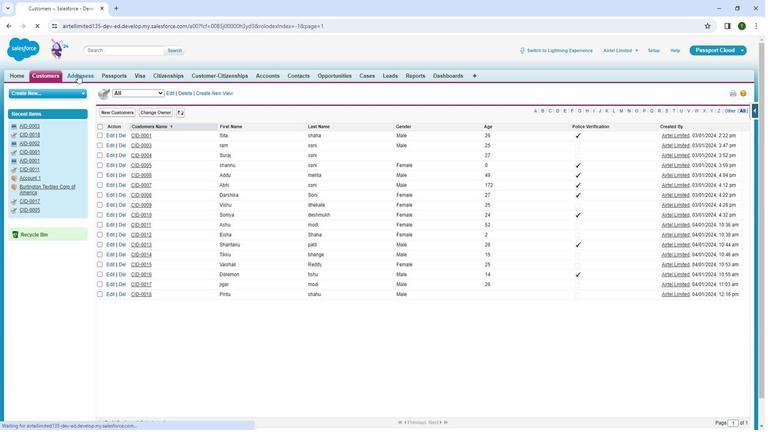 
Action: Mouse moved to (134, 119)
Screenshot: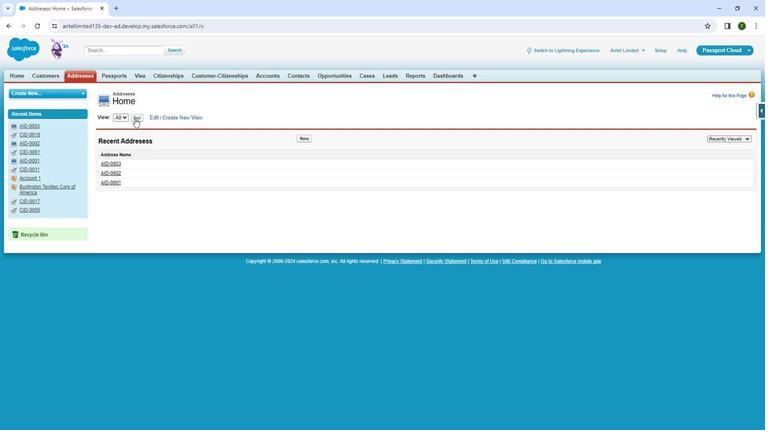
Action: Mouse pressed left at (134, 119)
Screenshot: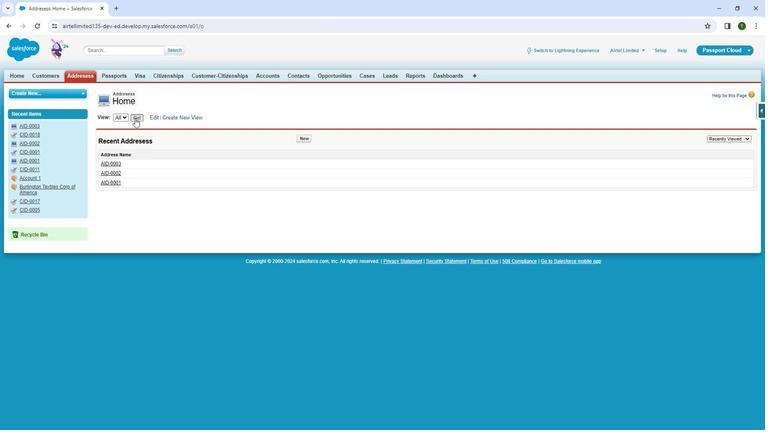 
Action: Mouse moved to (135, 145)
Screenshot: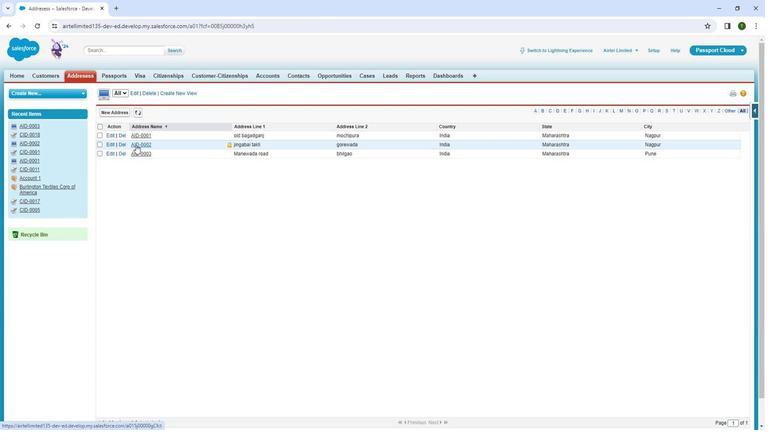 
Action: Mouse pressed left at (135, 145)
Screenshot: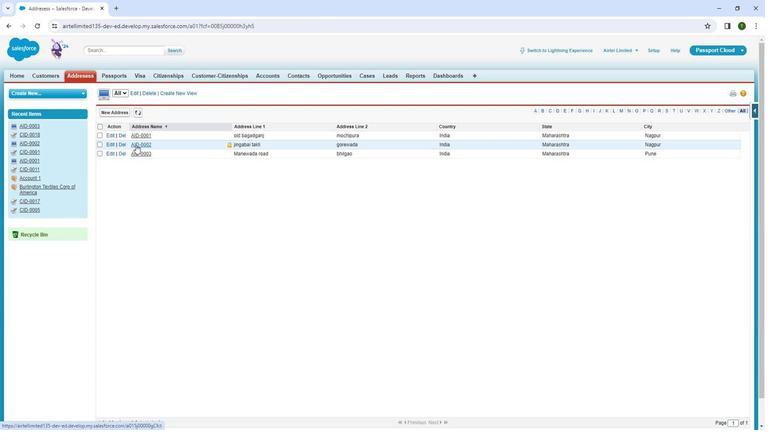 
Action: Mouse moved to (224, 216)
Screenshot: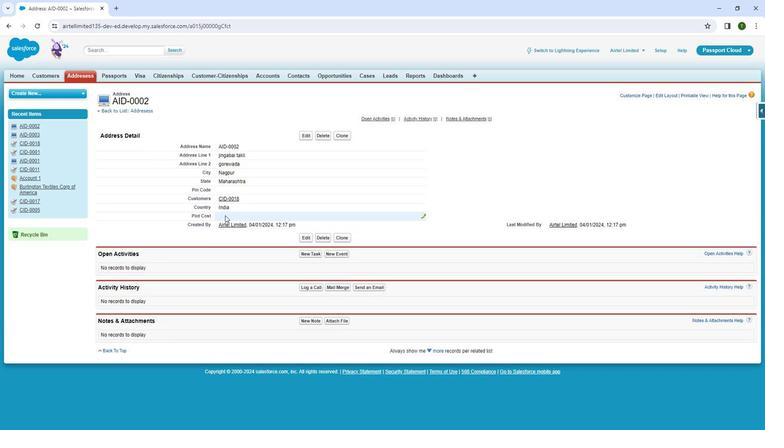 
Action: Mouse pressed left at (224, 216)
Screenshot: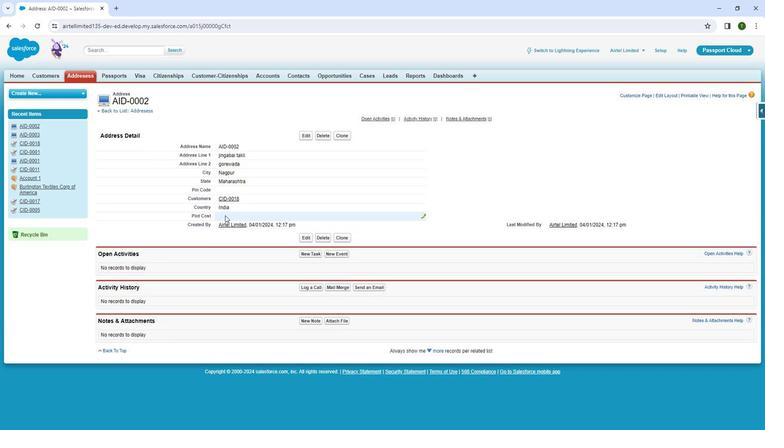 
Action: Mouse pressed left at (224, 216)
Screenshot: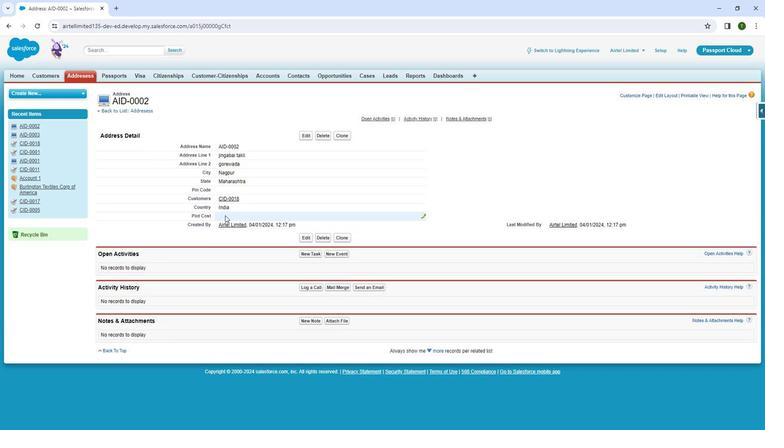 
Action: Mouse moved to (222, 217)
Screenshot: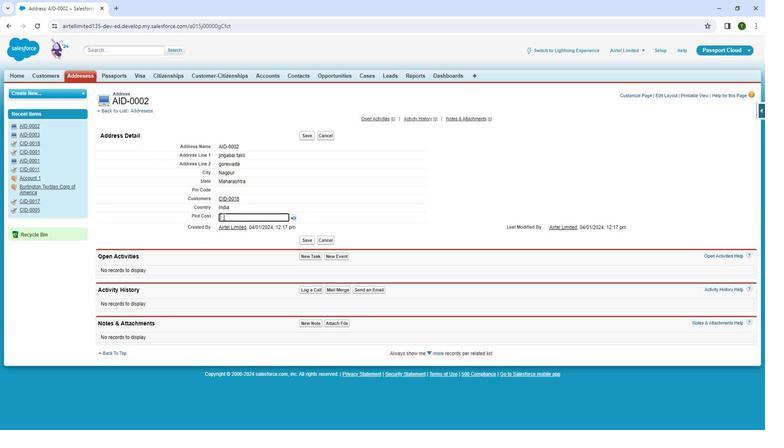 
Action: Key pressed 100
Screenshot: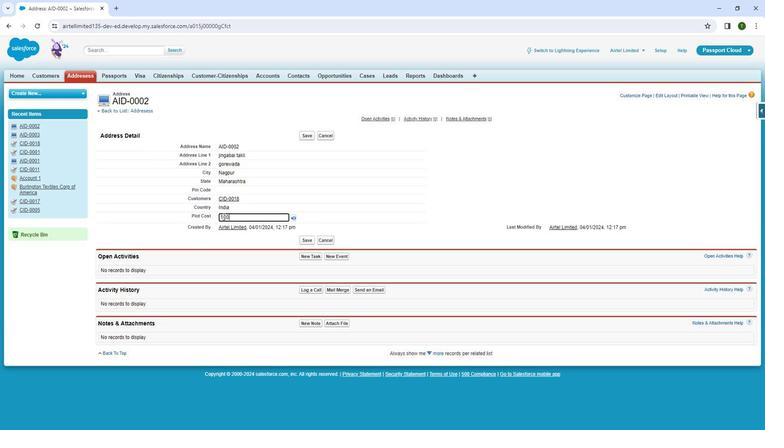 
Action: Mouse moved to (300, 241)
Screenshot: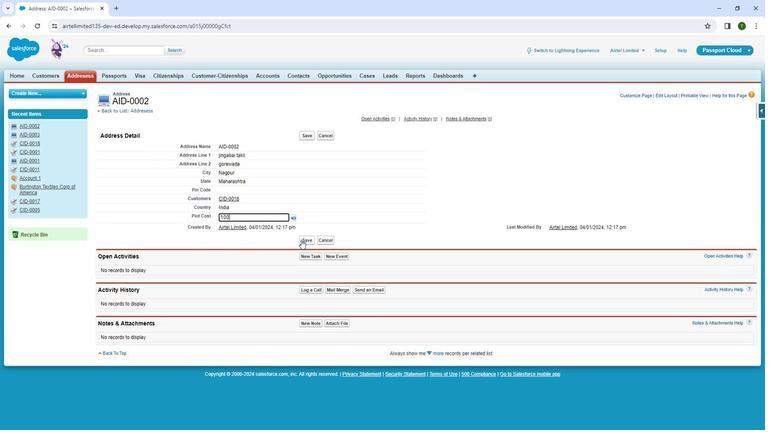 
Action: Mouse pressed left at (300, 241)
Screenshot: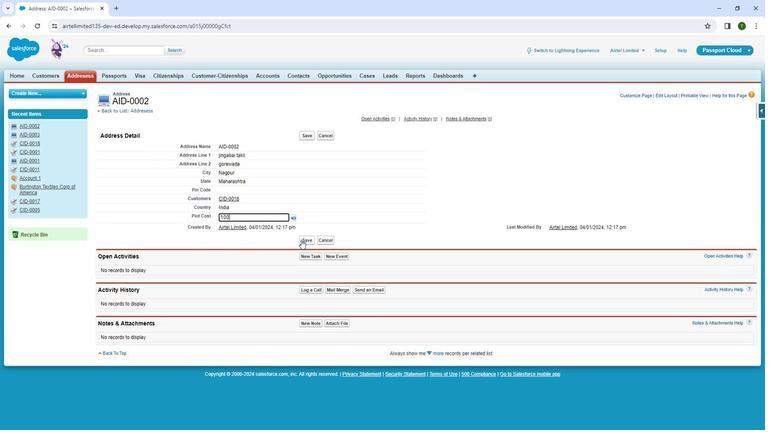 
Action: Mouse moved to (80, 76)
Screenshot: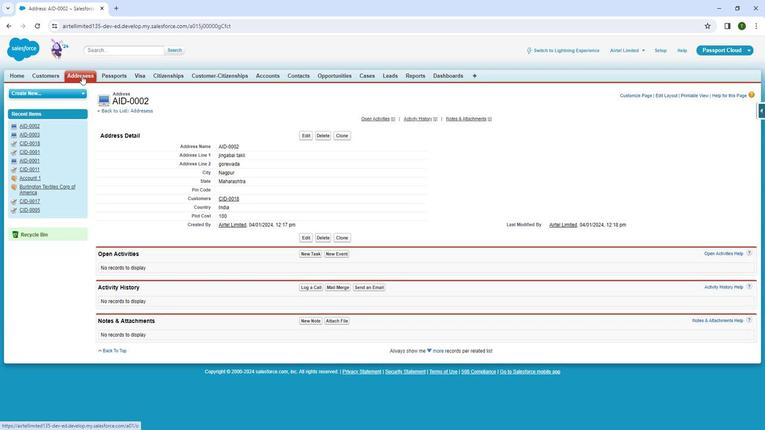 
Action: Mouse pressed left at (80, 76)
Screenshot: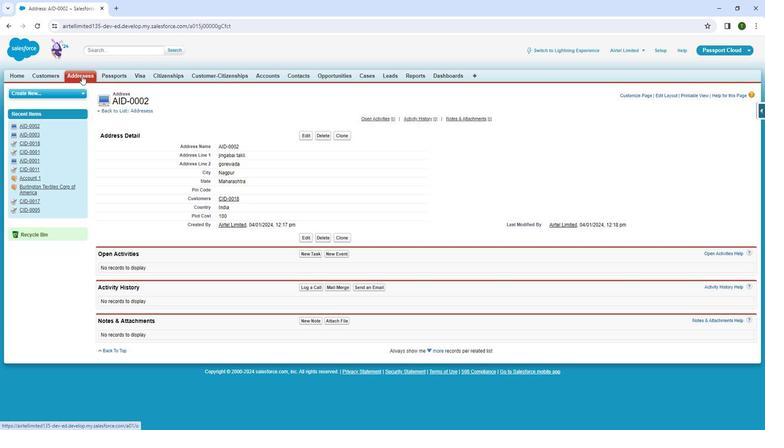 
Action: Mouse pressed left at (80, 76)
Screenshot: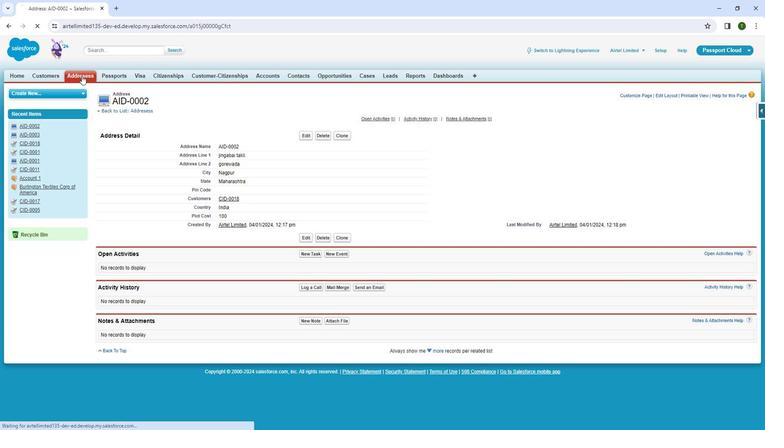 
Action: Mouse moved to (301, 136)
Screenshot: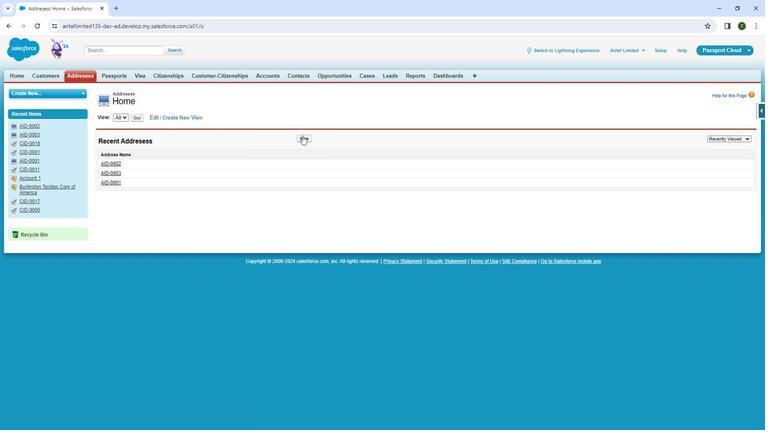 
Action: Mouse pressed left at (301, 136)
Screenshot: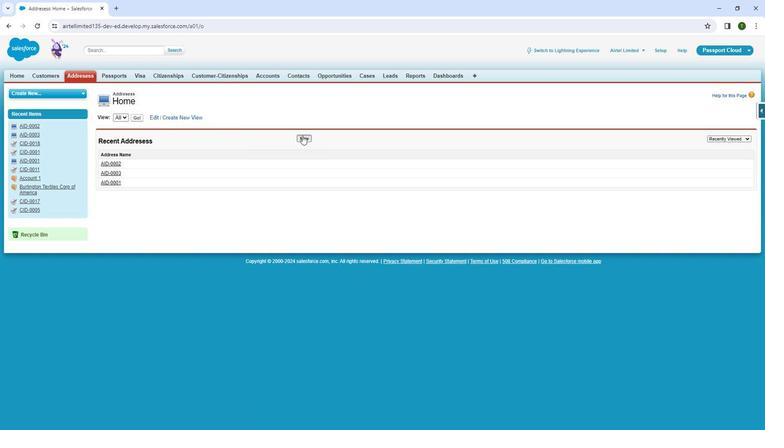 
Action: Mouse moved to (297, 212)
Screenshot: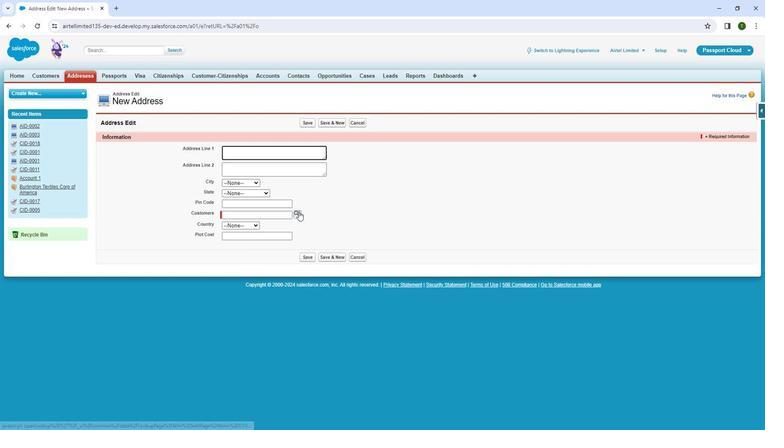 
Action: Mouse pressed left at (297, 212)
Screenshot: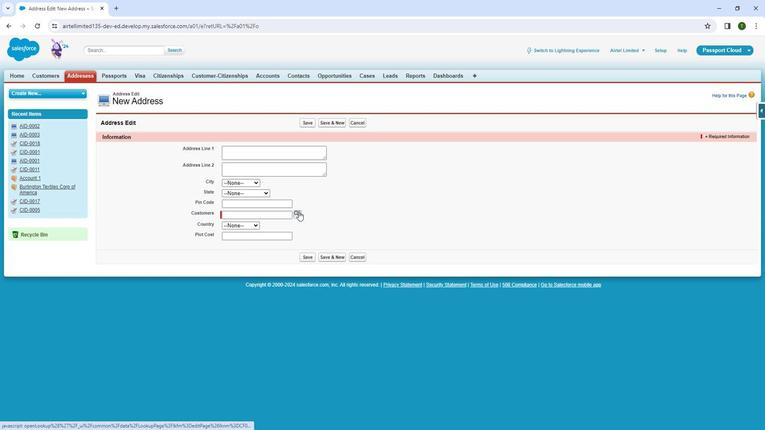 
Action: Mouse moved to (540, 336)
Screenshot: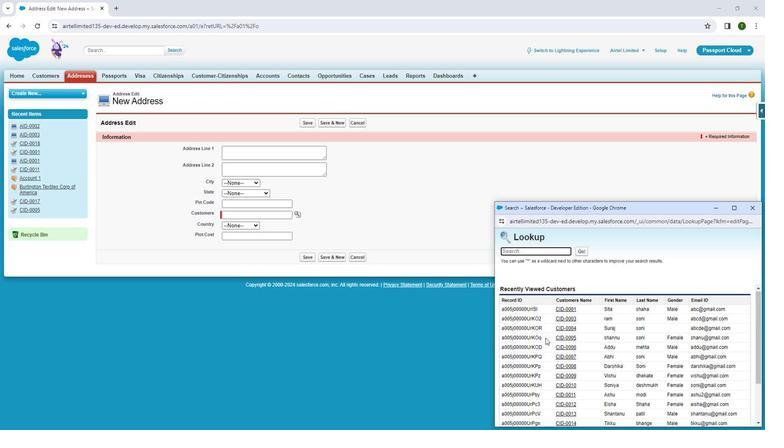 
Action: Mouse scrolled (537, 333) with delta (0, 0)
Screenshot: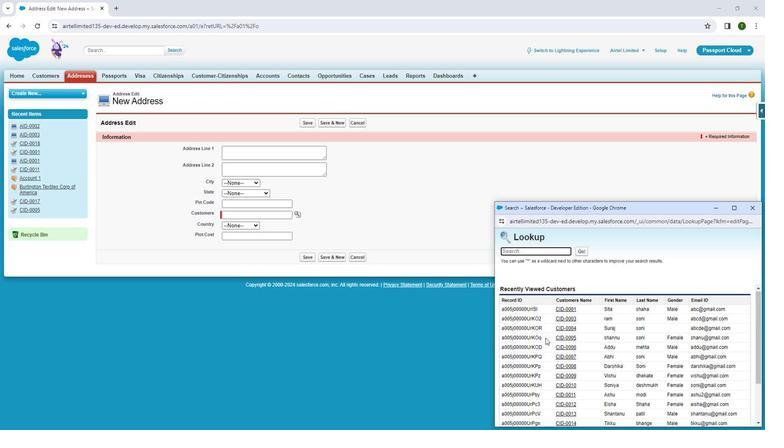 
Action: Mouse moved to (541, 336)
Screenshot: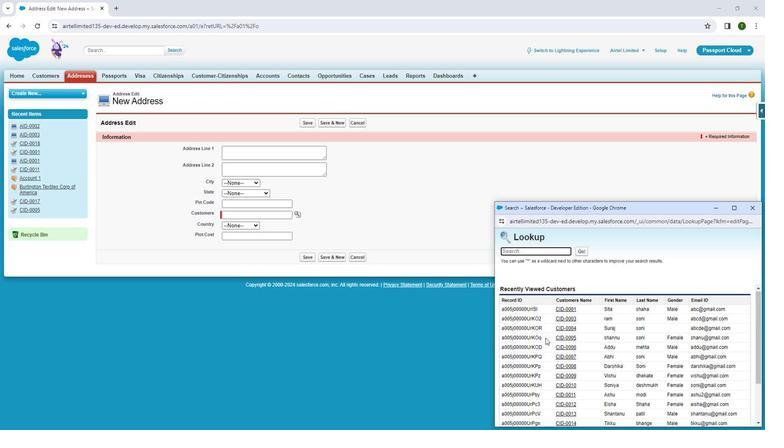 
Action: Mouse scrolled (541, 336) with delta (0, 0)
Screenshot: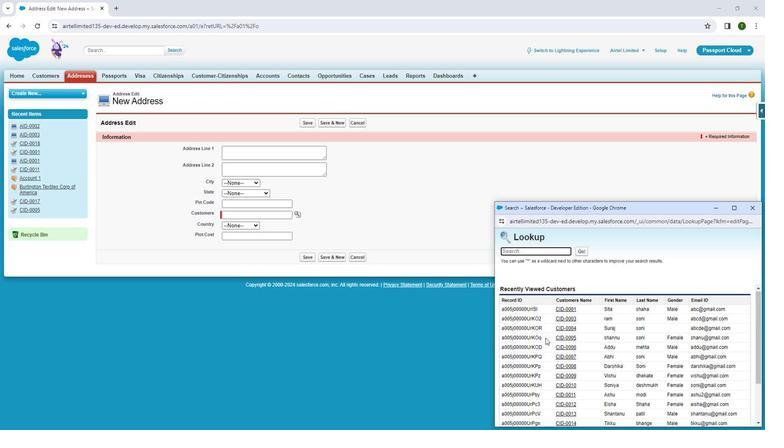 
Action: Mouse moved to (543, 338)
Screenshot: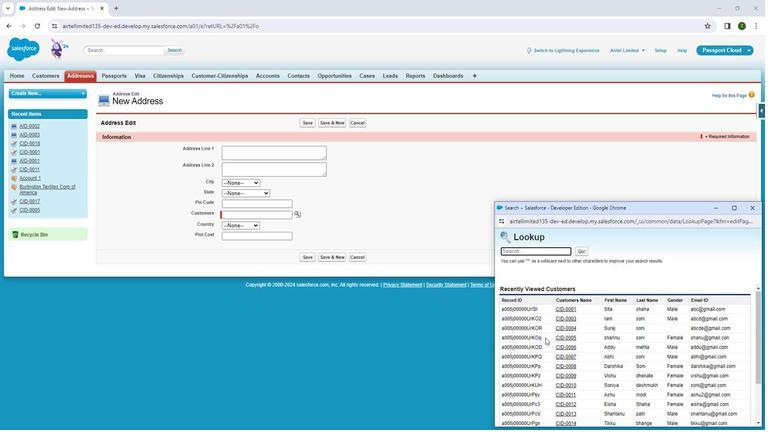 
Action: Mouse scrolled (543, 338) with delta (0, 0)
Screenshot: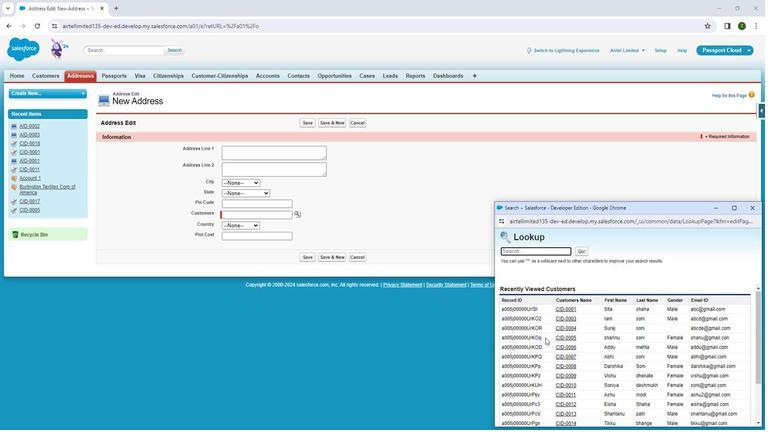 
Action: Mouse moved to (543, 339)
Screenshot: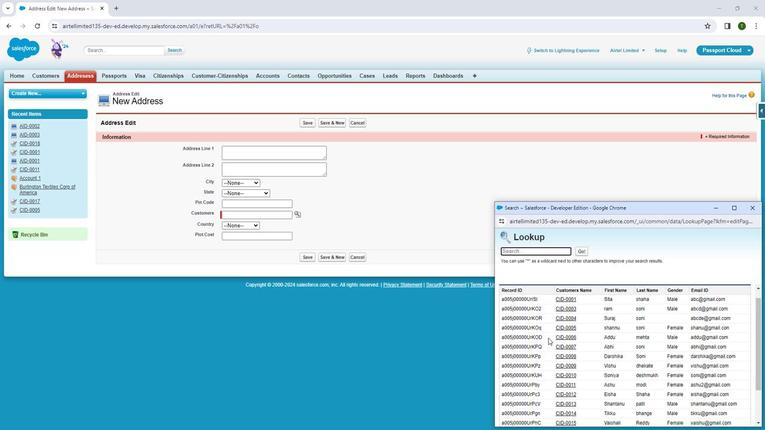 
Action: Mouse scrolled (543, 338) with delta (0, 0)
Screenshot: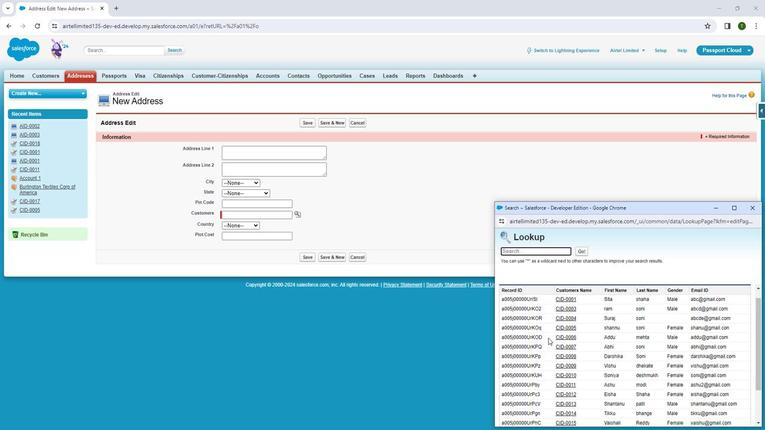 
Action: Mouse moved to (544, 339)
Screenshot: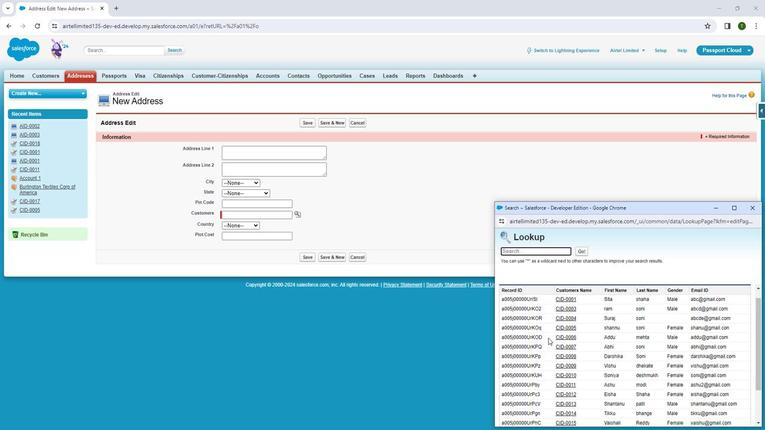 
Action: Mouse scrolled (544, 338) with delta (0, 0)
Screenshot: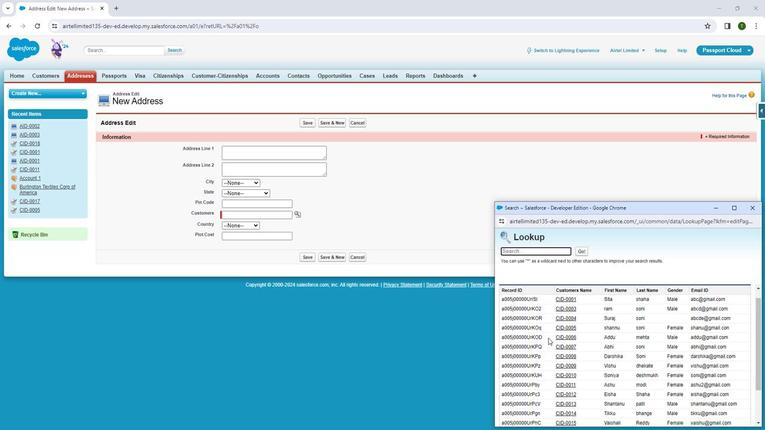 
Action: Mouse moved to (559, 355)
Screenshot: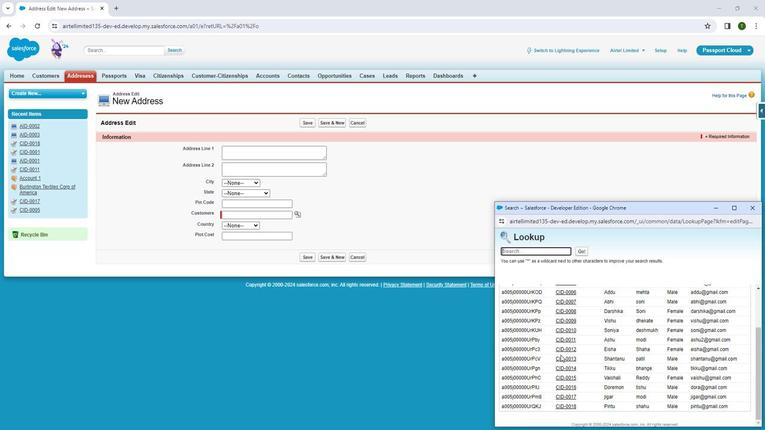 
Action: Mouse scrolled (559, 354) with delta (0, 0)
Screenshot: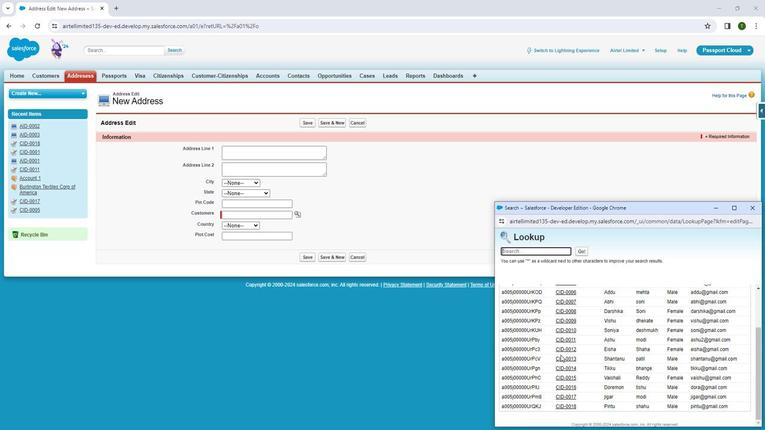 
Action: Mouse moved to (559, 355)
Screenshot: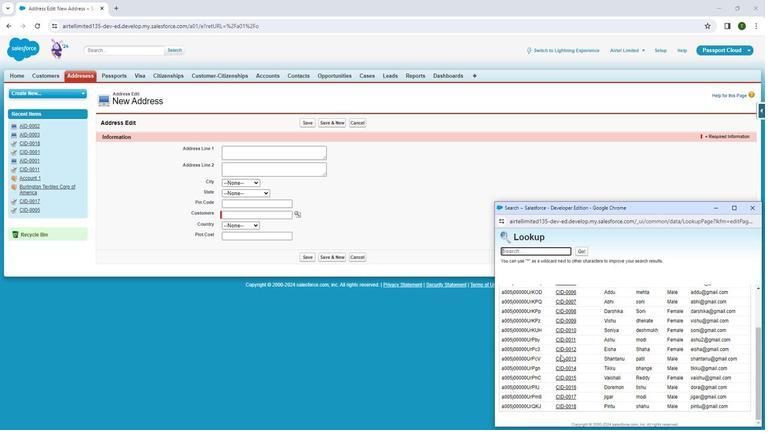 
Action: Mouse scrolled (559, 355) with delta (0, 0)
Screenshot: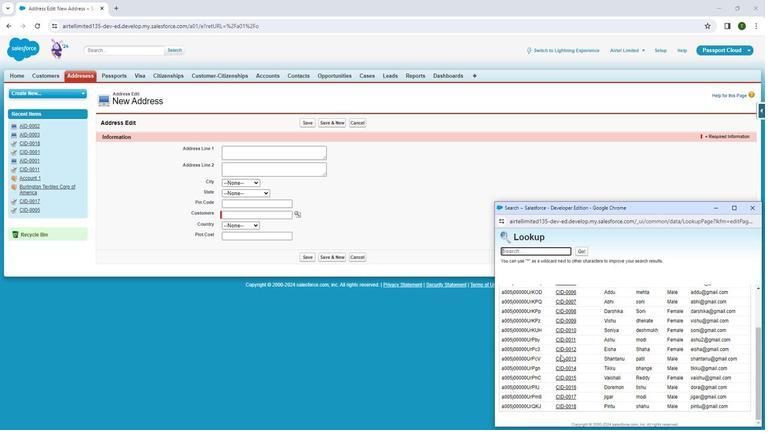 
Action: Mouse moved to (564, 408)
Screenshot: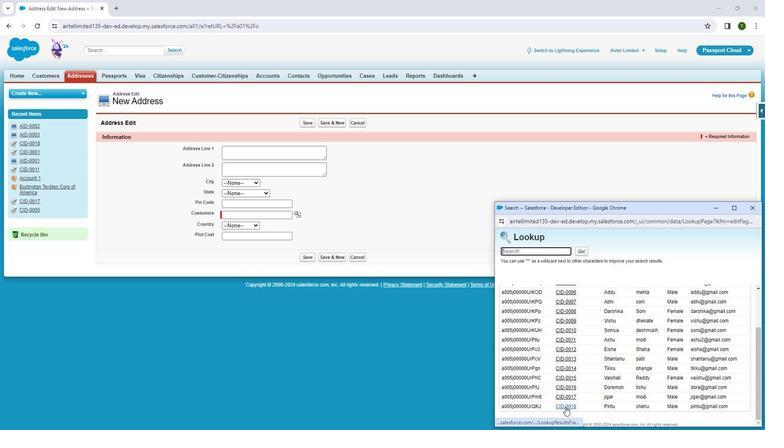 
Action: Mouse pressed left at (564, 408)
Screenshot: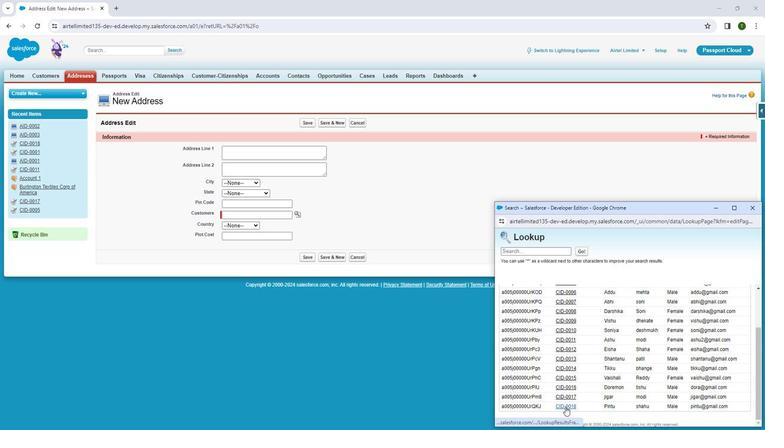 
Action: Mouse moved to (232, 153)
Screenshot: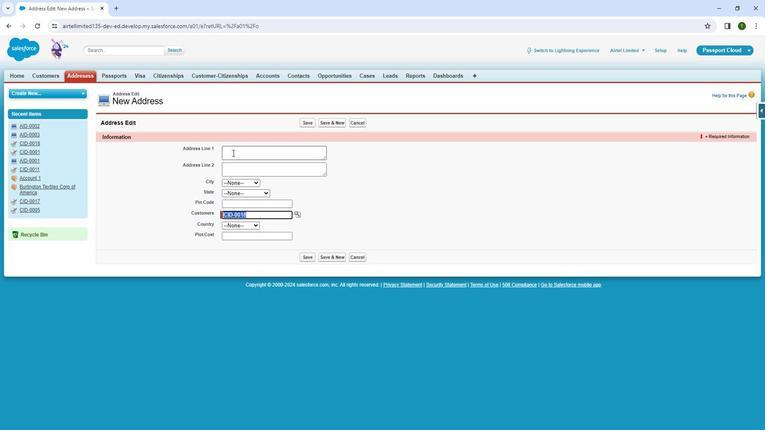 
Action: Mouse pressed left at (232, 153)
Screenshot: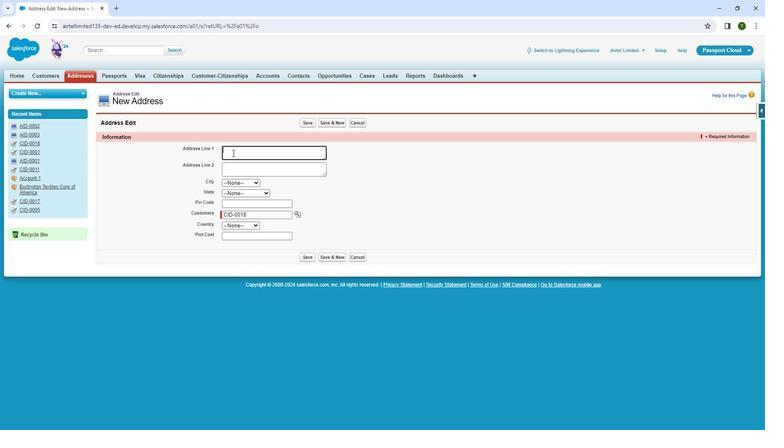 
Action: Mouse moved to (229, 156)
Screenshot: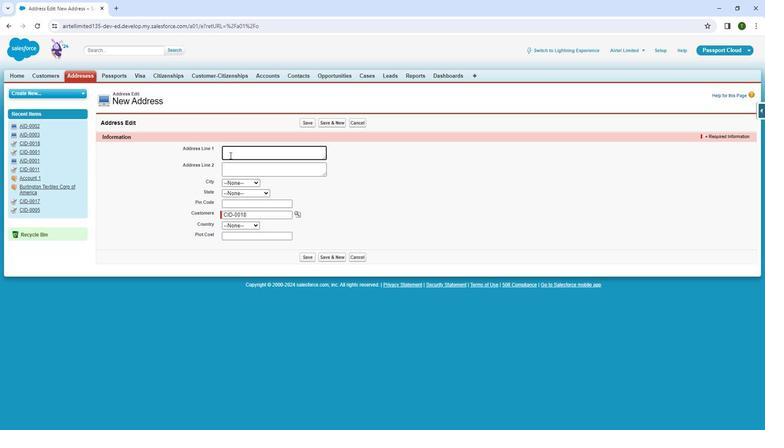 
Action: Key pressed sitaburdi<Key.space>
Screenshot: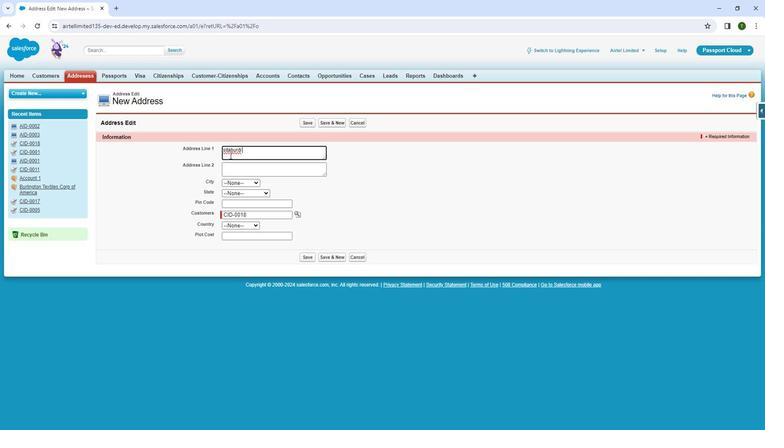 
Action: Mouse moved to (229, 156)
Screenshot: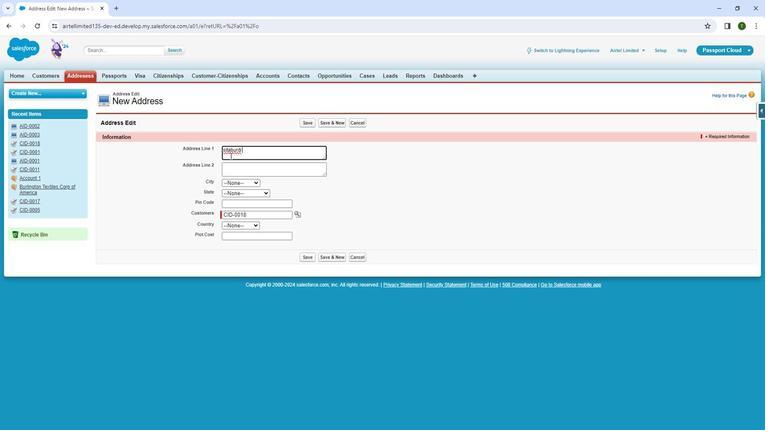 
Action: Key pressed road
Screenshot: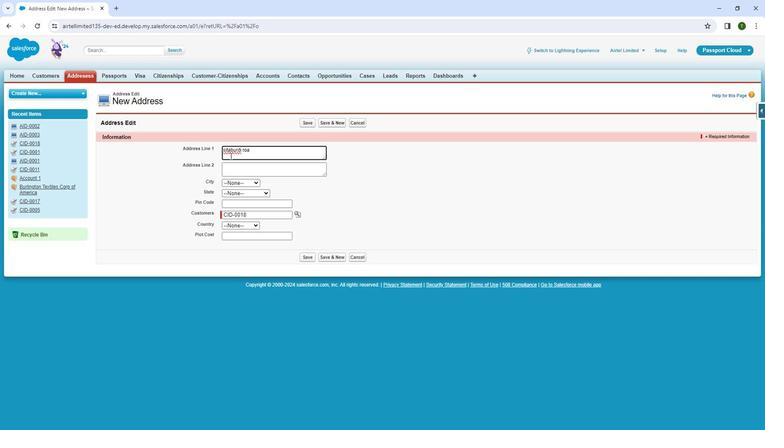 
Action: Mouse moved to (240, 177)
Screenshot: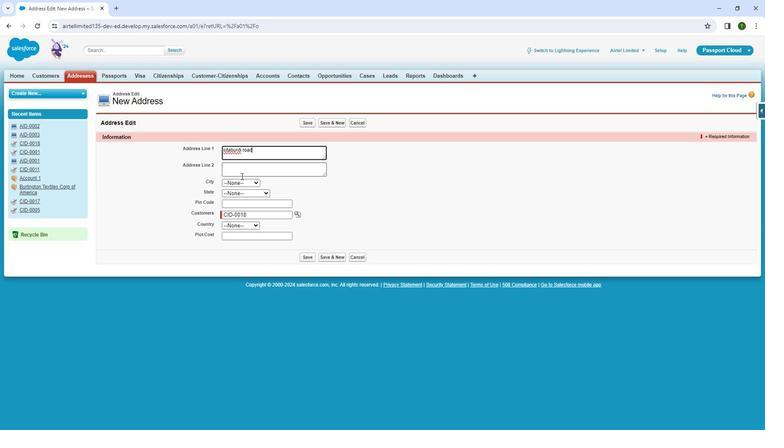 
Action: Mouse pressed left at (240, 177)
Screenshot: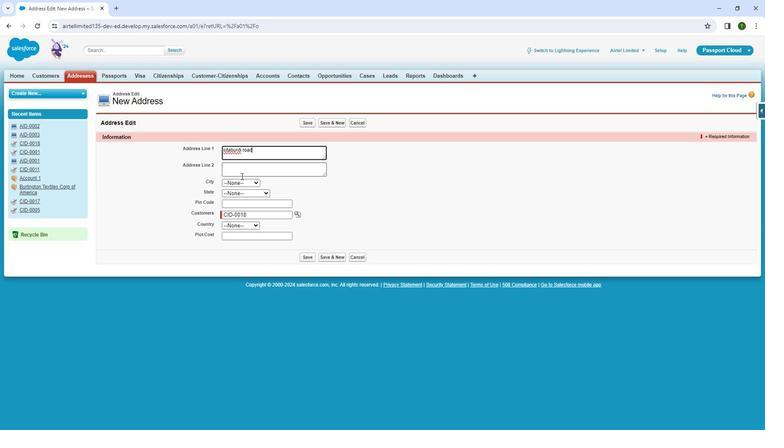 
Action: Mouse moved to (240, 177)
Screenshot: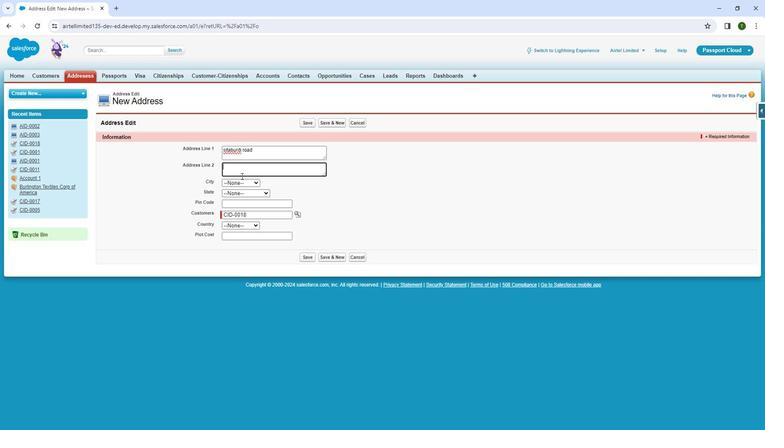 
Action: Key pressed nagur<Key.space>market
Screenshot: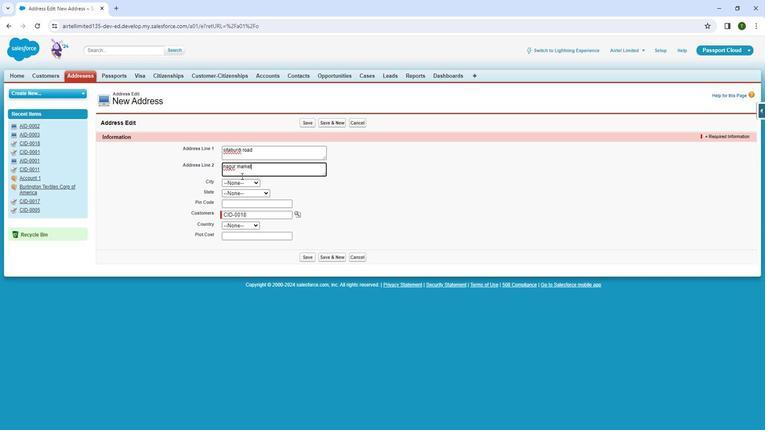 
Action: Mouse moved to (233, 184)
Screenshot: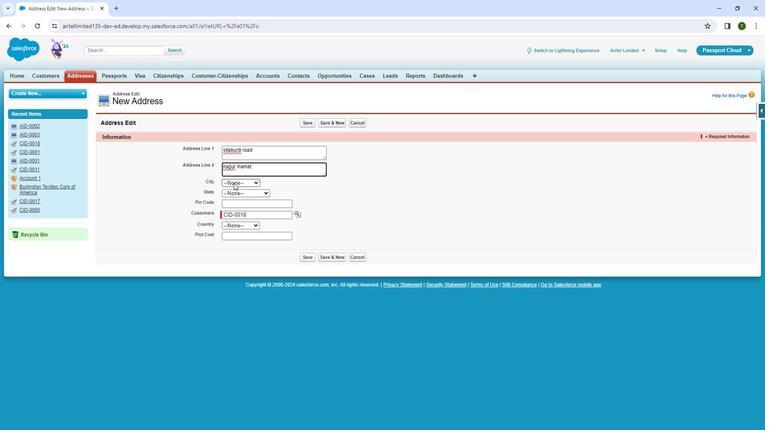 
Action: Mouse pressed left at (233, 184)
Screenshot: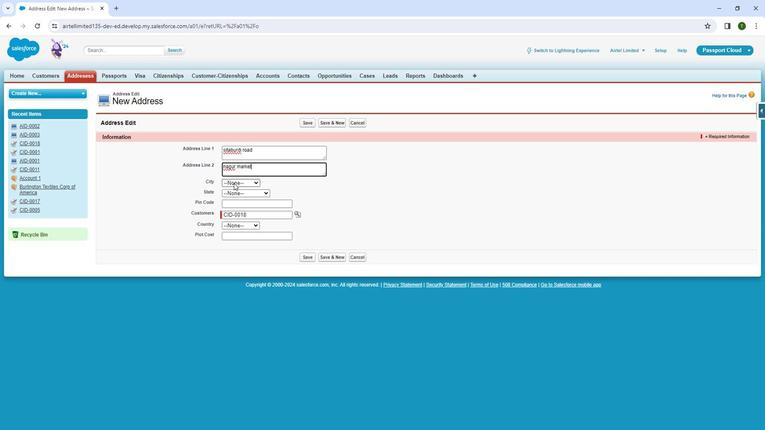 
Action: Mouse moved to (232, 196)
Screenshot: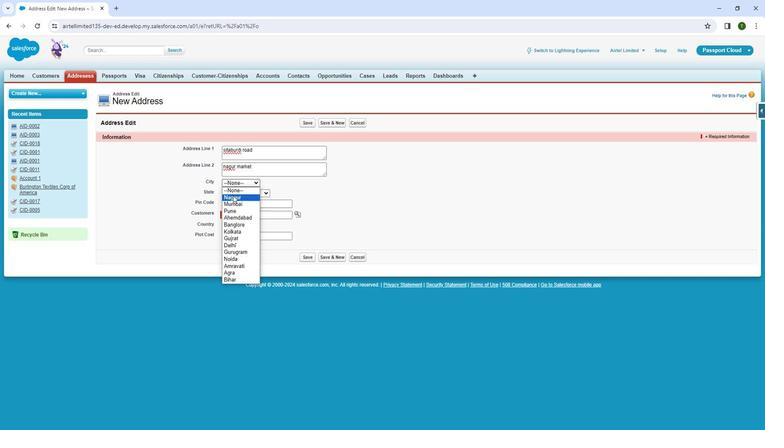 
Action: Mouse pressed left at (232, 196)
Screenshot: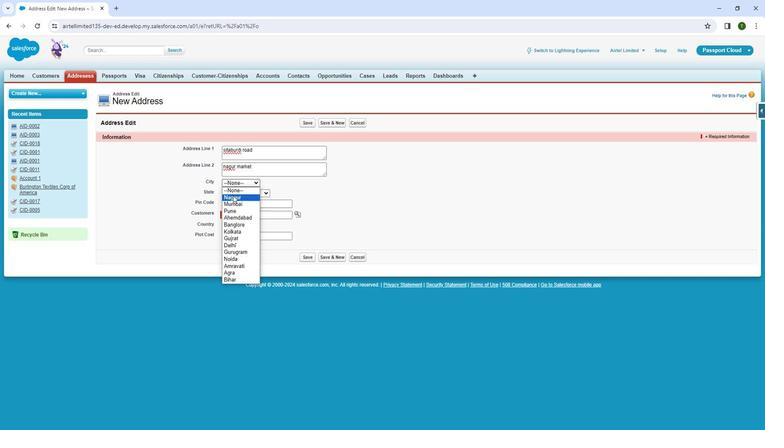 
Action: Mouse moved to (241, 210)
Screenshot: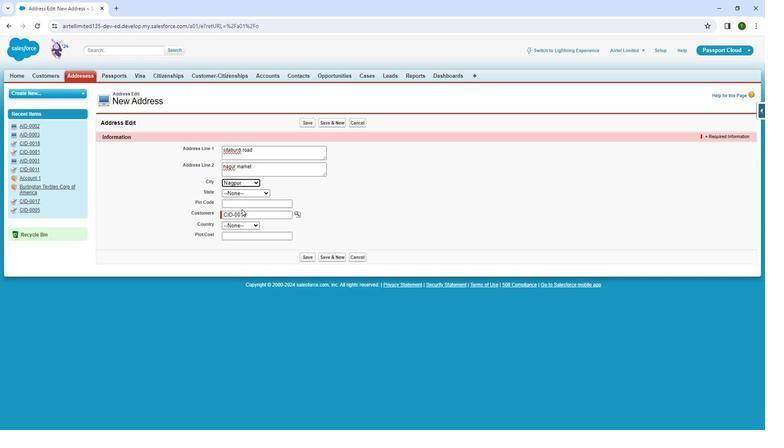 
Action: Mouse pressed left at (241, 210)
Screenshot: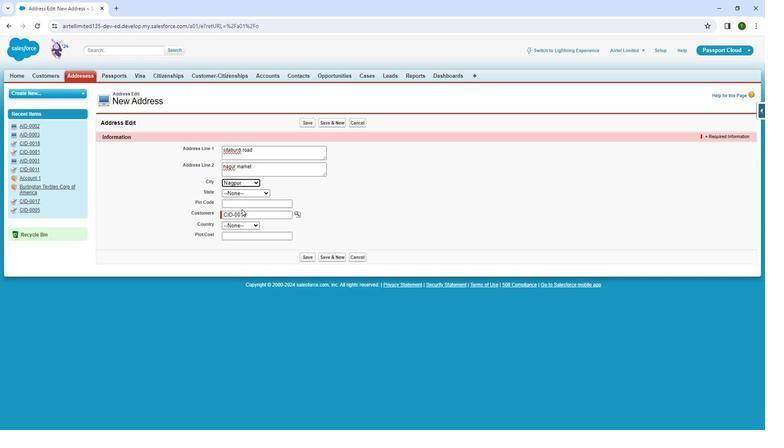 
Action: Mouse moved to (242, 204)
Screenshot: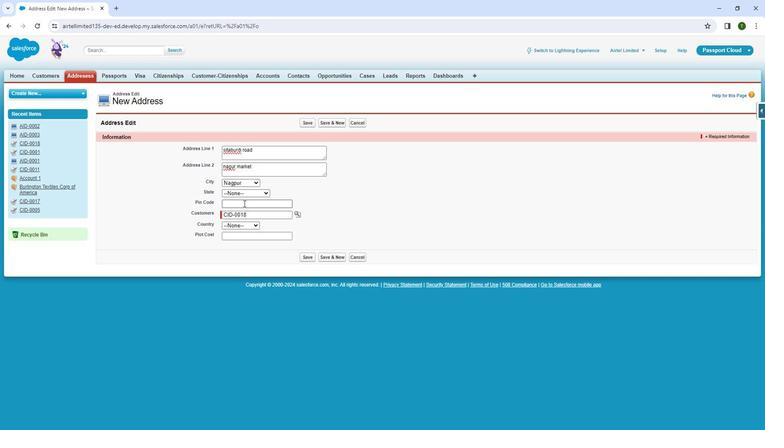 
Action: Mouse pressed left at (242, 204)
Screenshot: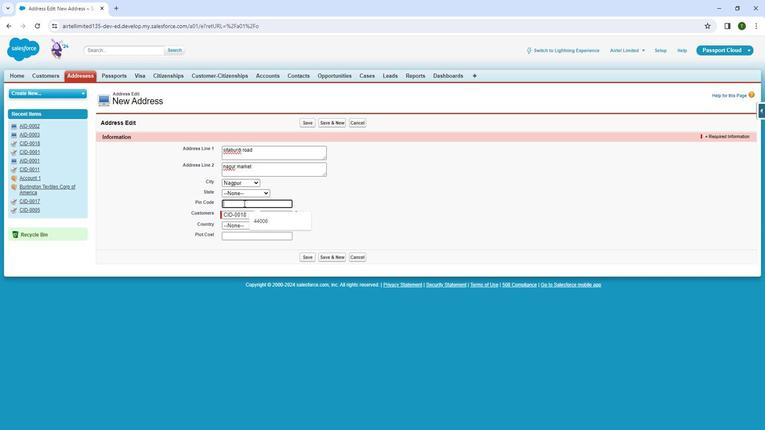 
Action: Mouse moved to (252, 222)
Screenshot: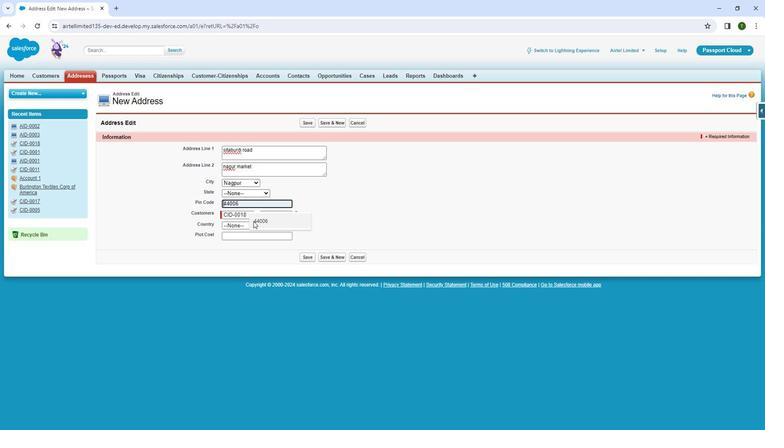 
Action: Key pressed 44
Screenshot: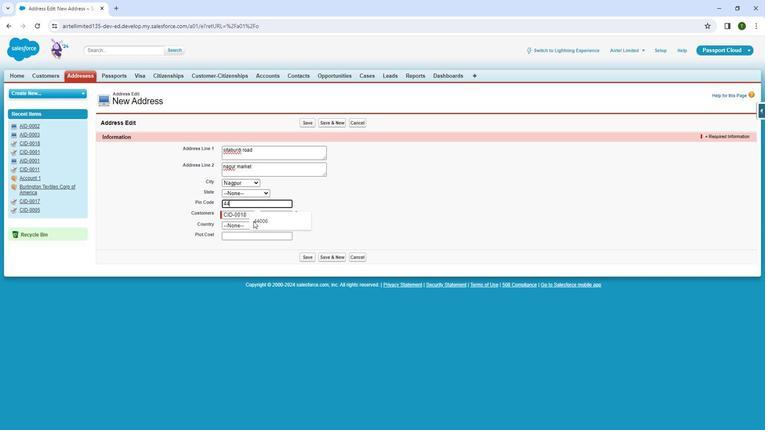 
Action: Mouse moved to (251, 223)
Screenshot: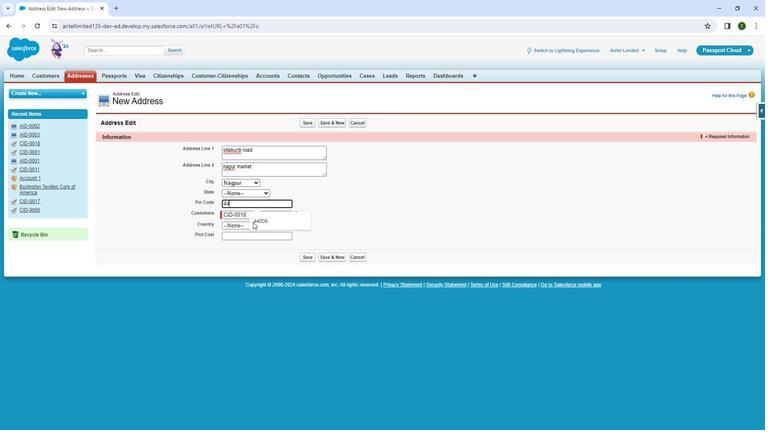 
Action: Key pressed 0
Screenshot: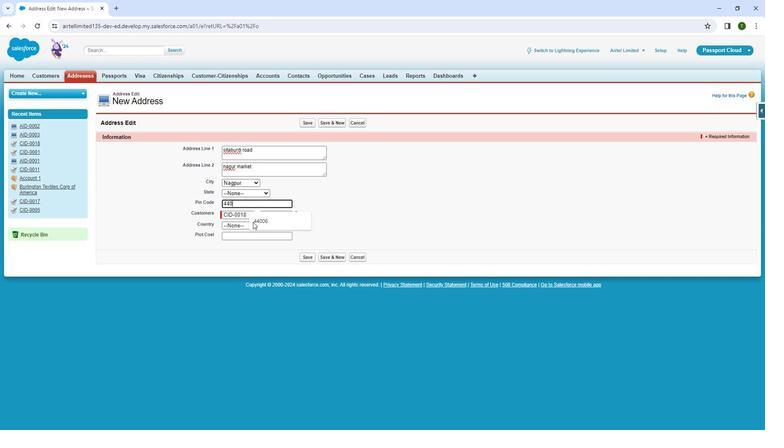 
Action: Mouse moved to (251, 223)
